Task: Compose an email with the signature Charles Evans with the subject Project completion and the message Please let me know if there are any changes to the schedule. from softage.1@softage.net to softage.3@softage.net and softage.4@softage.net with CC to softage.5@softage.net, select the message and change font size to huge, align the email to right Send the email
Action: Mouse moved to (510, 646)
Screenshot: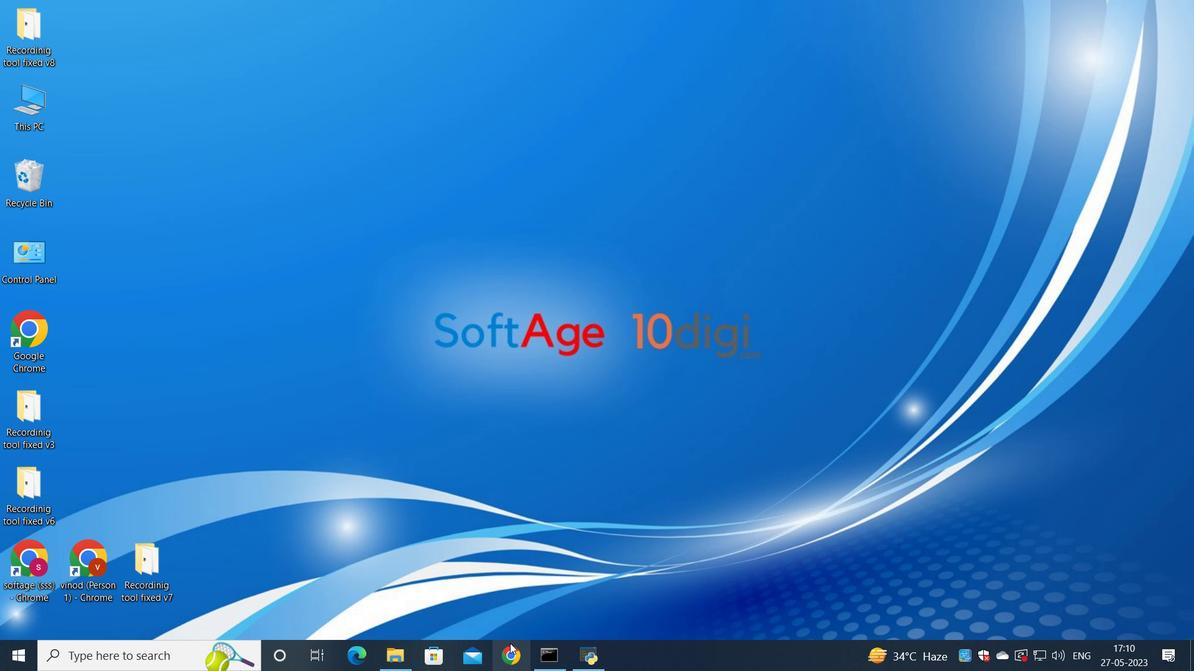 
Action: Mouse pressed left at (510, 646)
Screenshot: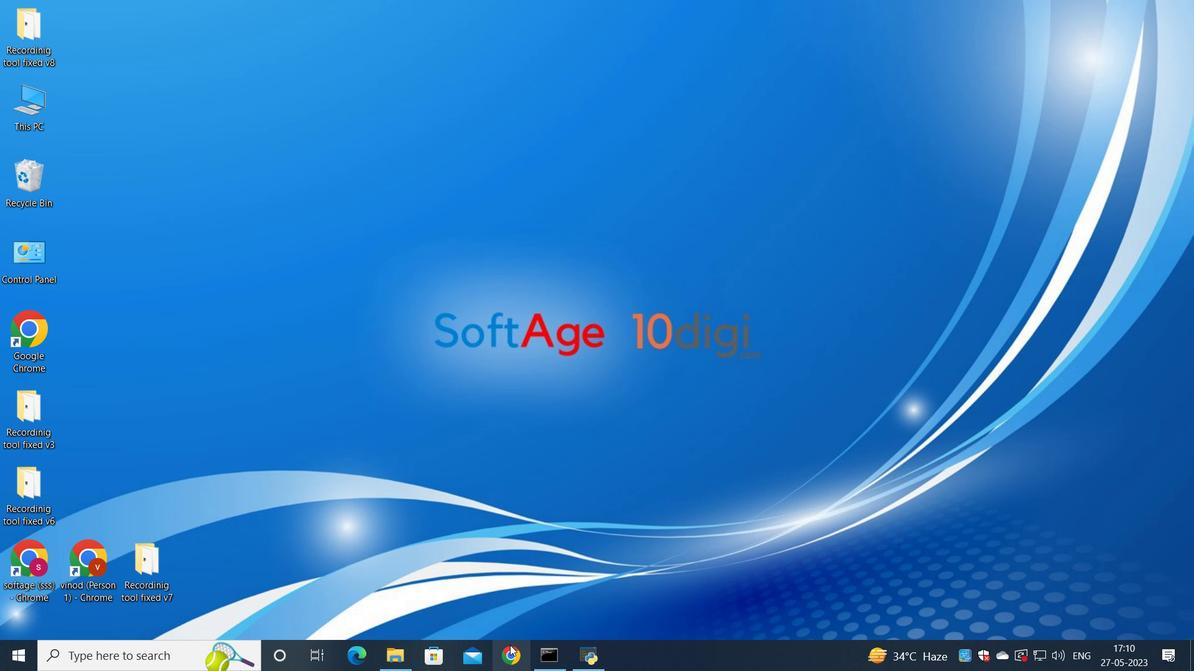 
Action: Mouse moved to (518, 425)
Screenshot: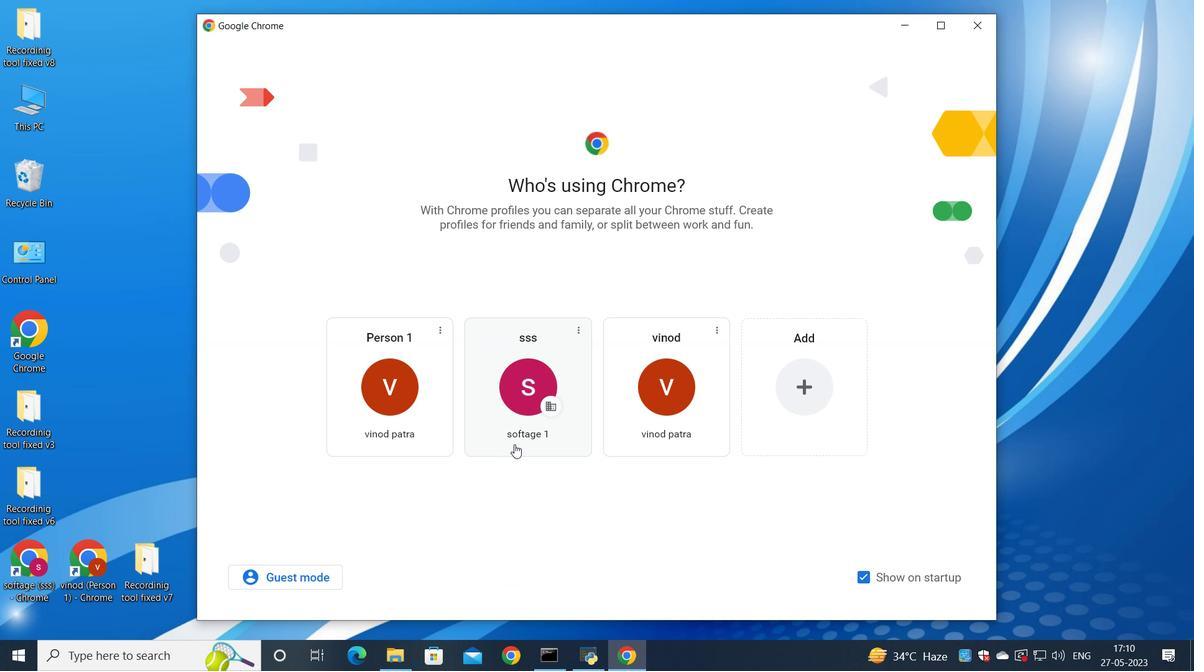 
Action: Mouse pressed left at (518, 425)
Screenshot: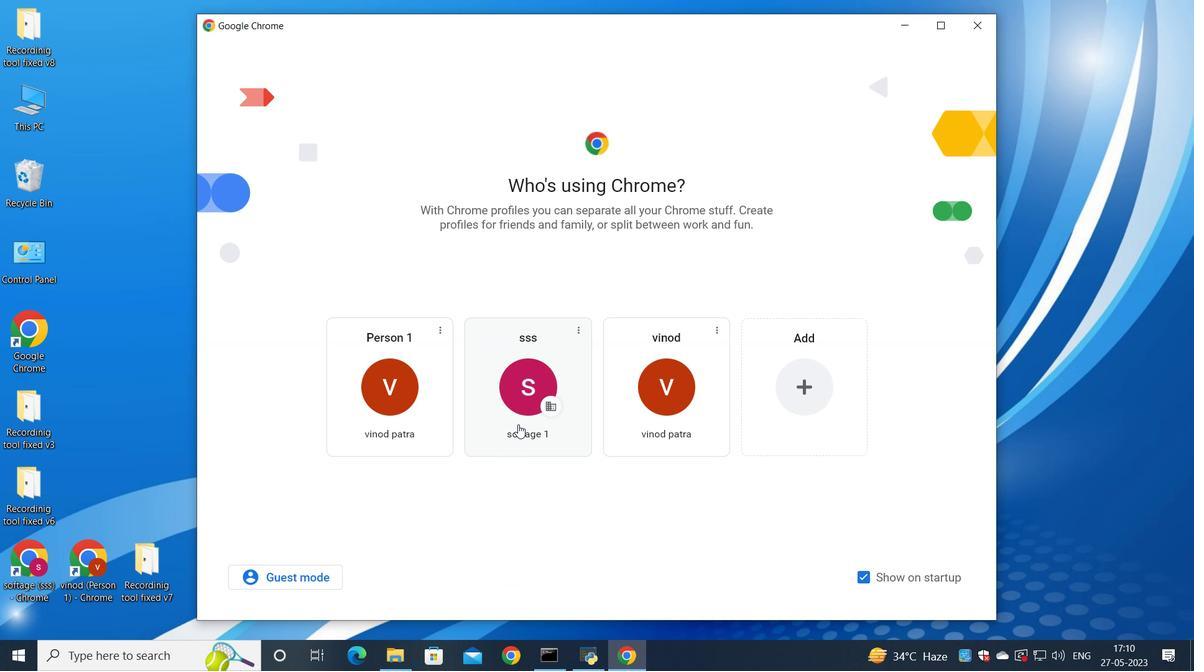 
Action: Mouse moved to (1032, 79)
Screenshot: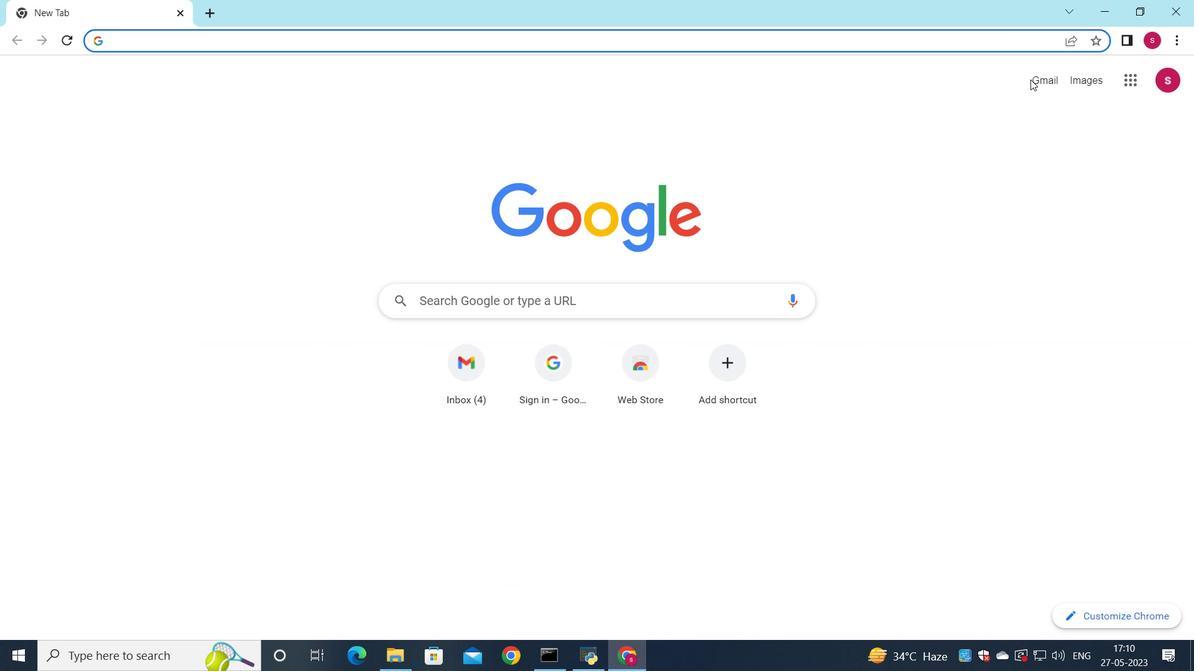 
Action: Mouse pressed left at (1032, 79)
Screenshot: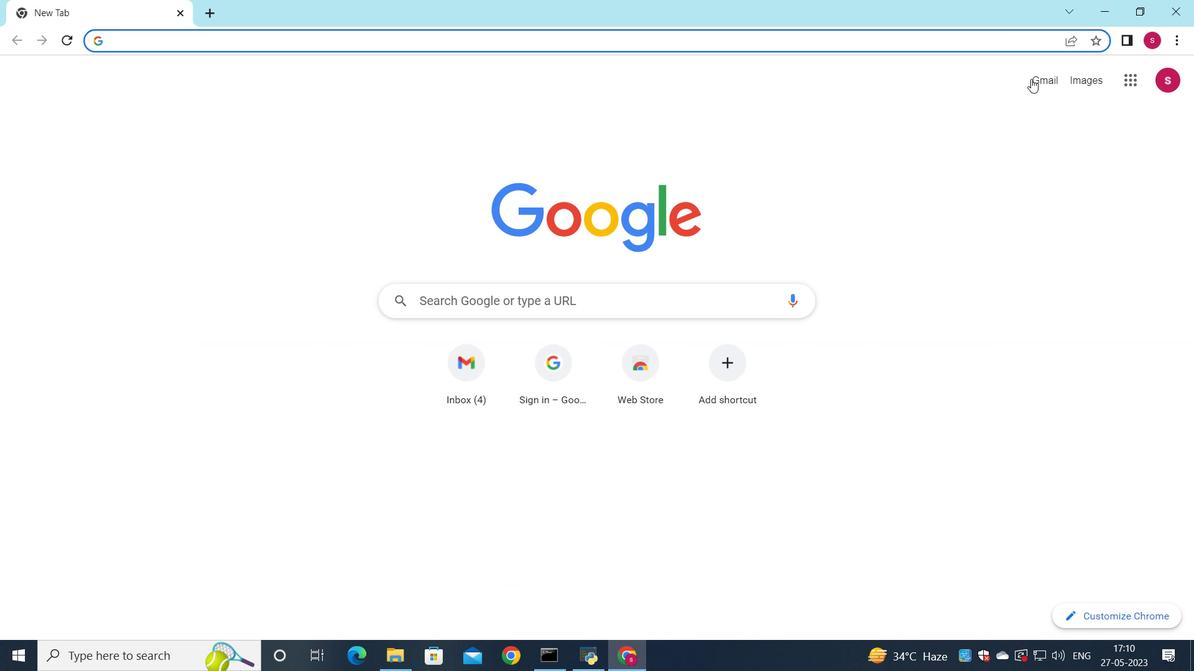 
Action: Mouse moved to (1012, 105)
Screenshot: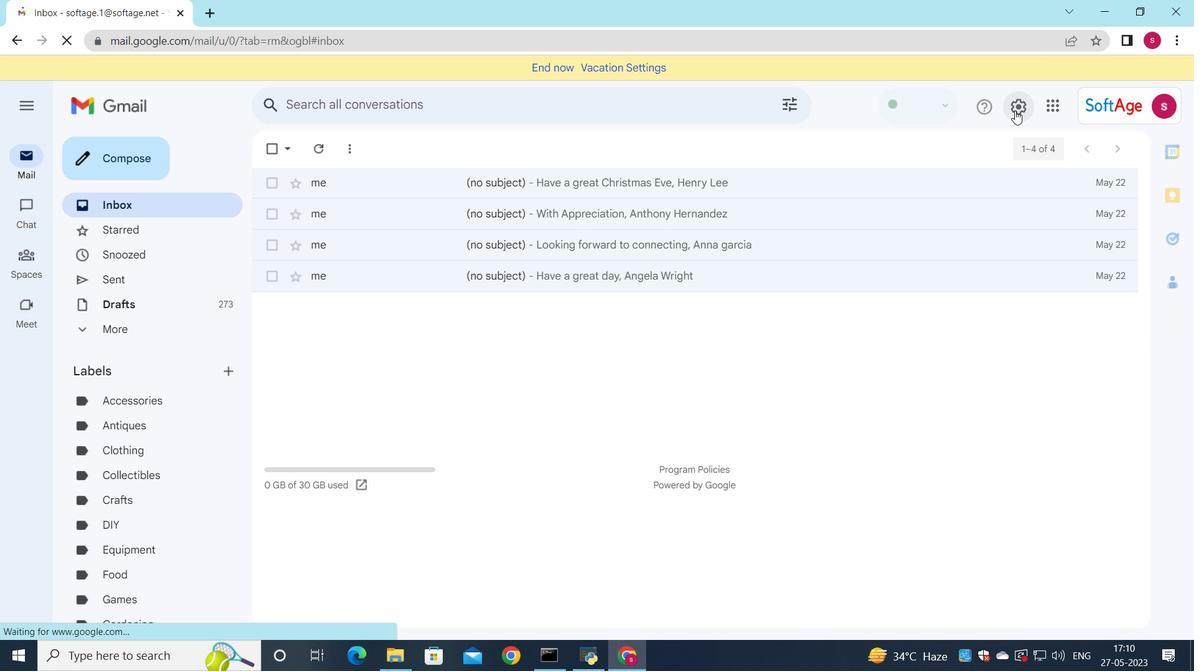 
Action: Mouse pressed left at (1012, 105)
Screenshot: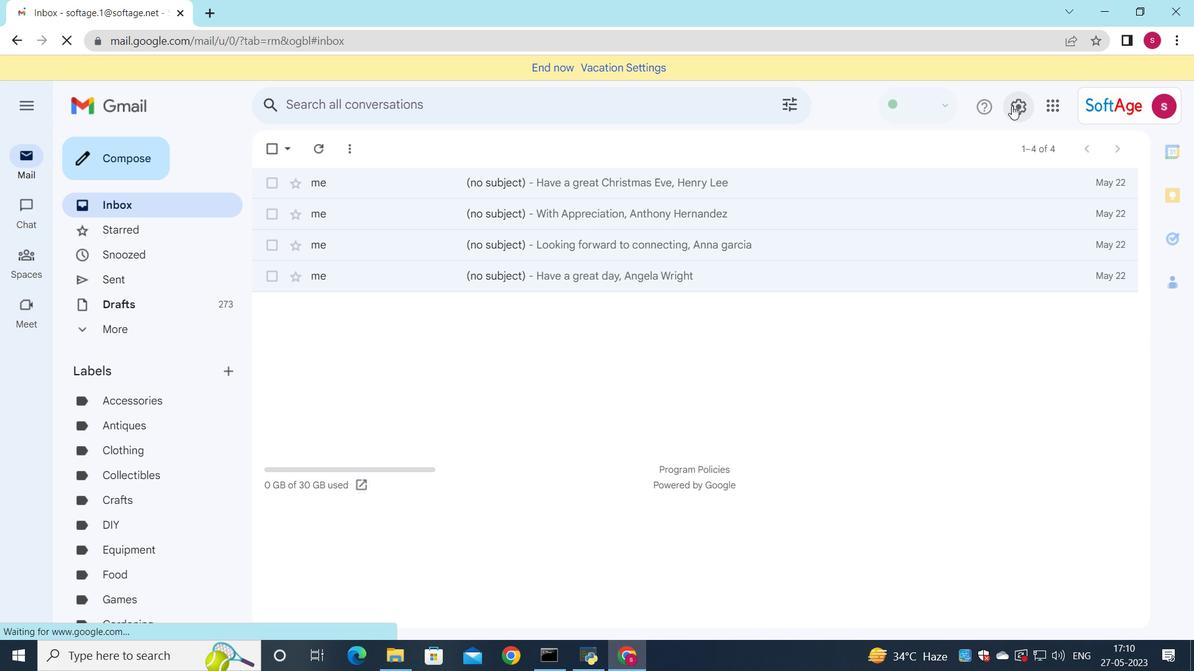 
Action: Mouse moved to (1033, 181)
Screenshot: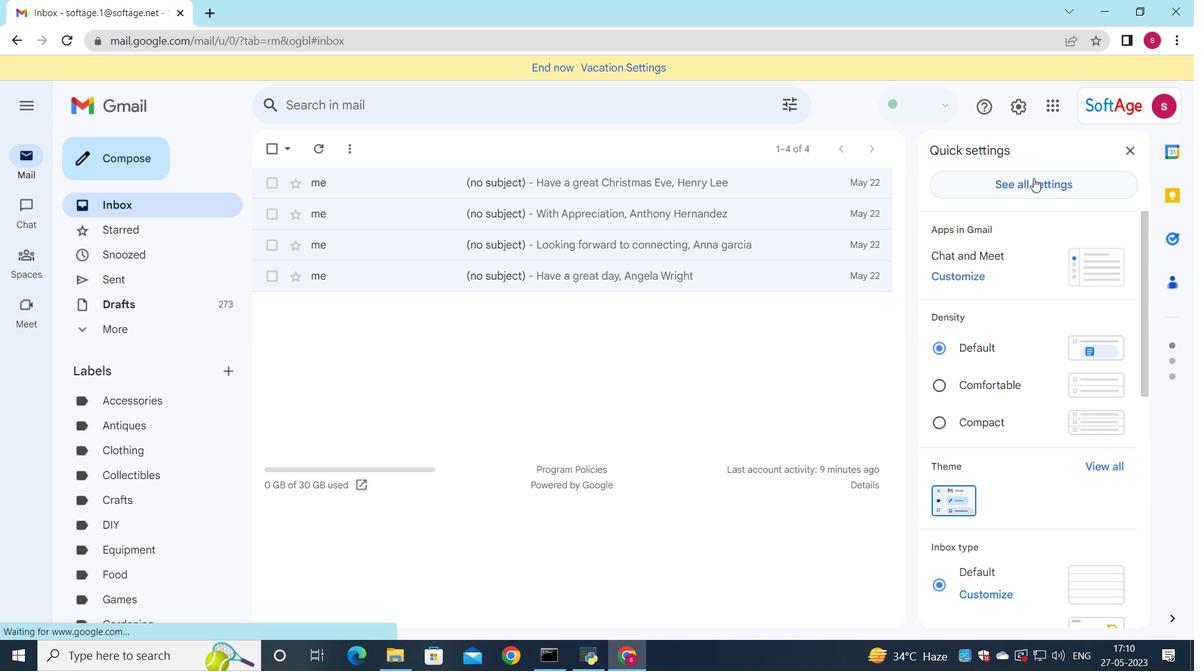 
Action: Mouse pressed left at (1033, 181)
Screenshot: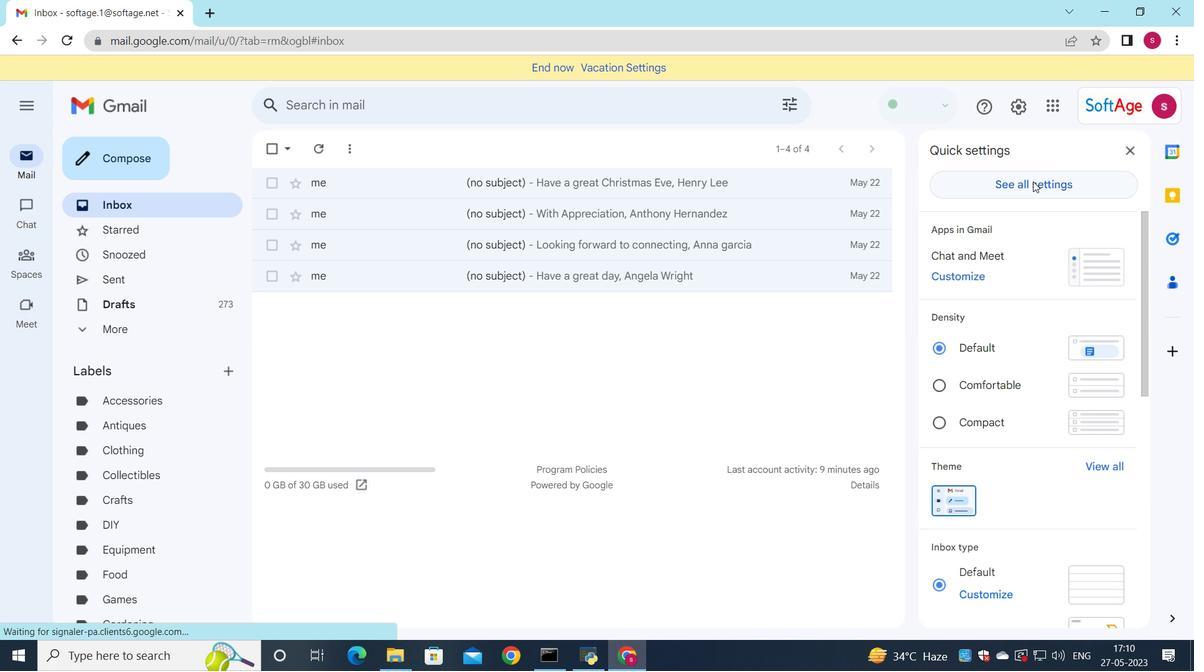 
Action: Mouse moved to (755, 242)
Screenshot: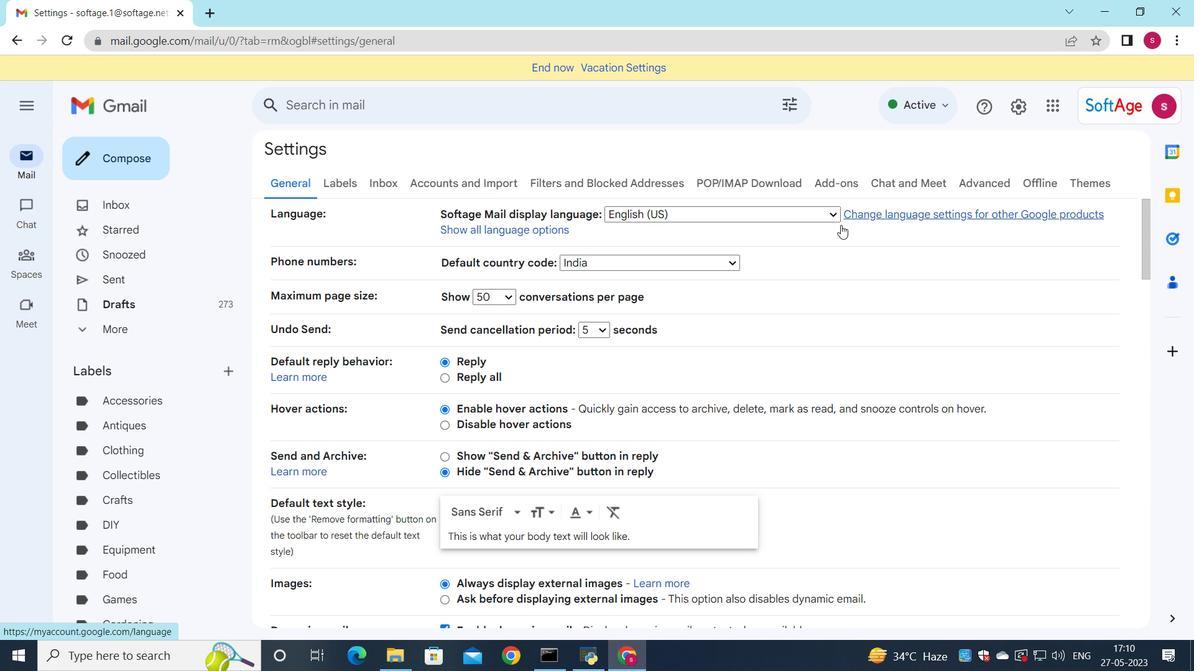 
Action: Mouse scrolled (755, 242) with delta (0, 0)
Screenshot: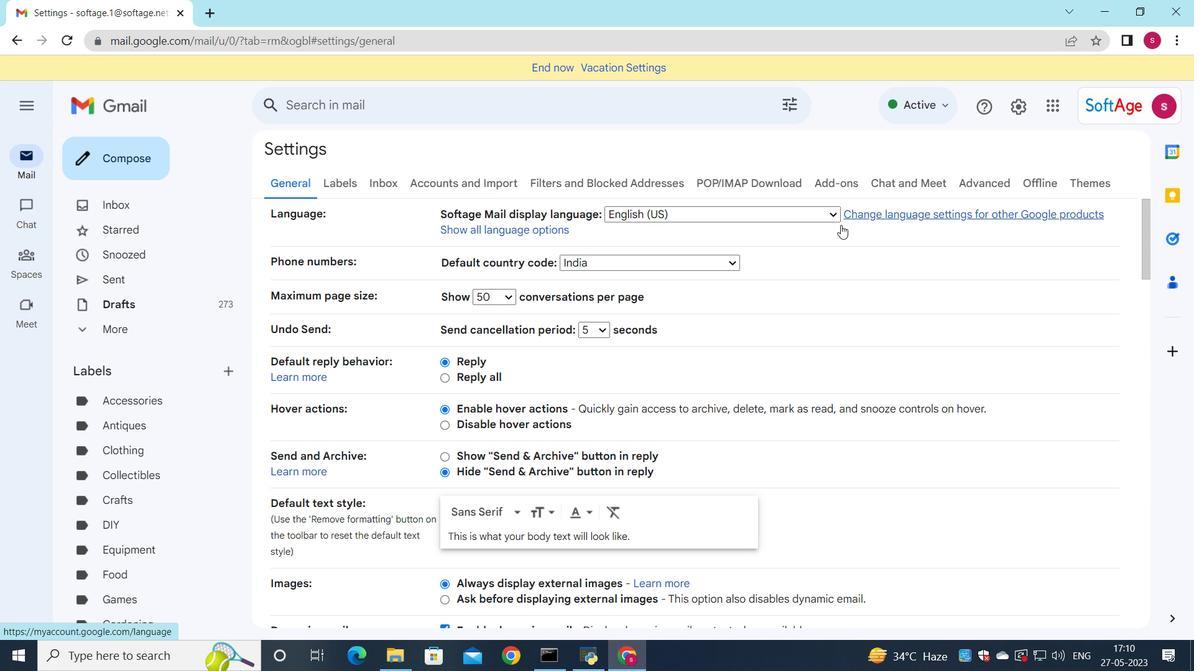 
Action: Mouse moved to (754, 245)
Screenshot: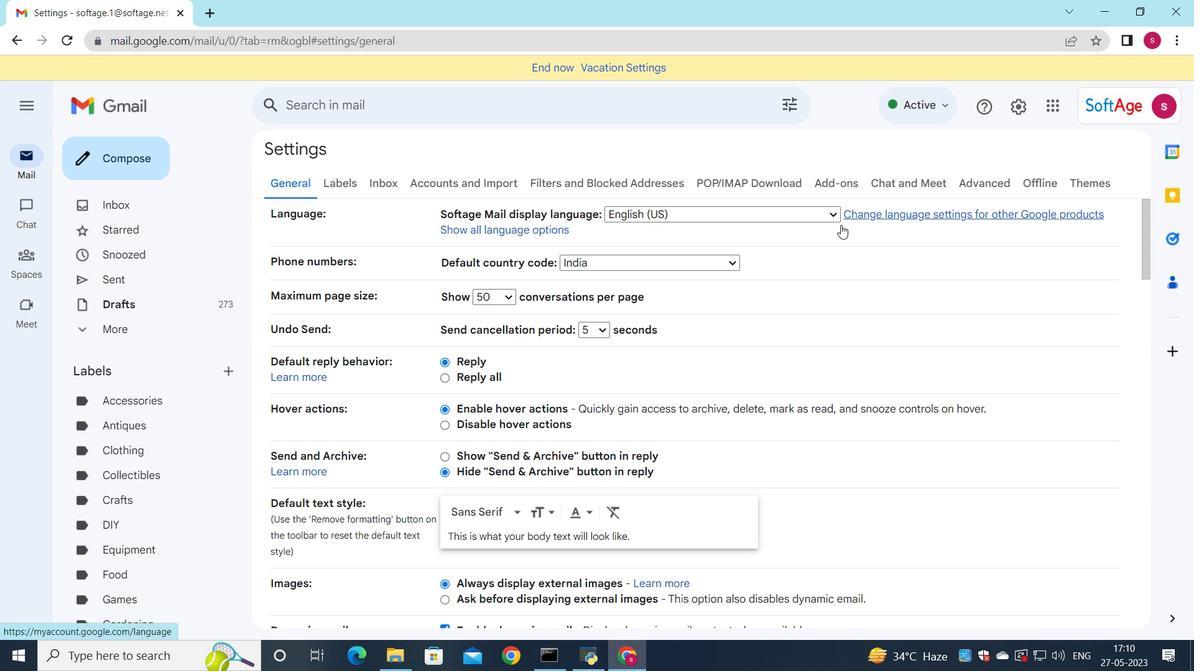 
Action: Mouse scrolled (754, 244) with delta (0, 0)
Screenshot: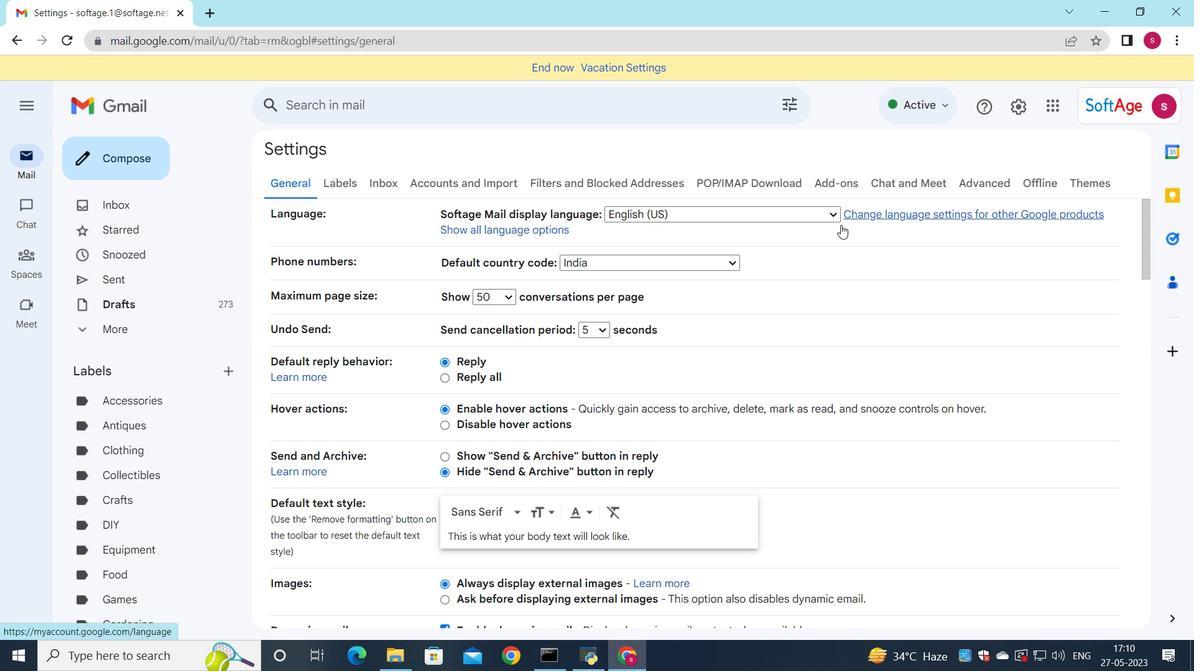 
Action: Mouse moved to (751, 252)
Screenshot: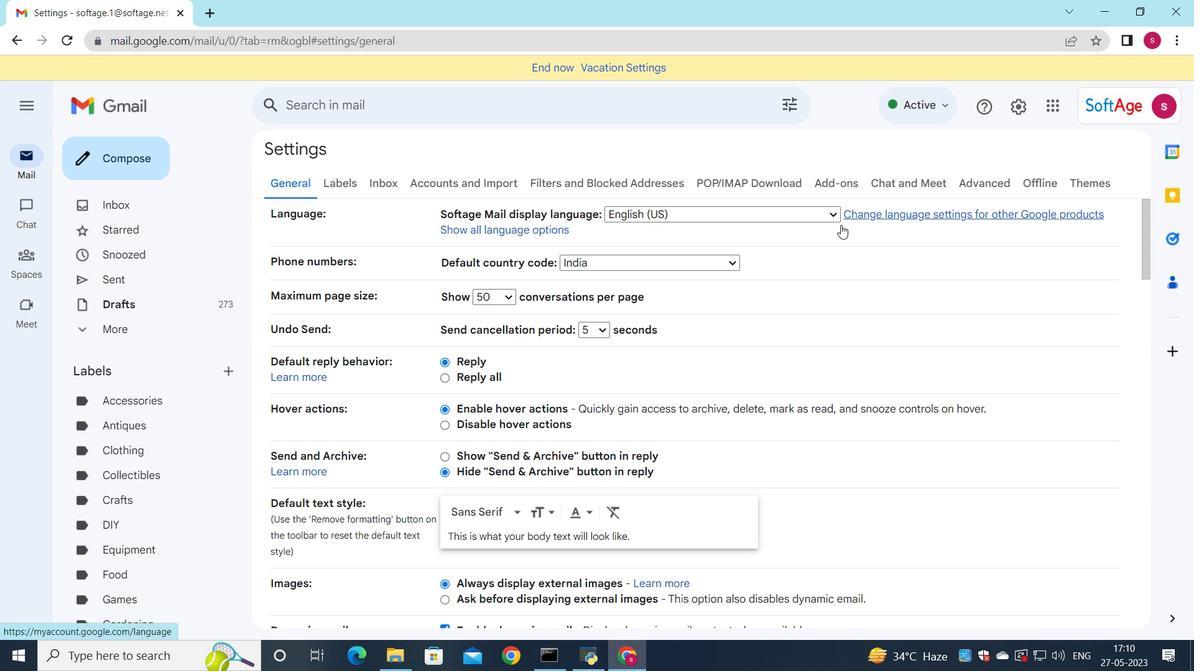 
Action: Mouse scrolled (751, 251) with delta (0, 0)
Screenshot: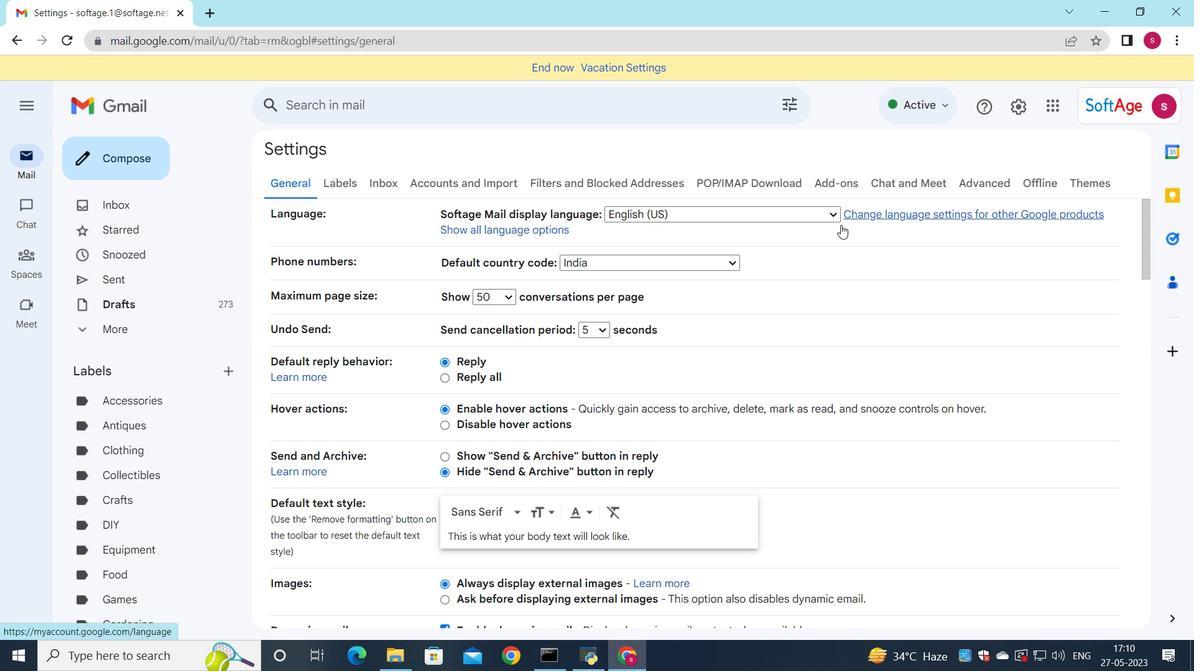 
Action: Mouse moved to (719, 321)
Screenshot: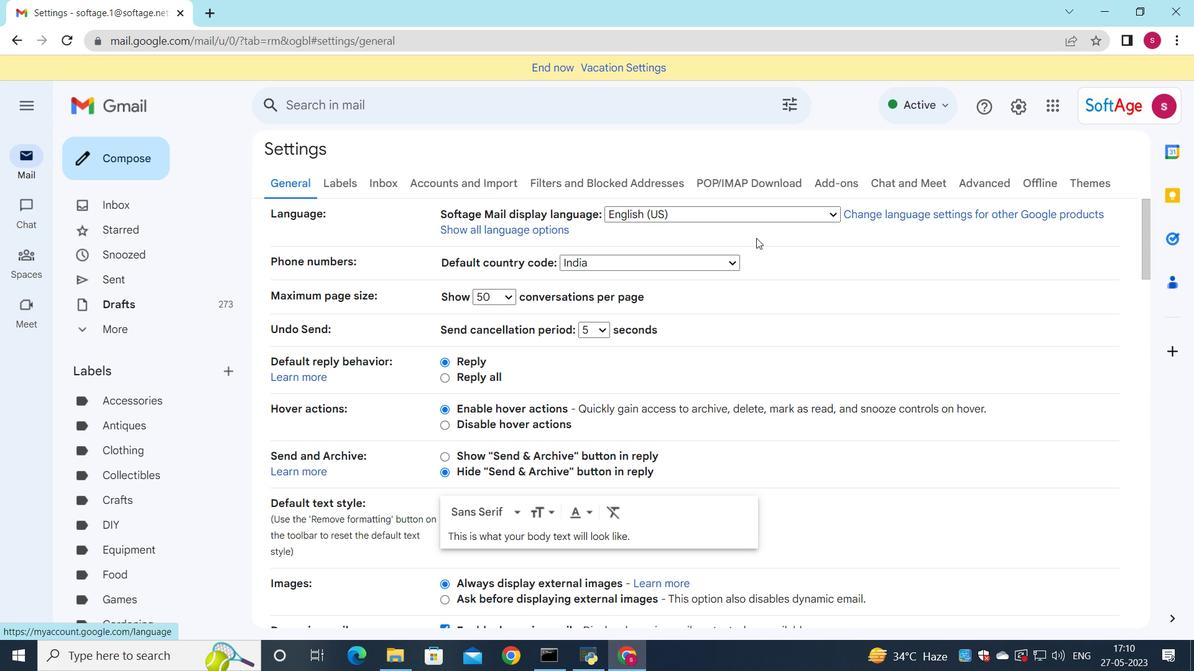 
Action: Mouse scrolled (719, 320) with delta (0, 0)
Screenshot: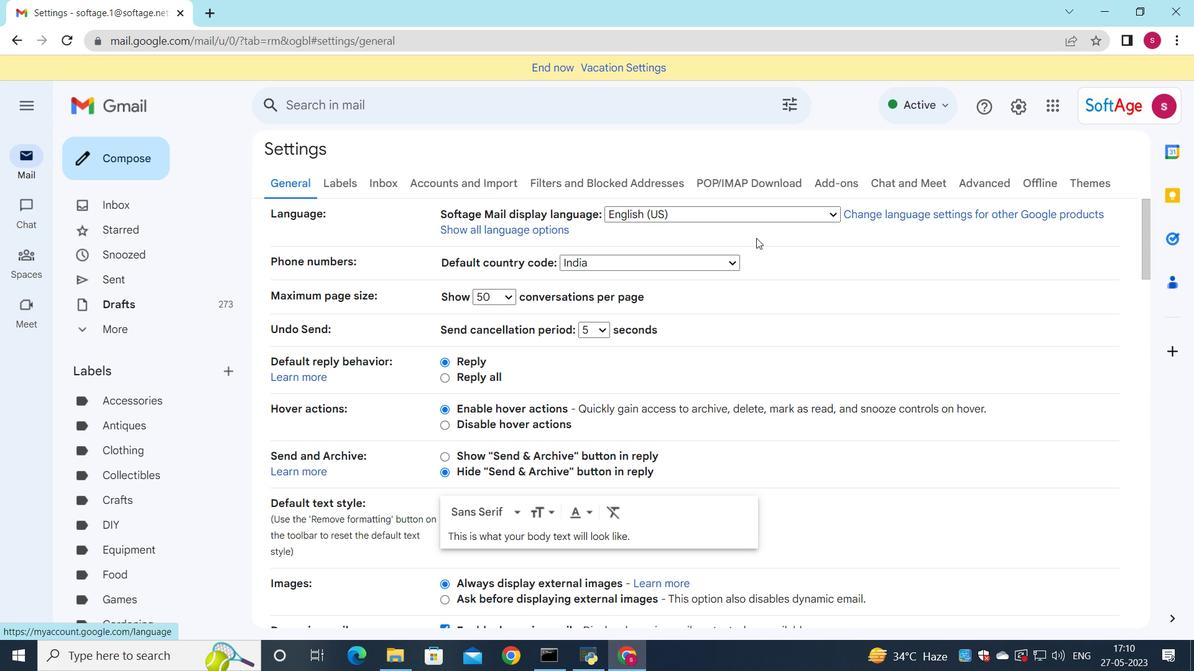 
Action: Mouse moved to (676, 378)
Screenshot: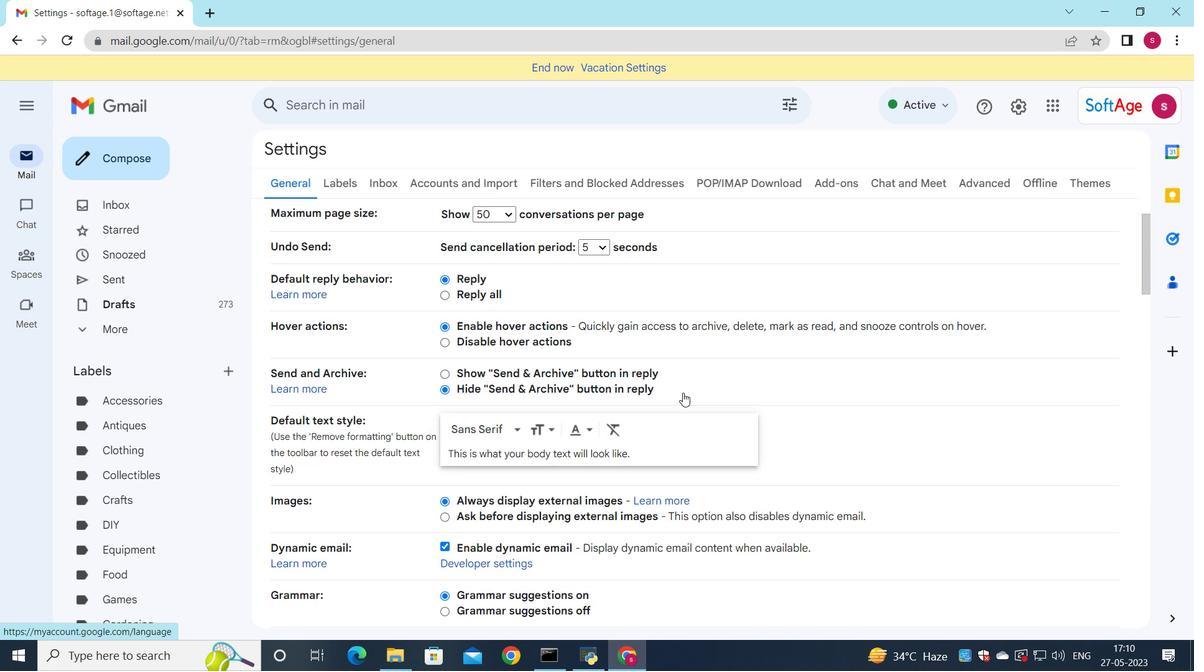 
Action: Mouse scrolled (676, 377) with delta (0, 0)
Screenshot: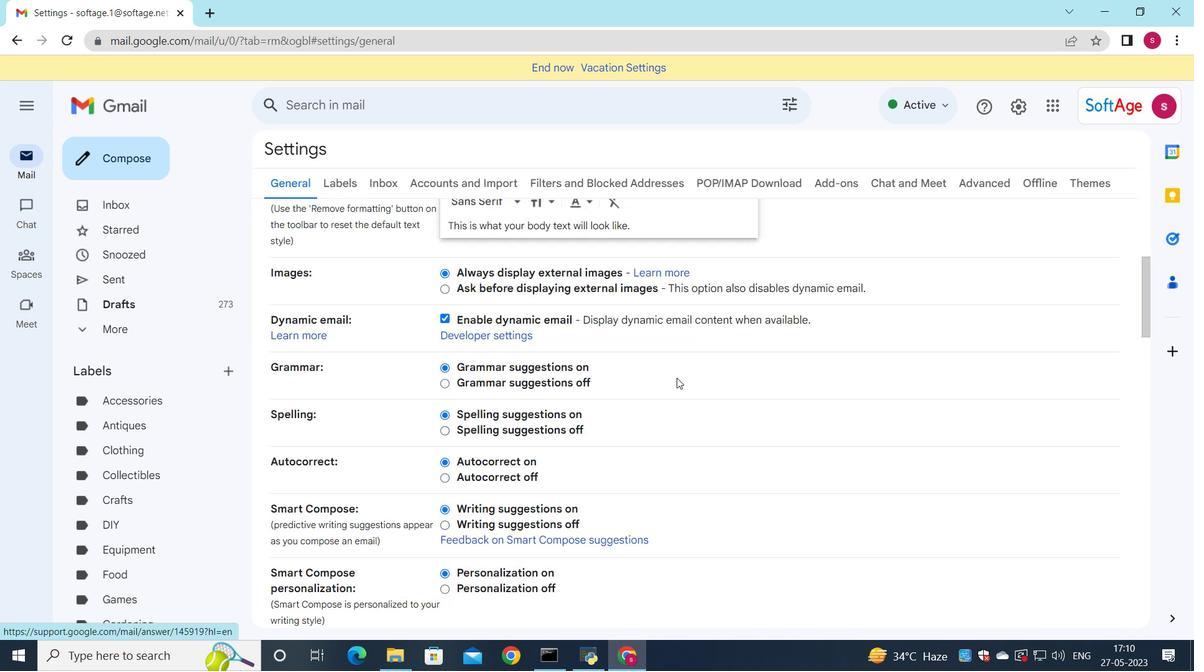 
Action: Mouse scrolled (676, 377) with delta (0, 0)
Screenshot: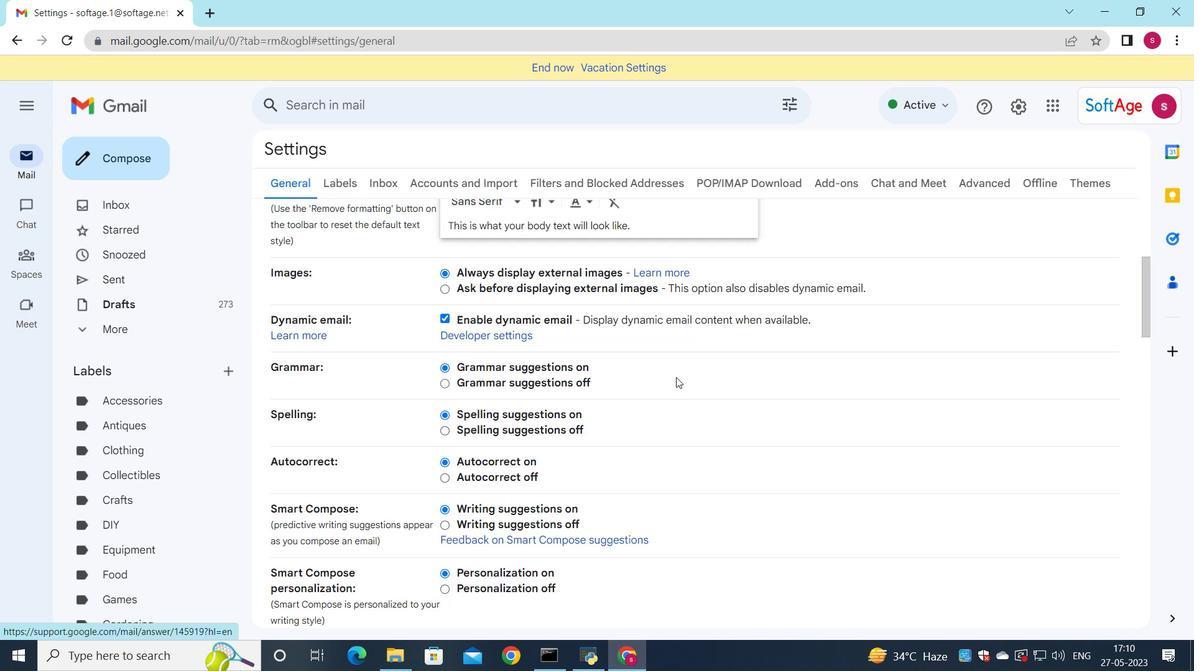 
Action: Mouse scrolled (676, 377) with delta (0, 0)
Screenshot: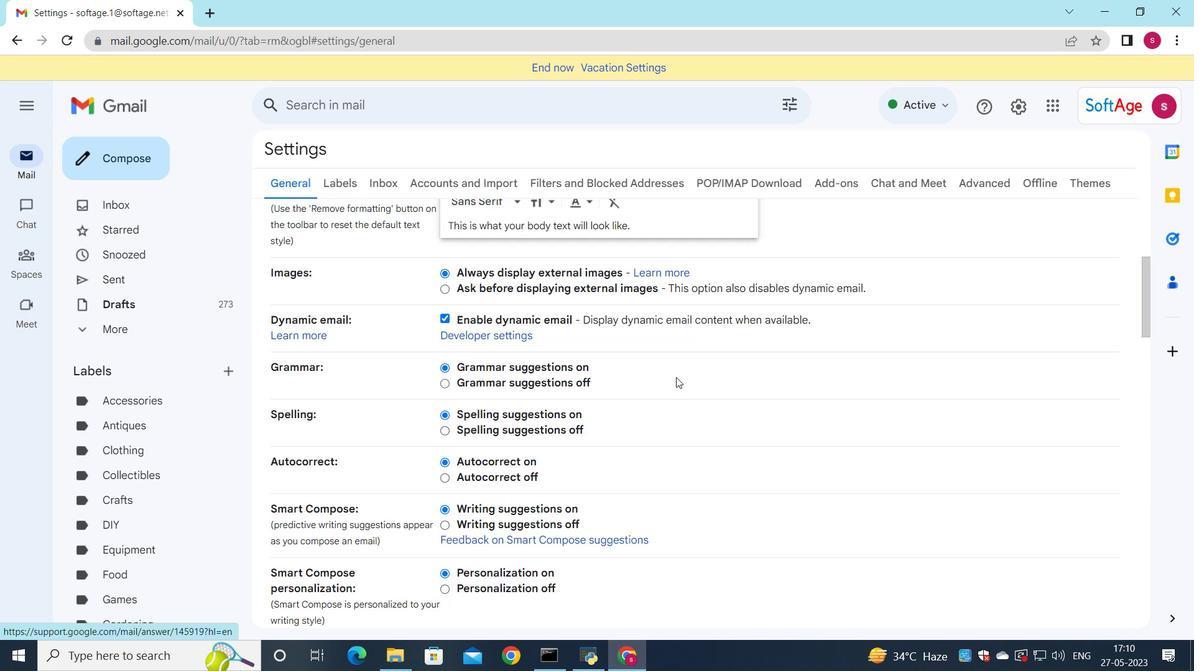 
Action: Mouse scrolled (676, 377) with delta (0, 0)
Screenshot: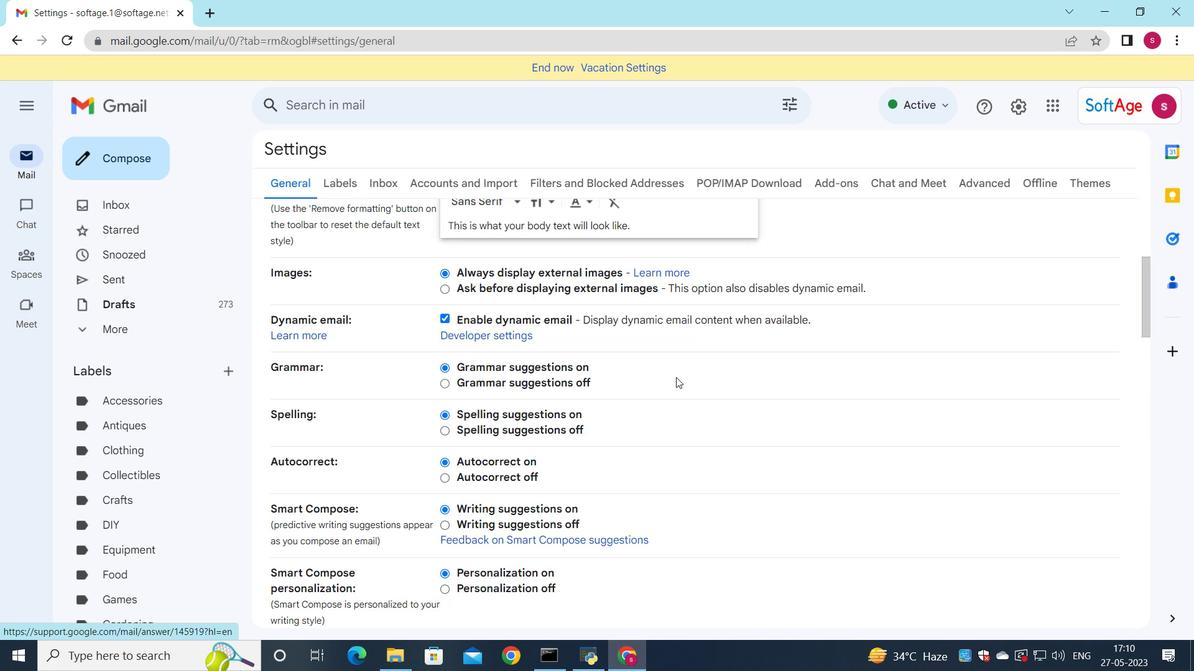 
Action: Mouse moved to (675, 419)
Screenshot: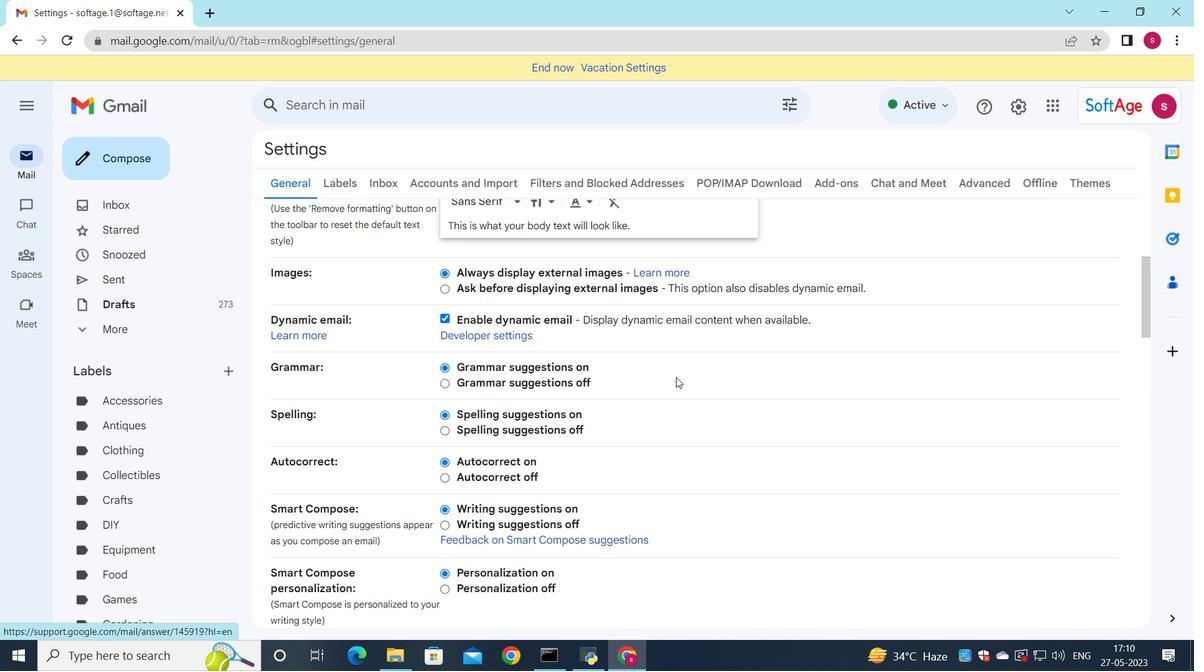 
Action: Mouse scrolled (675, 418) with delta (0, 0)
Screenshot: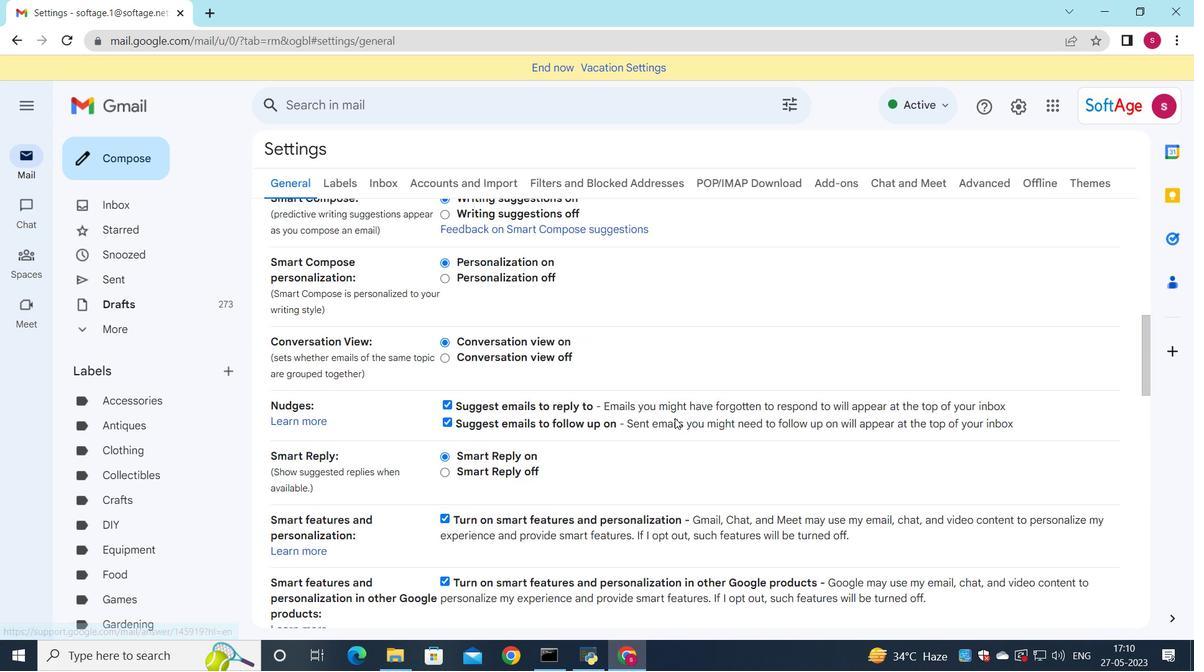 
Action: Mouse scrolled (675, 418) with delta (0, 0)
Screenshot: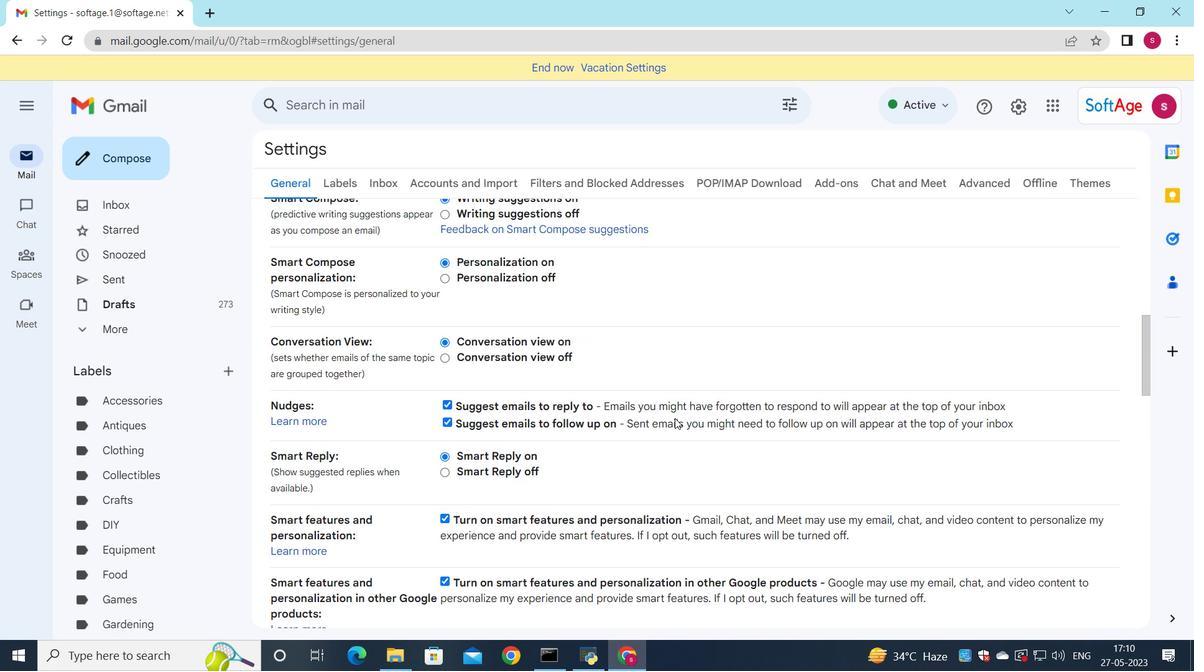 
Action: Mouse scrolled (675, 418) with delta (0, 0)
Screenshot: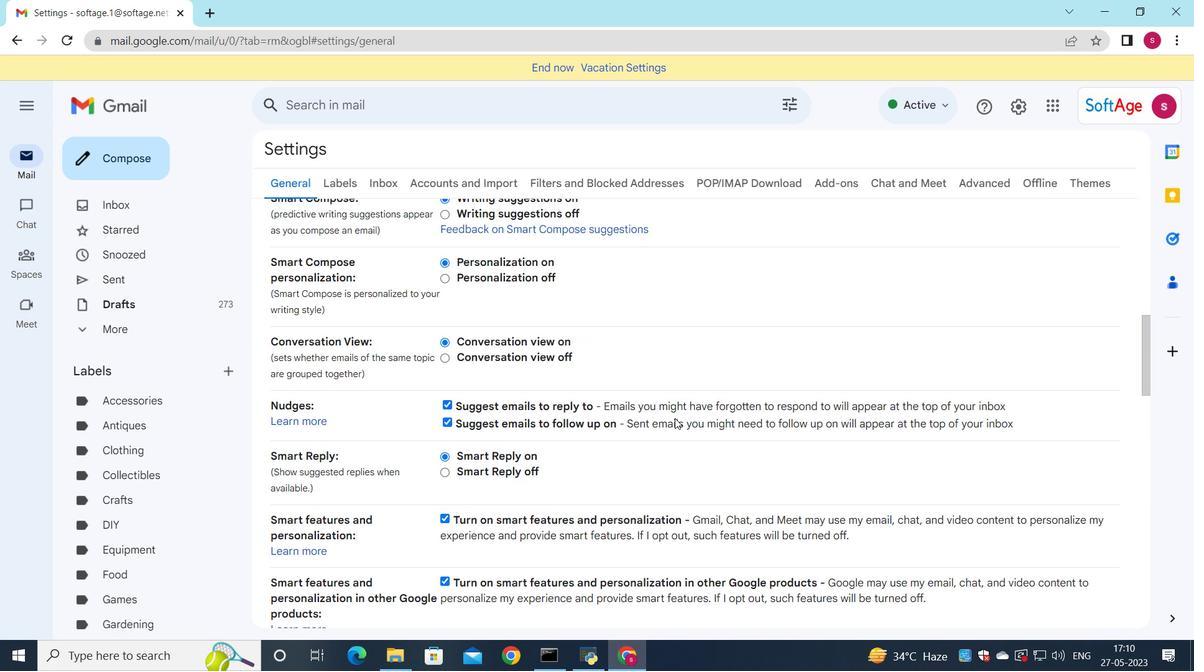
Action: Mouse scrolled (675, 418) with delta (0, 0)
Screenshot: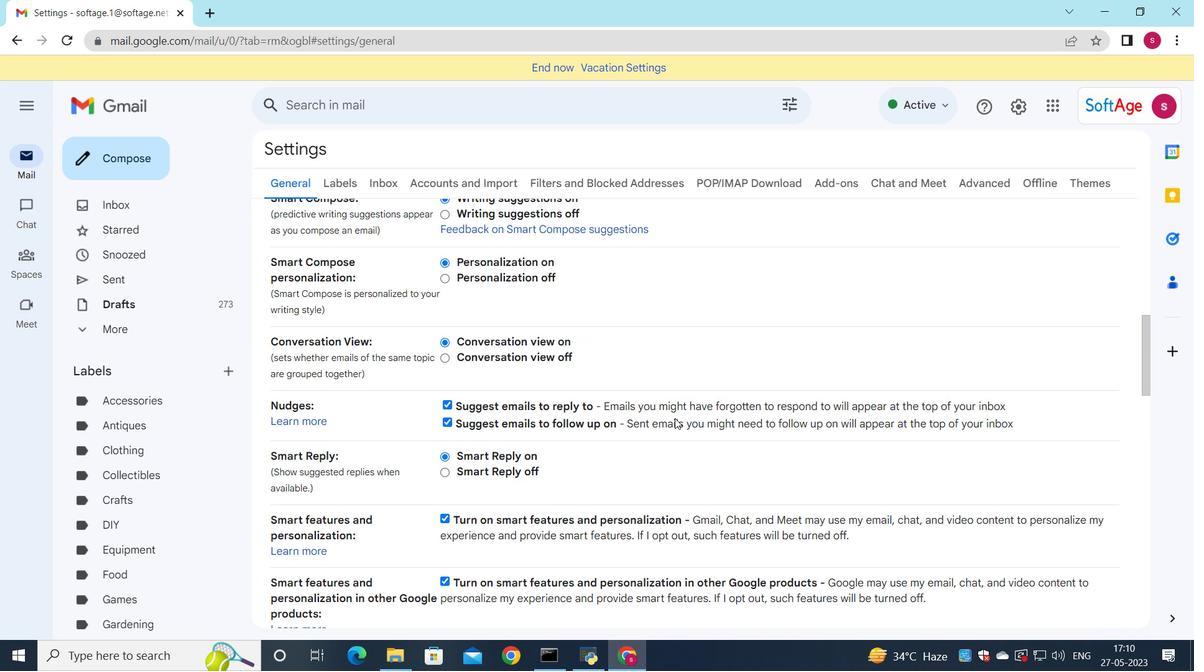 
Action: Mouse scrolled (675, 418) with delta (0, 0)
Screenshot: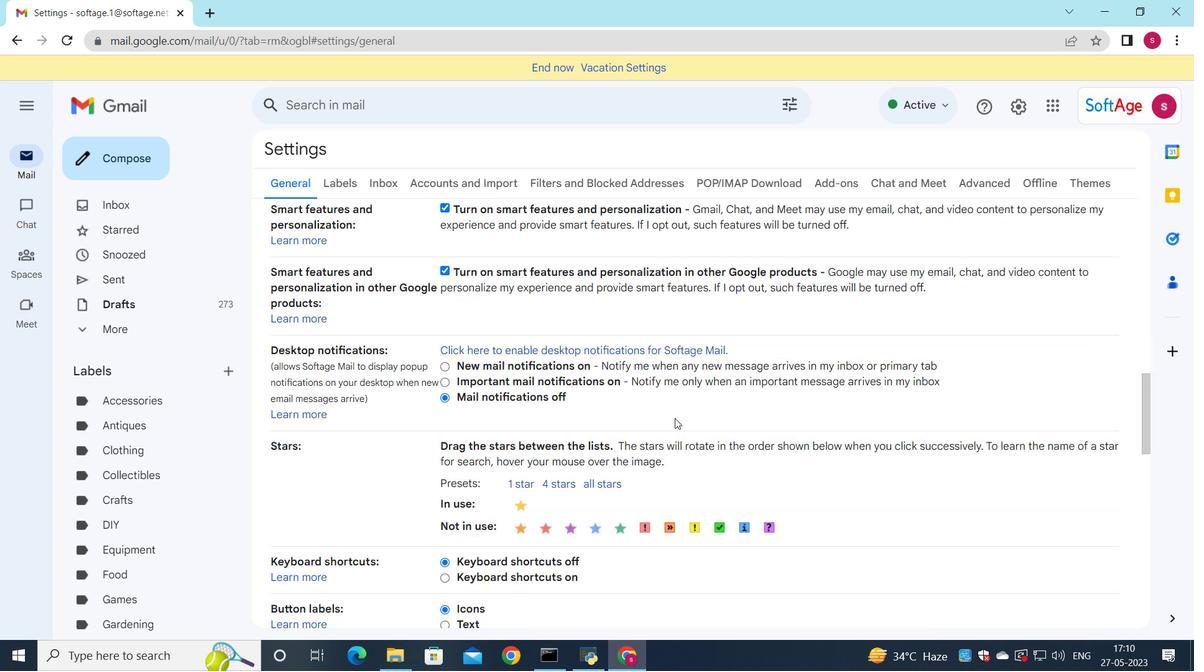 
Action: Mouse scrolled (675, 418) with delta (0, 0)
Screenshot: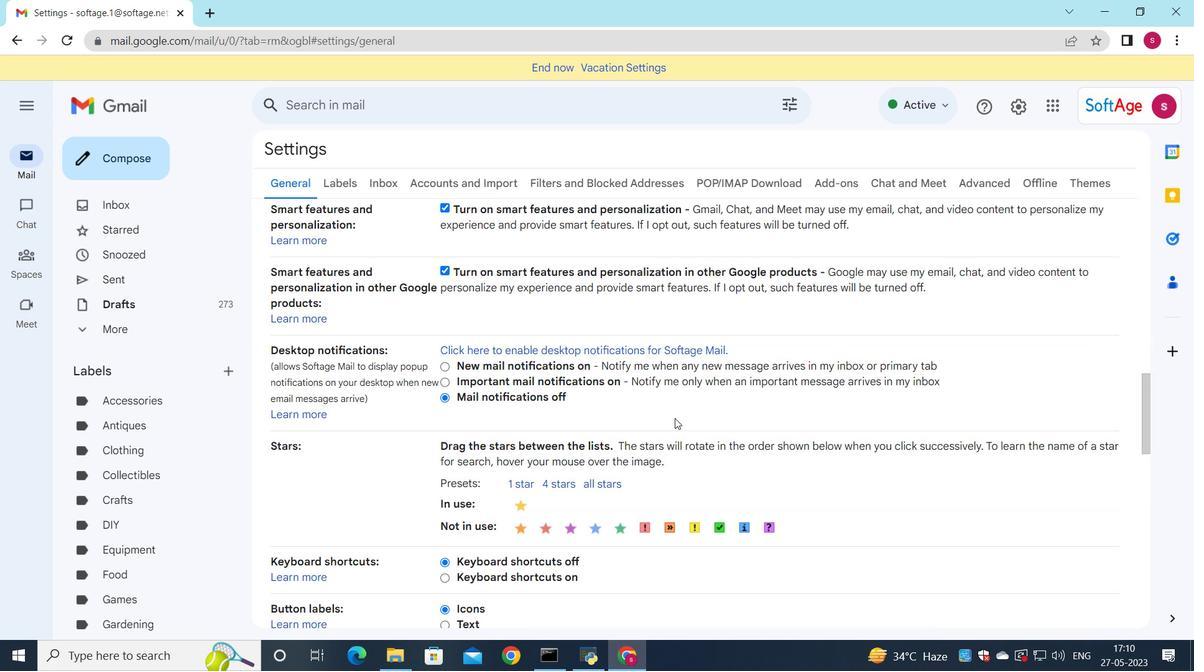 
Action: Mouse scrolled (675, 418) with delta (0, 0)
Screenshot: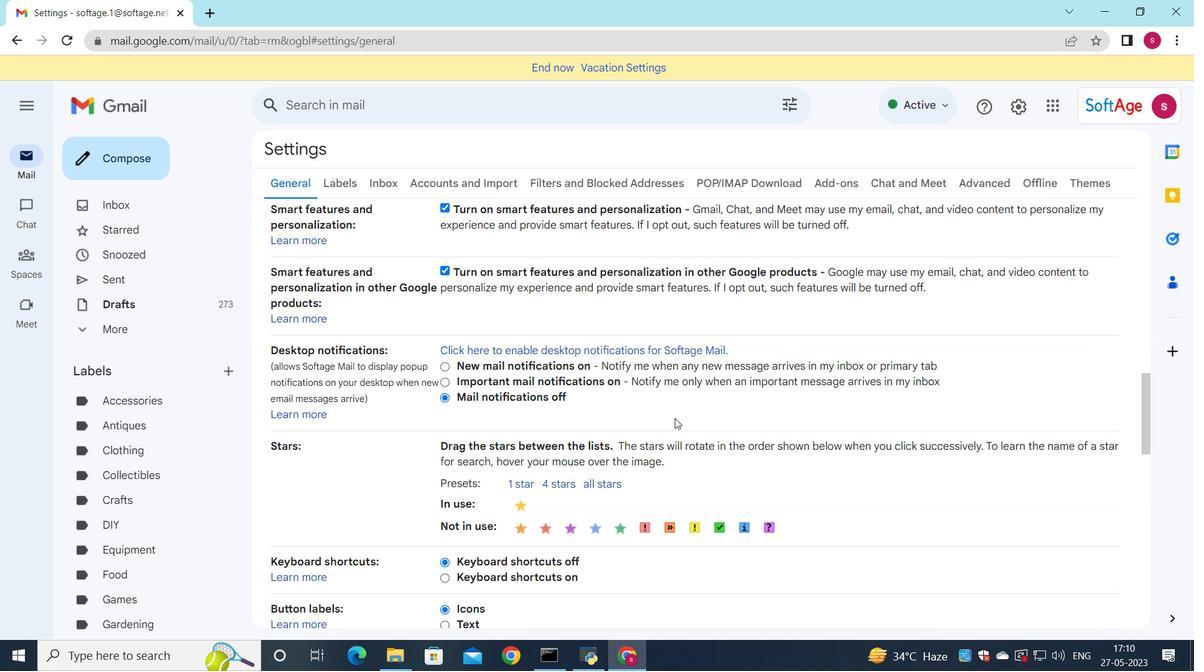 
Action: Mouse scrolled (675, 418) with delta (0, 0)
Screenshot: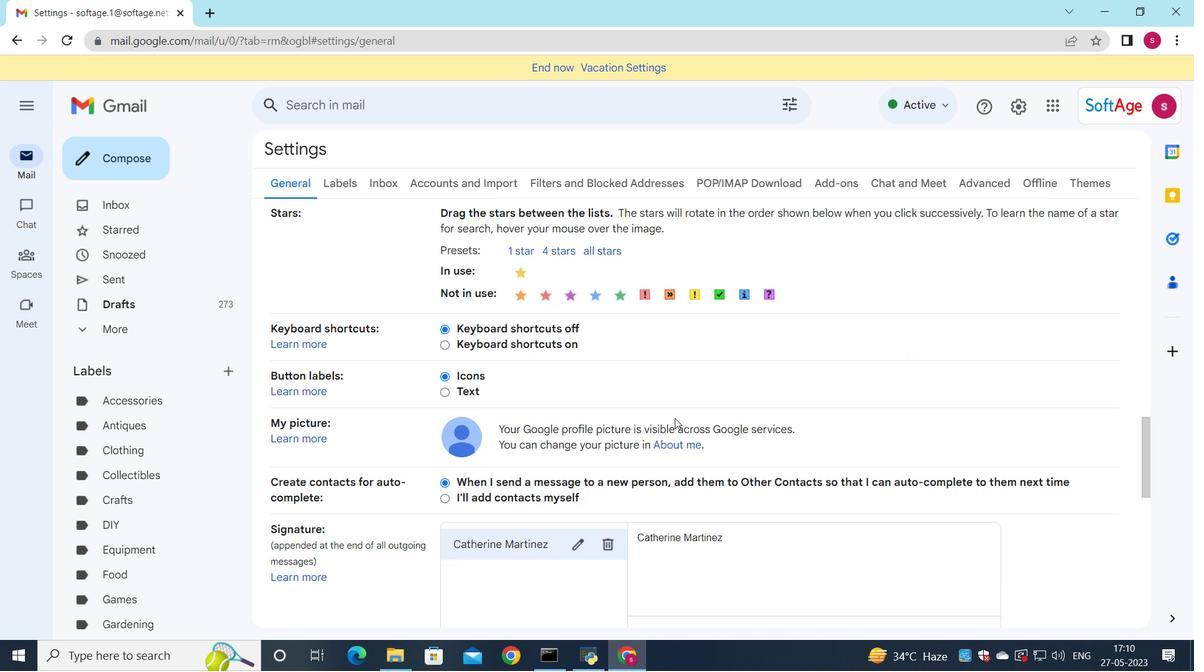 
Action: Mouse scrolled (675, 418) with delta (0, 0)
Screenshot: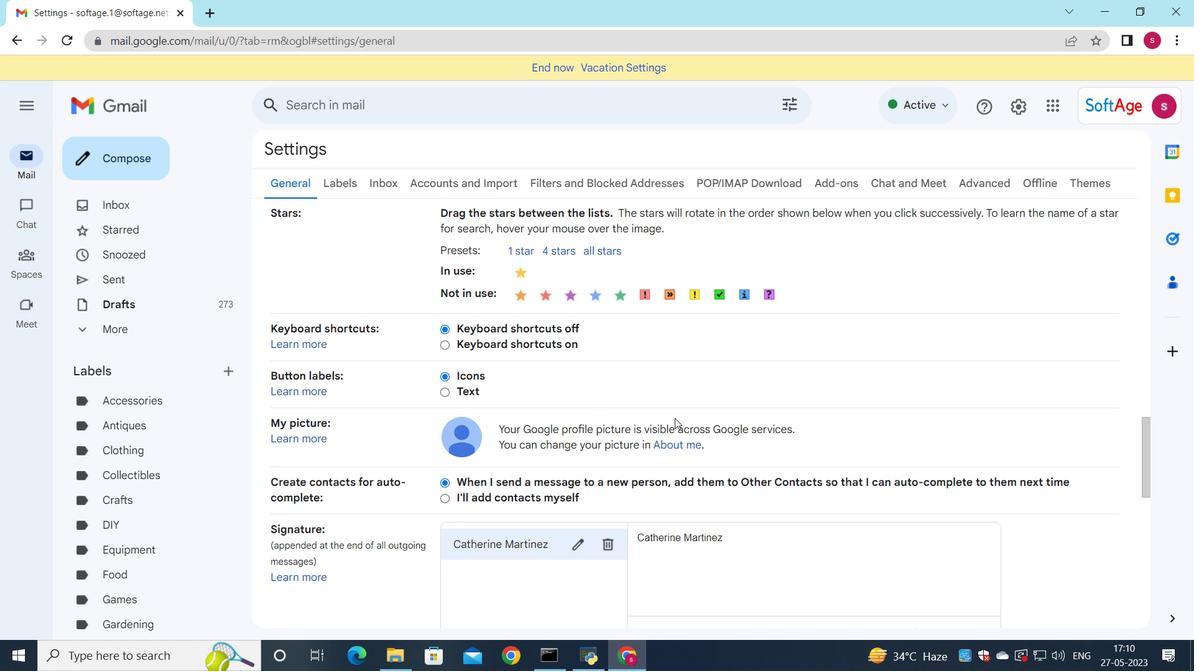 
Action: Mouse moved to (671, 419)
Screenshot: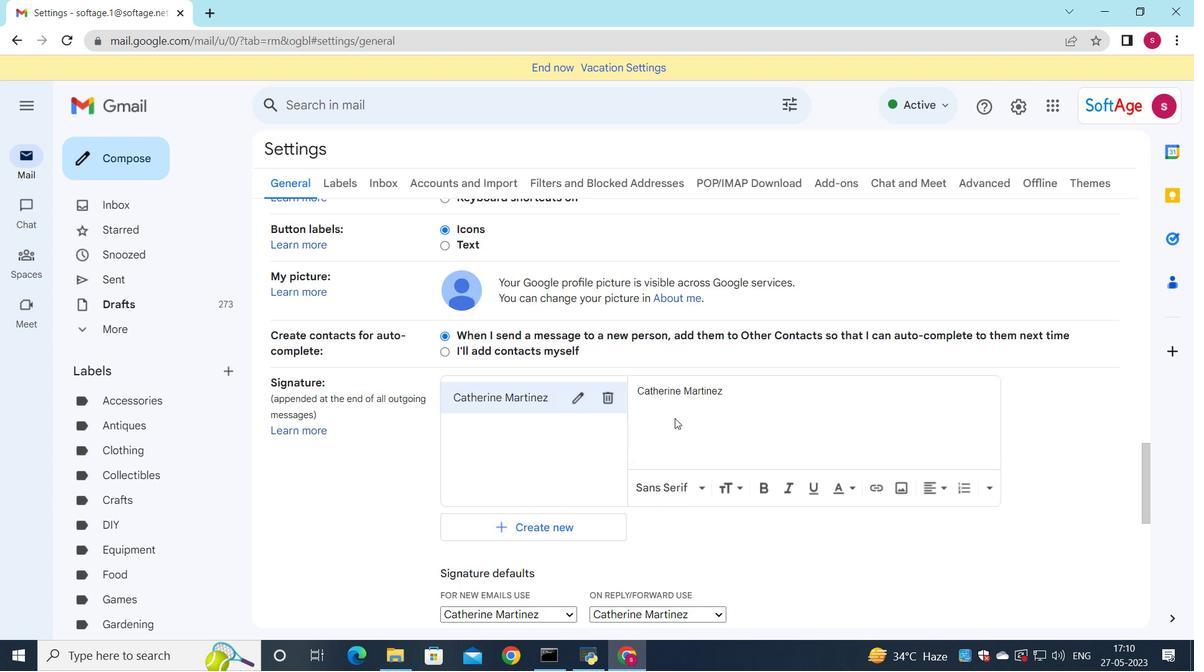 
Action: Mouse scrolled (671, 418) with delta (0, 0)
Screenshot: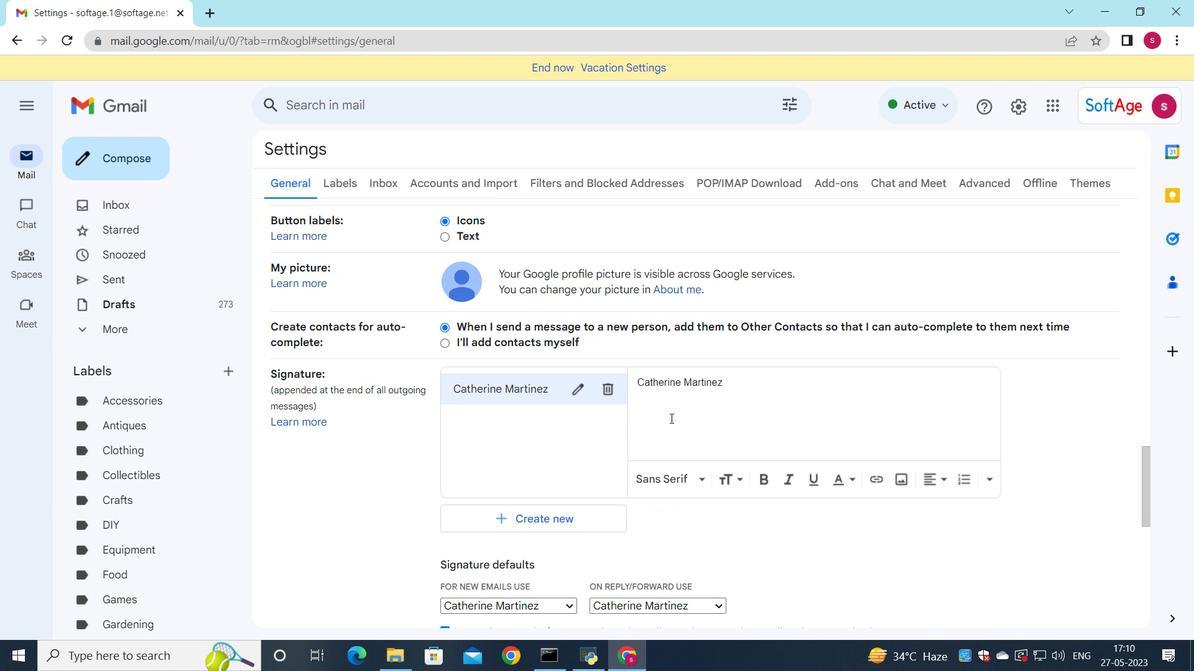 
Action: Mouse scrolled (671, 418) with delta (0, 0)
Screenshot: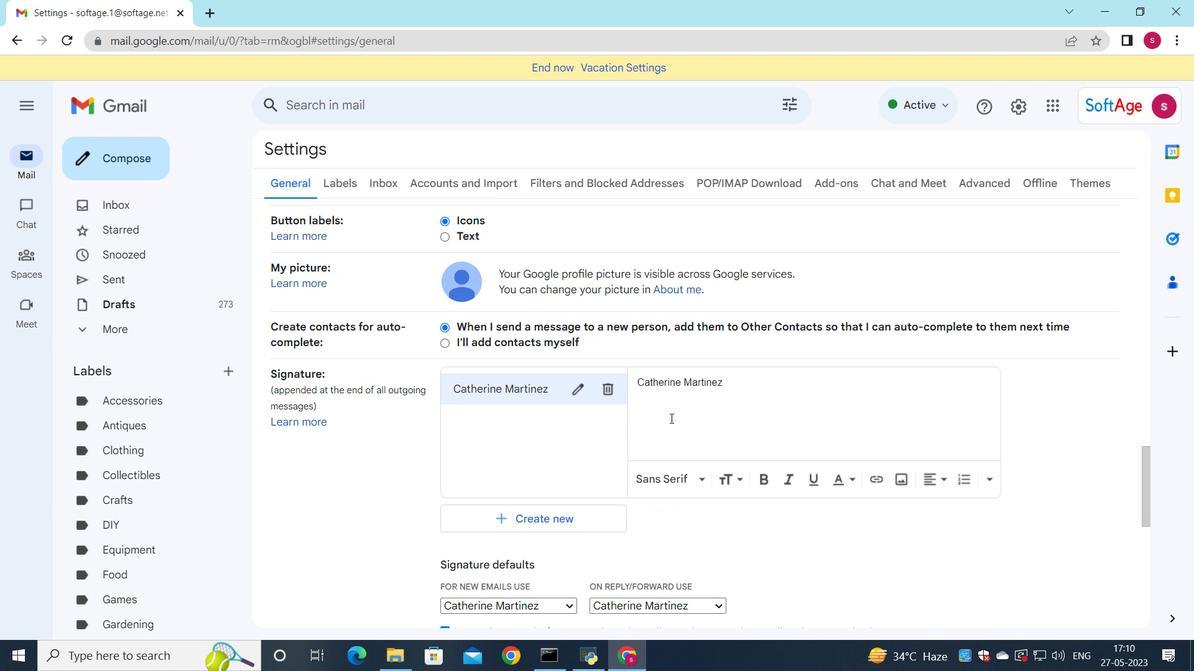 
Action: Mouse scrolled (671, 418) with delta (0, 0)
Screenshot: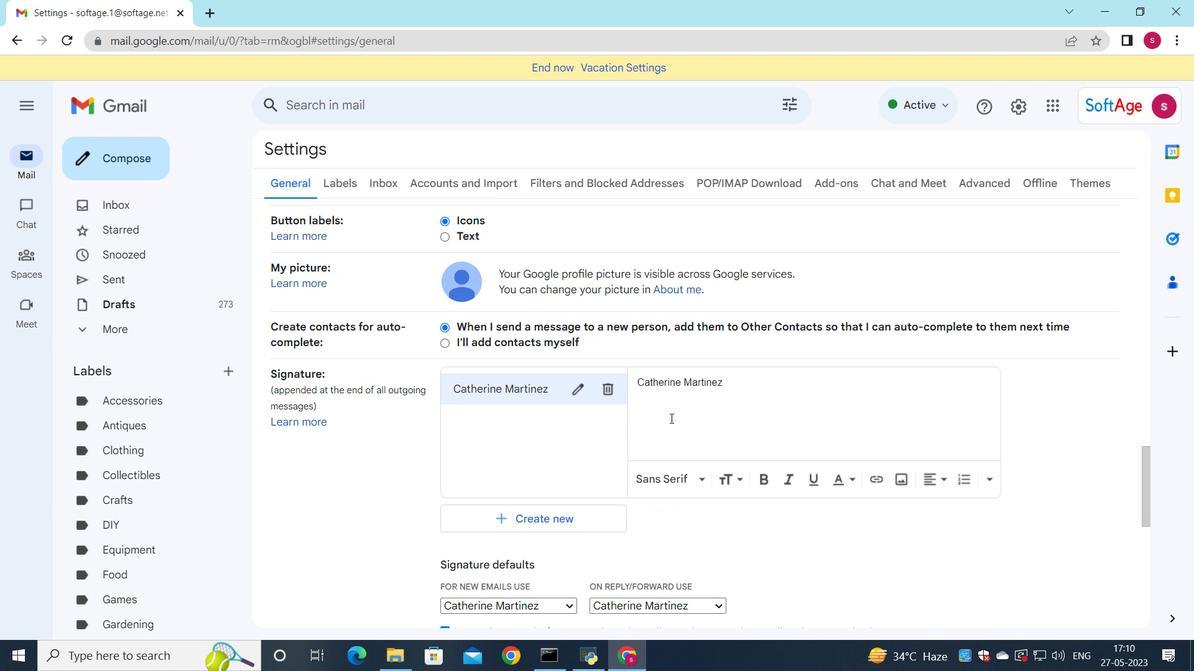 
Action: Mouse moved to (658, 391)
Screenshot: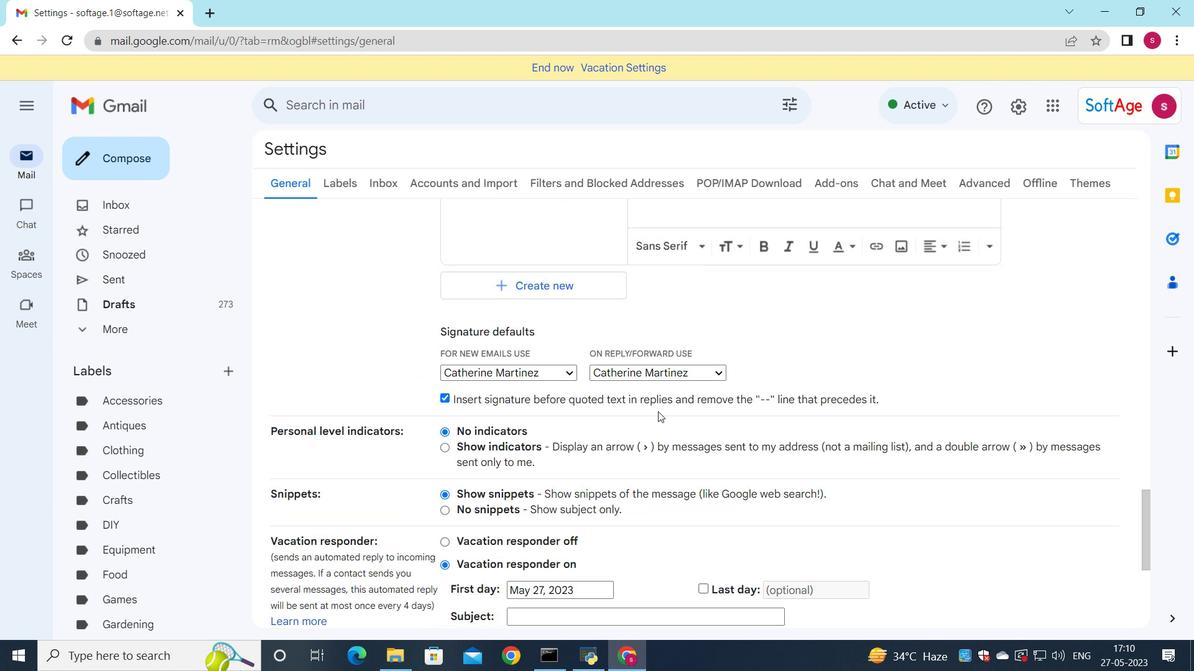
Action: Mouse scrolled (658, 391) with delta (0, 0)
Screenshot: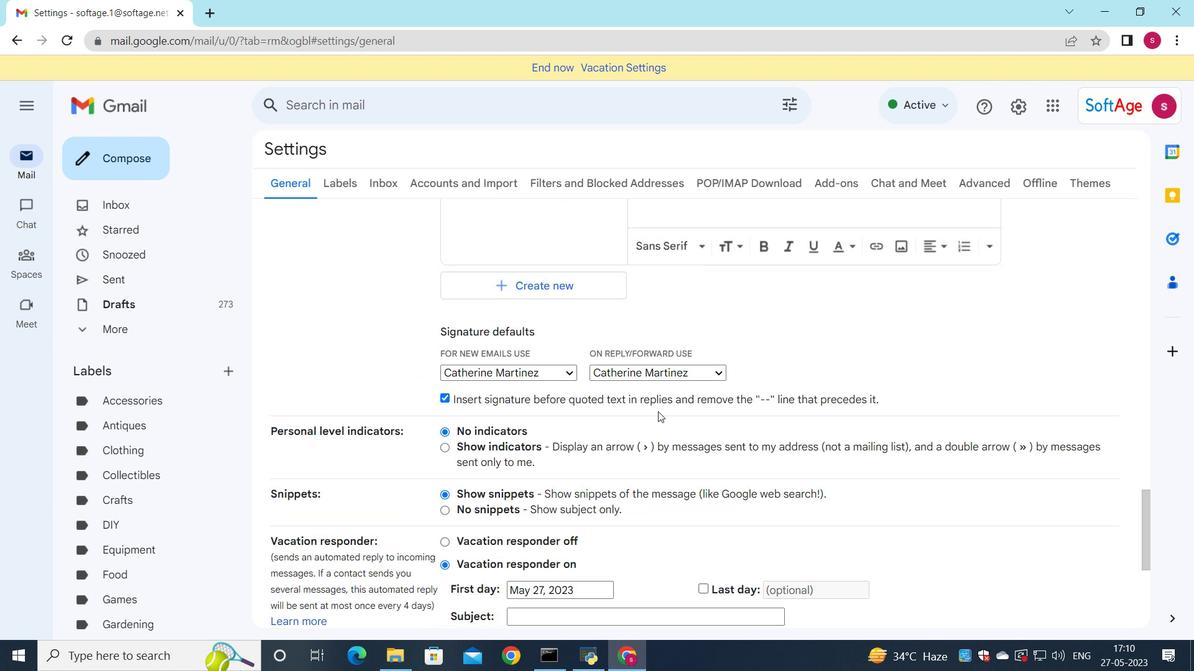 
Action: Mouse moved to (658, 387)
Screenshot: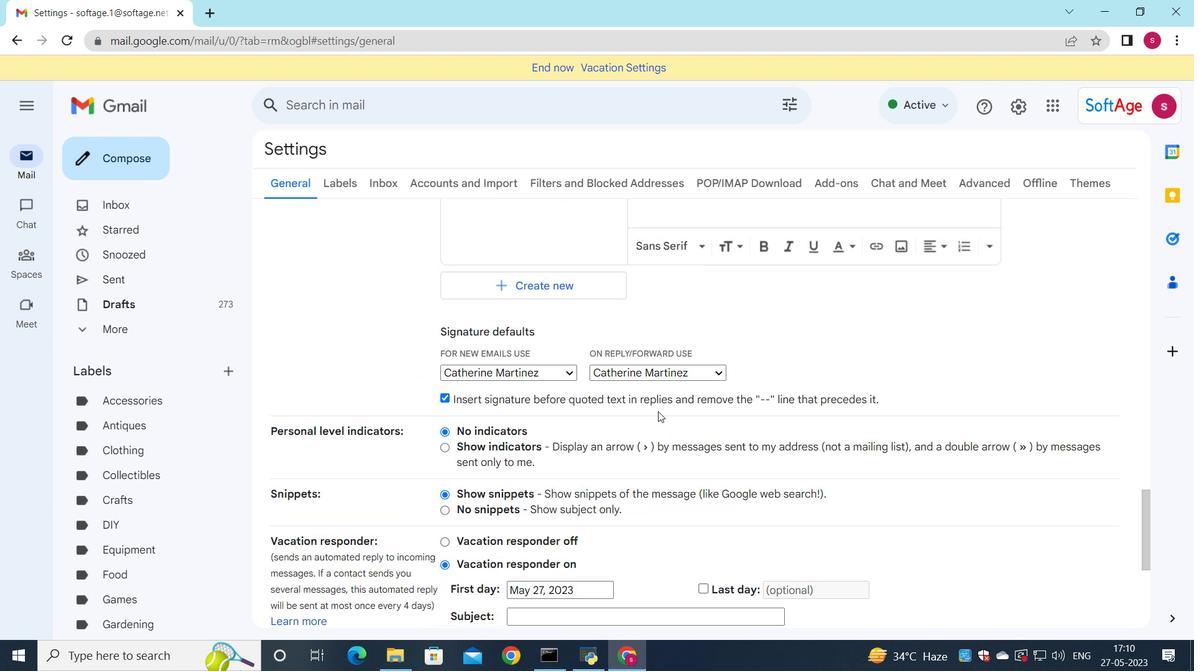 
Action: Mouse scrolled (658, 388) with delta (0, 0)
Screenshot: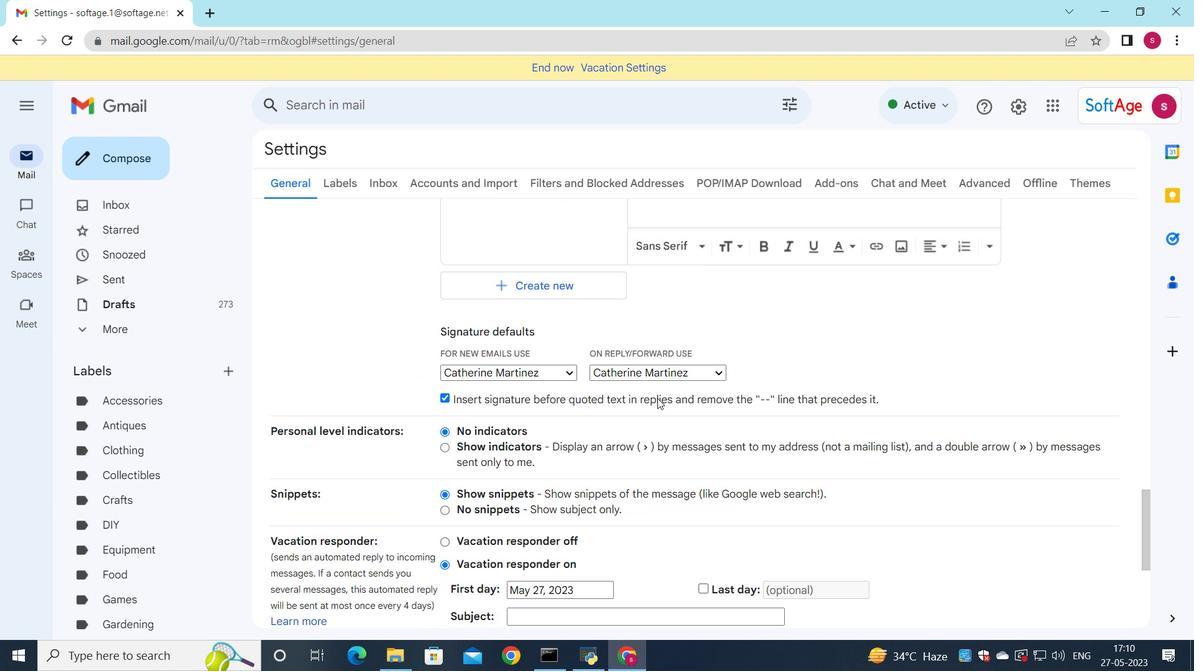 
Action: Mouse moved to (610, 312)
Screenshot: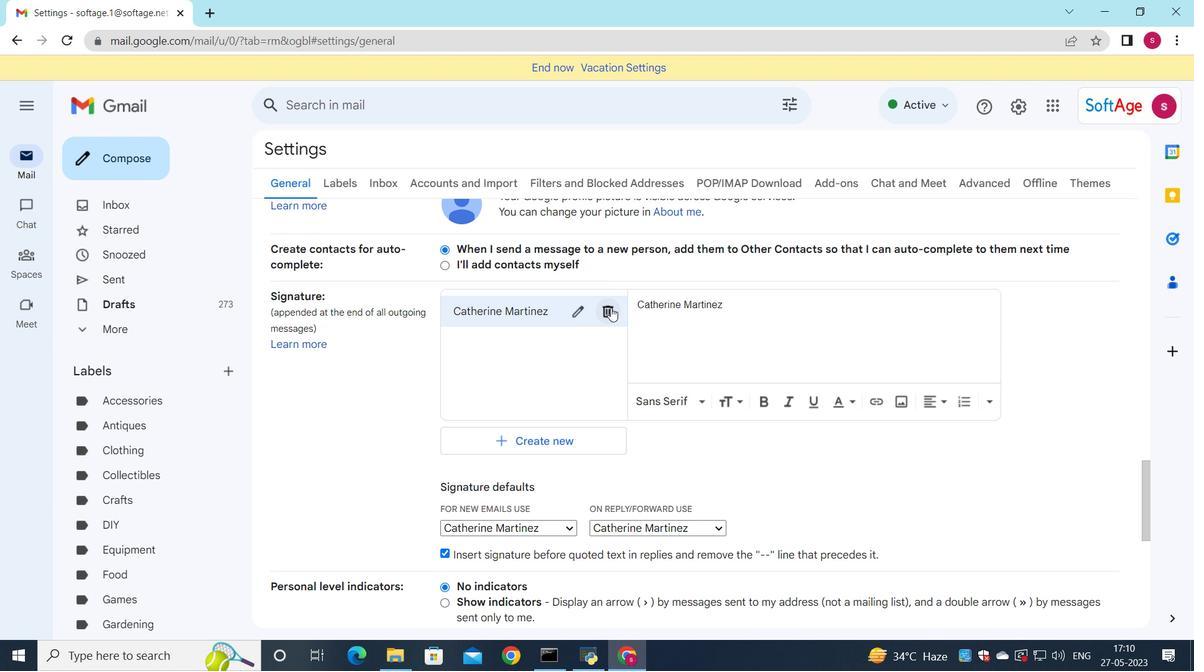 
Action: Mouse pressed left at (610, 312)
Screenshot: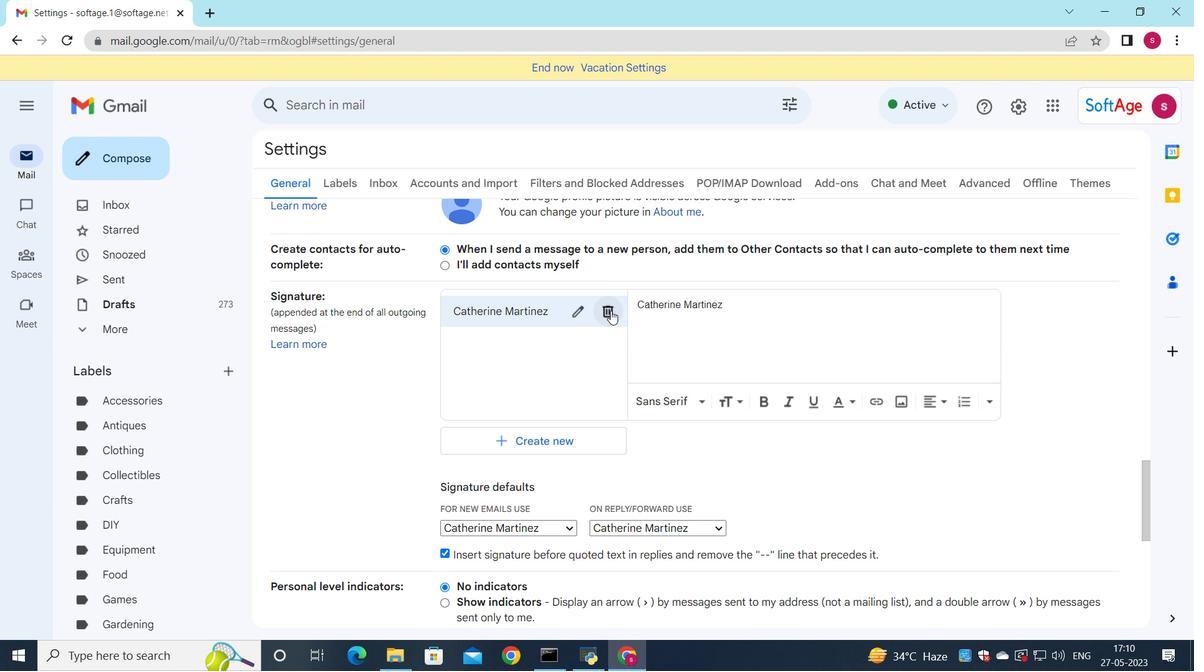 
Action: Mouse moved to (741, 386)
Screenshot: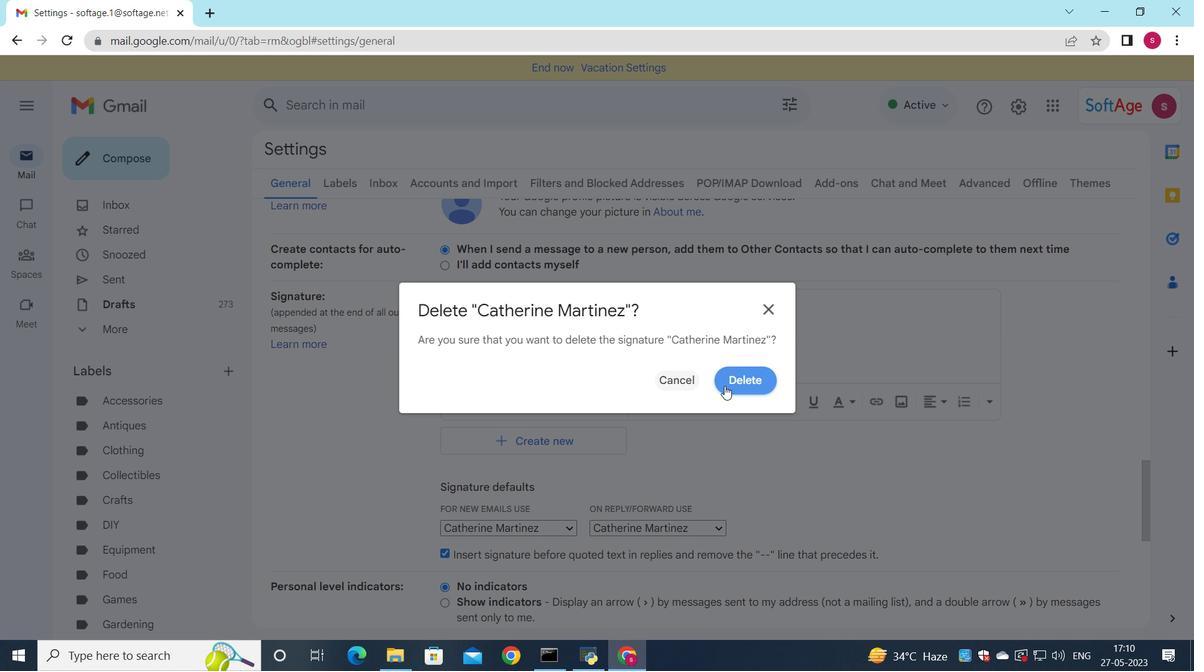 
Action: Mouse pressed left at (741, 386)
Screenshot: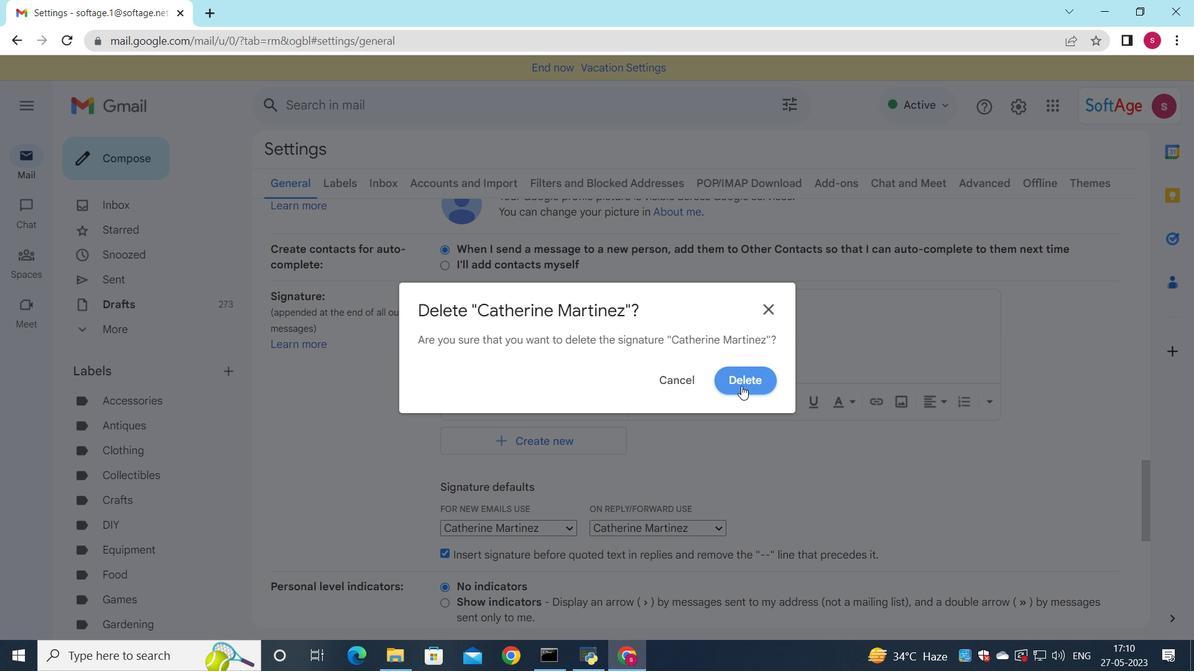
Action: Mouse moved to (532, 329)
Screenshot: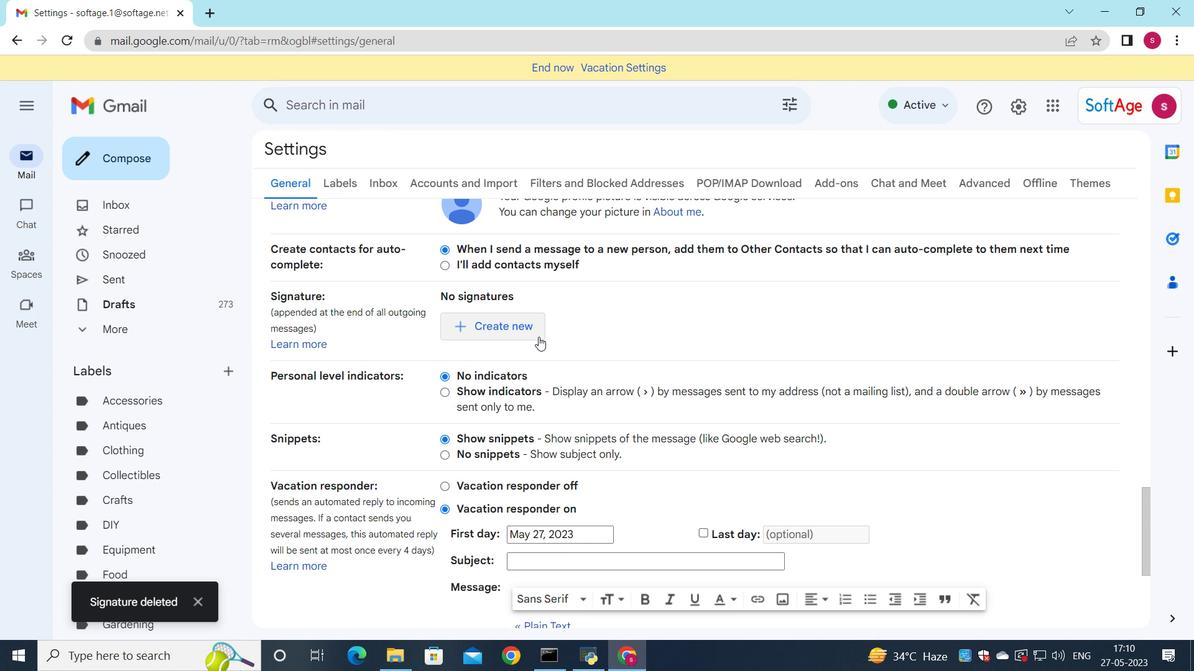 
Action: Mouse pressed left at (532, 329)
Screenshot: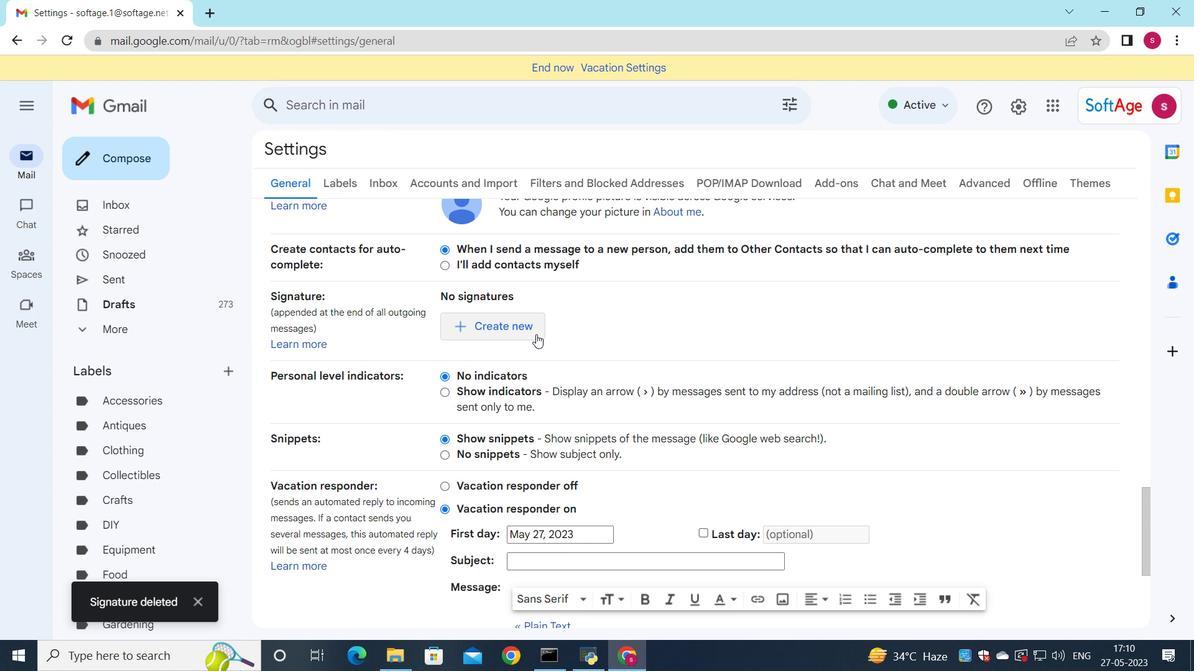 
Action: Mouse moved to (937, 329)
Screenshot: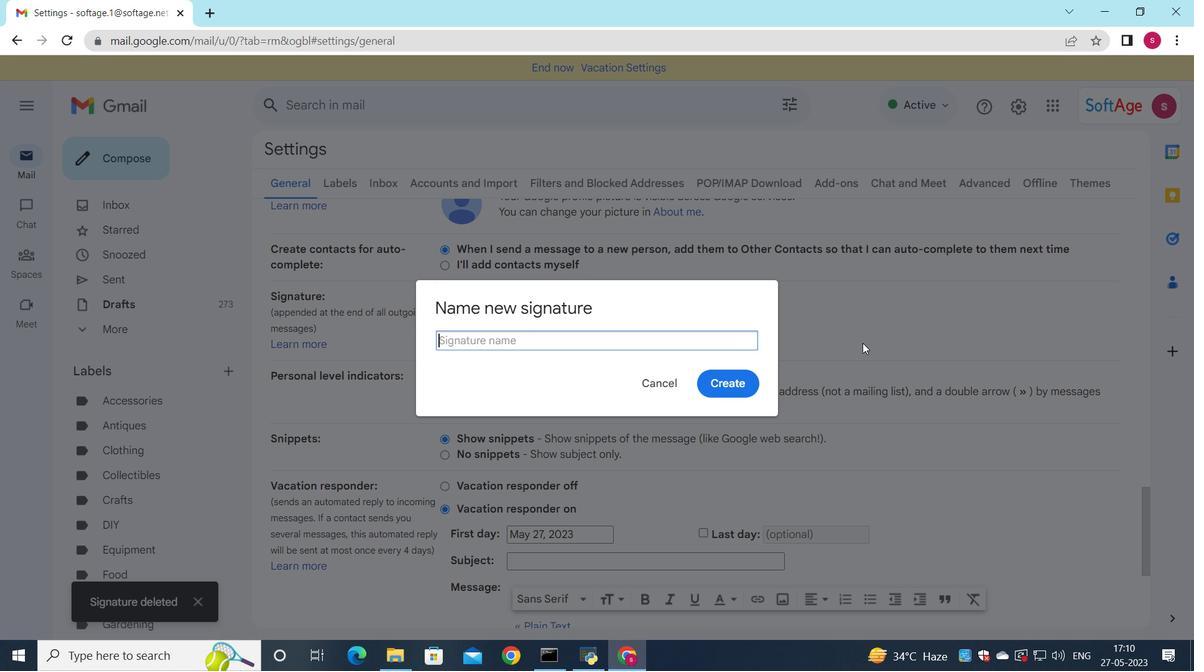 
Action: Key pressed <Key.shift>Charles<Key.space><Key.shift>Evans
Screenshot: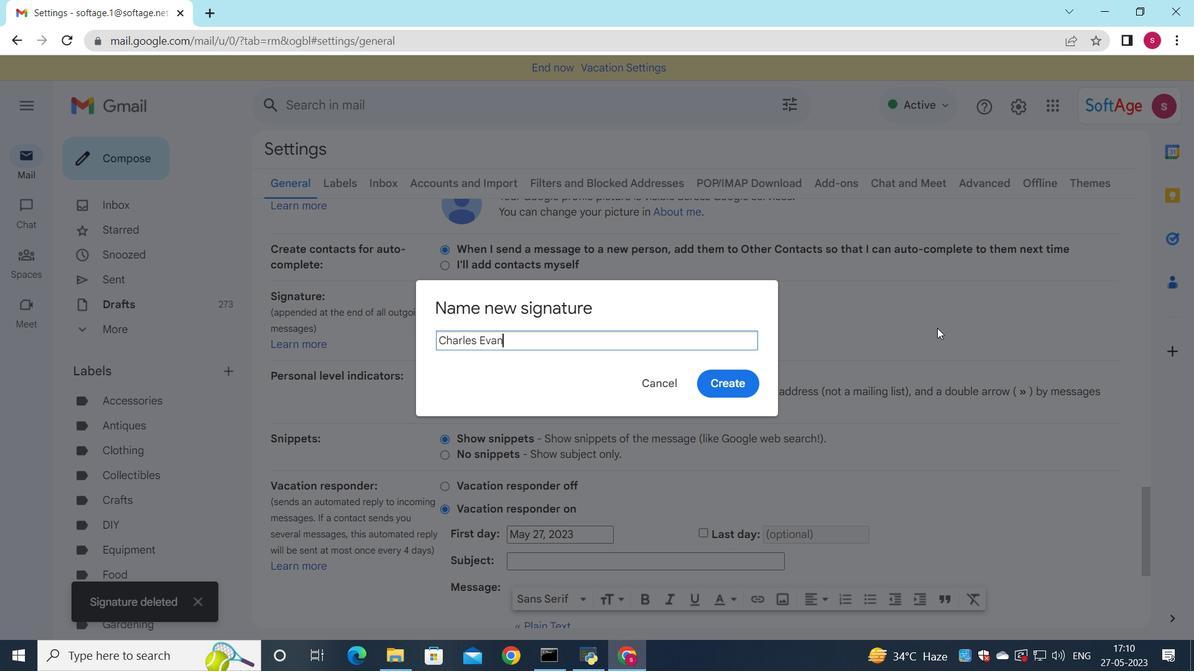 
Action: Mouse moved to (745, 388)
Screenshot: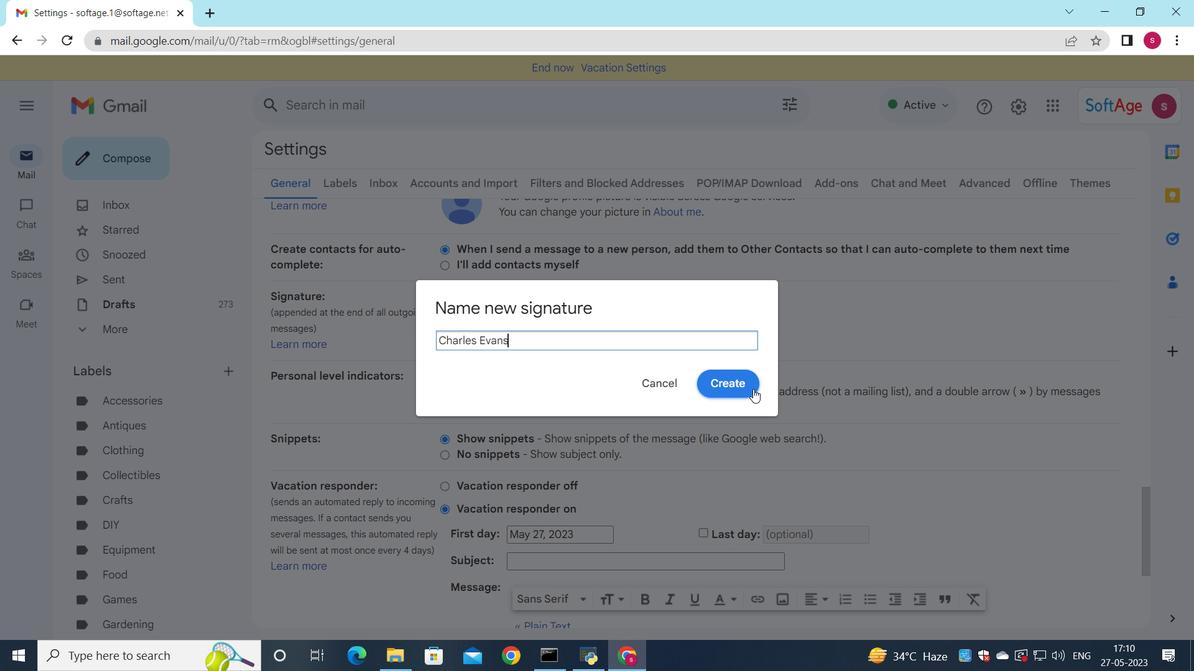
Action: Mouse pressed left at (745, 388)
Screenshot: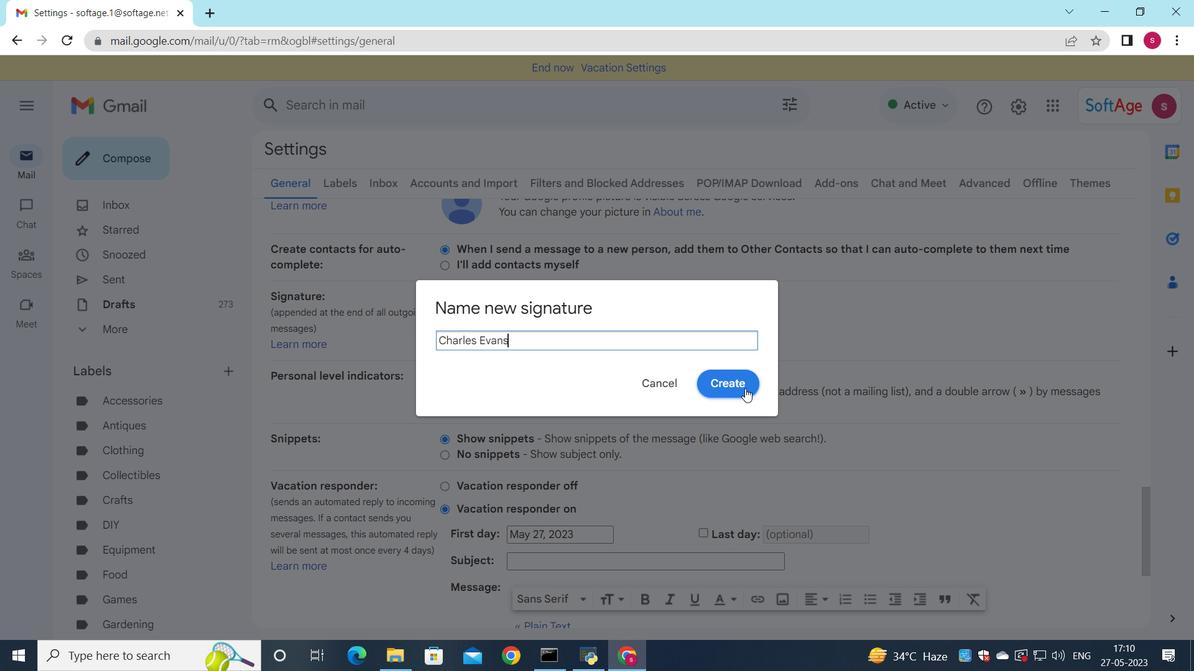 
Action: Mouse moved to (758, 355)
Screenshot: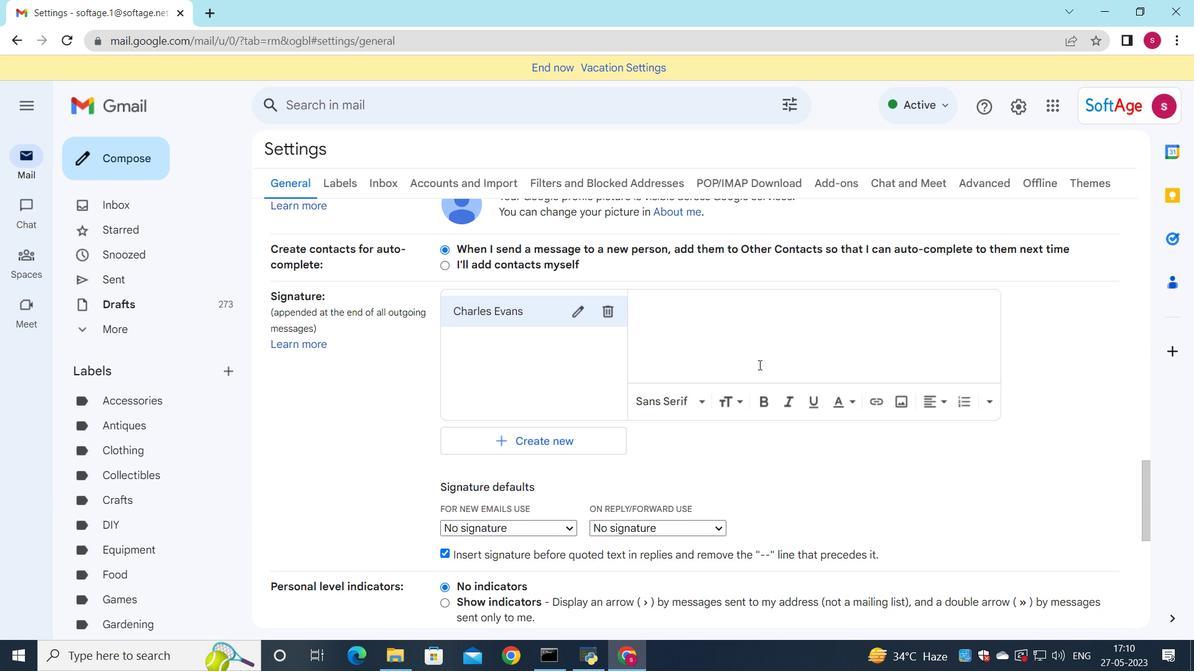 
Action: Mouse pressed left at (758, 355)
Screenshot: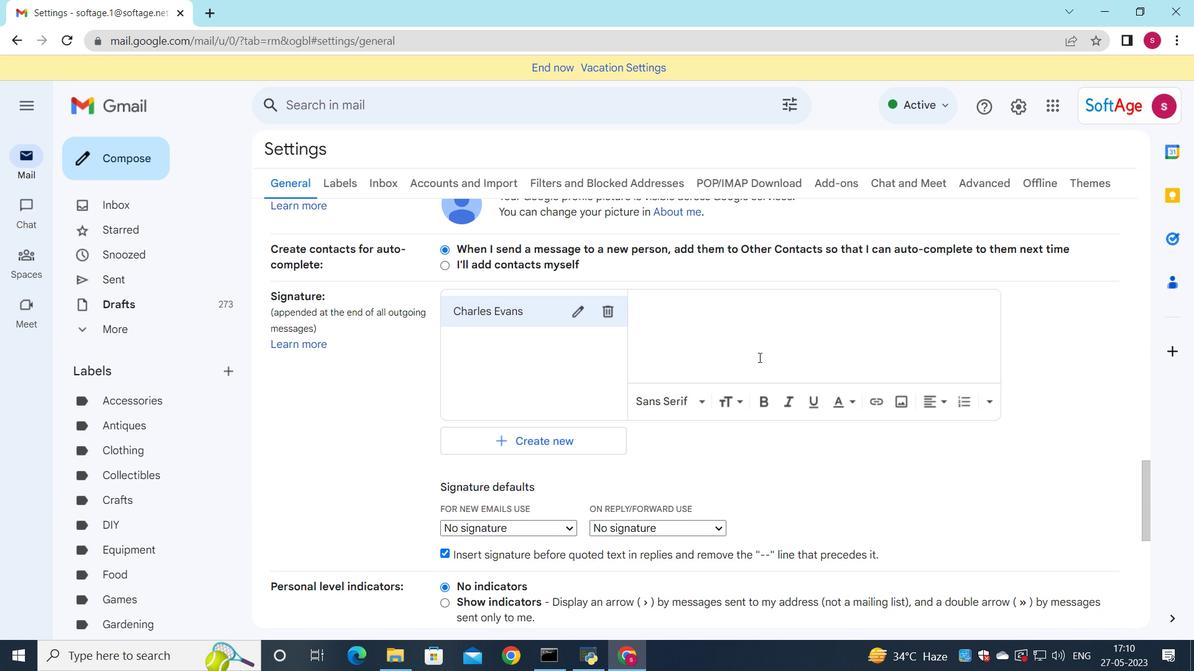 
Action: Key pressed <Key.shift>Charles<Key.space><Key.shift>Evab<Key.backspace>ns
Screenshot: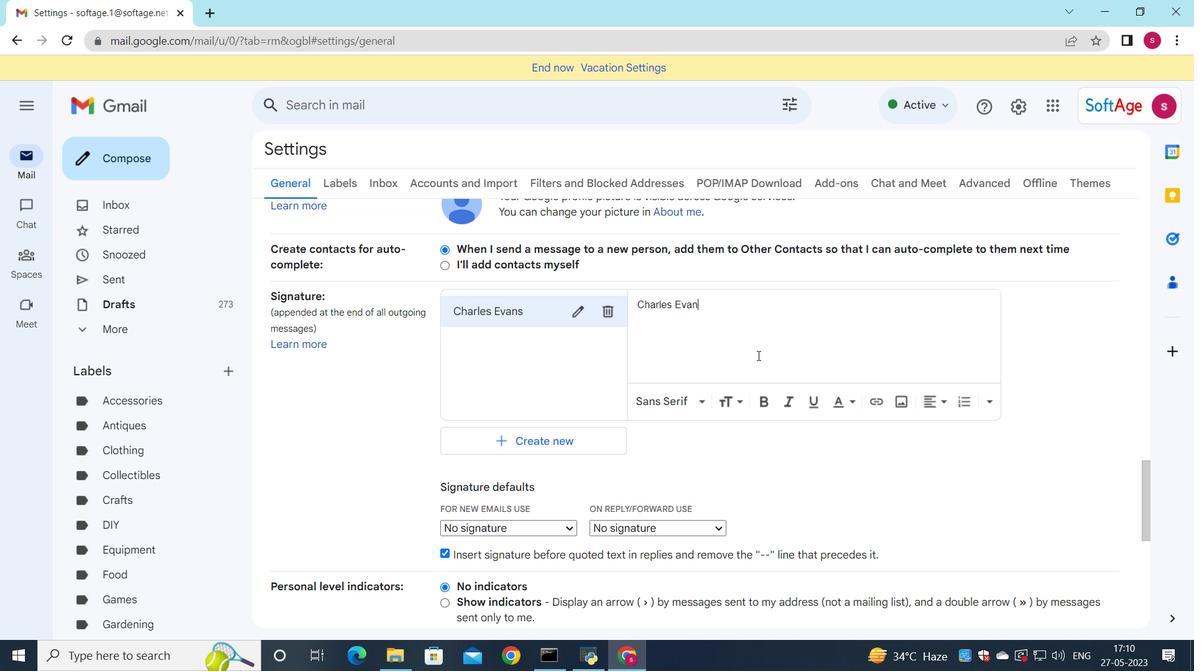 
Action: Mouse moved to (592, 364)
Screenshot: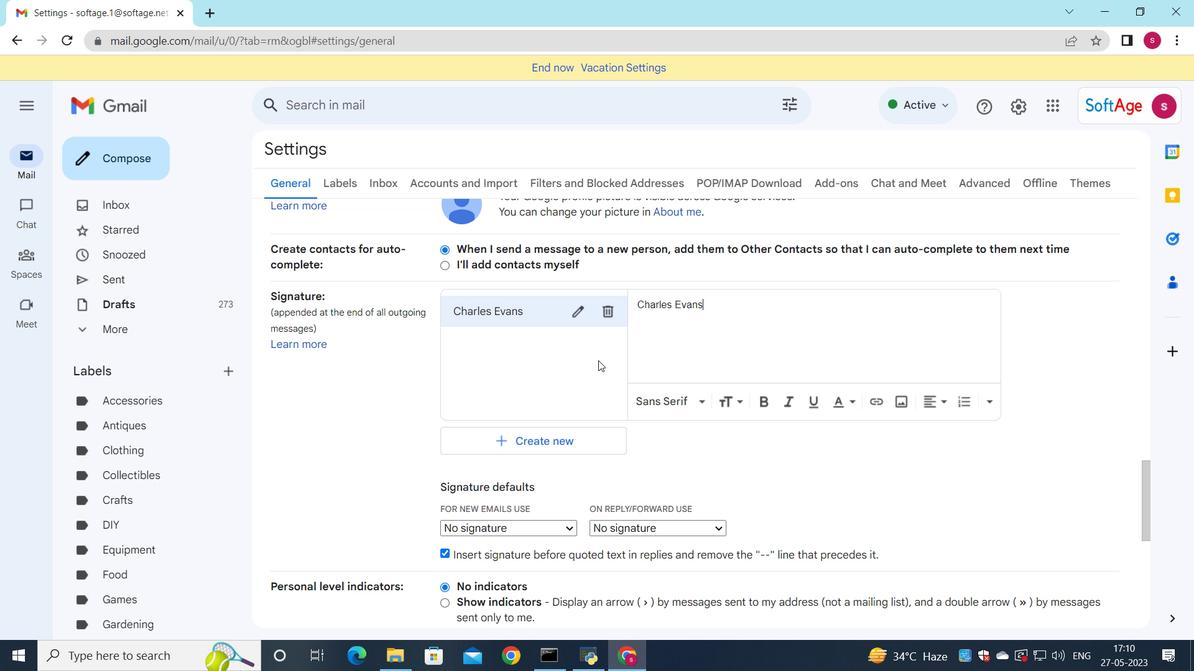 
Action: Mouse scrolled (592, 363) with delta (0, 0)
Screenshot: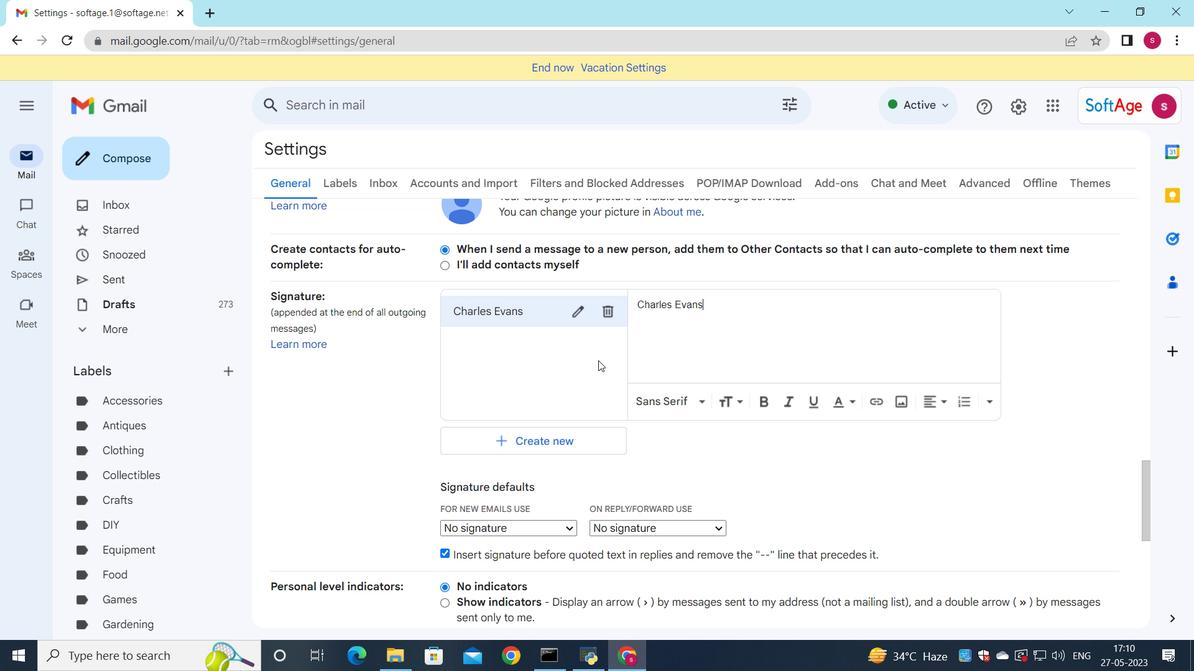 
Action: Mouse moved to (589, 375)
Screenshot: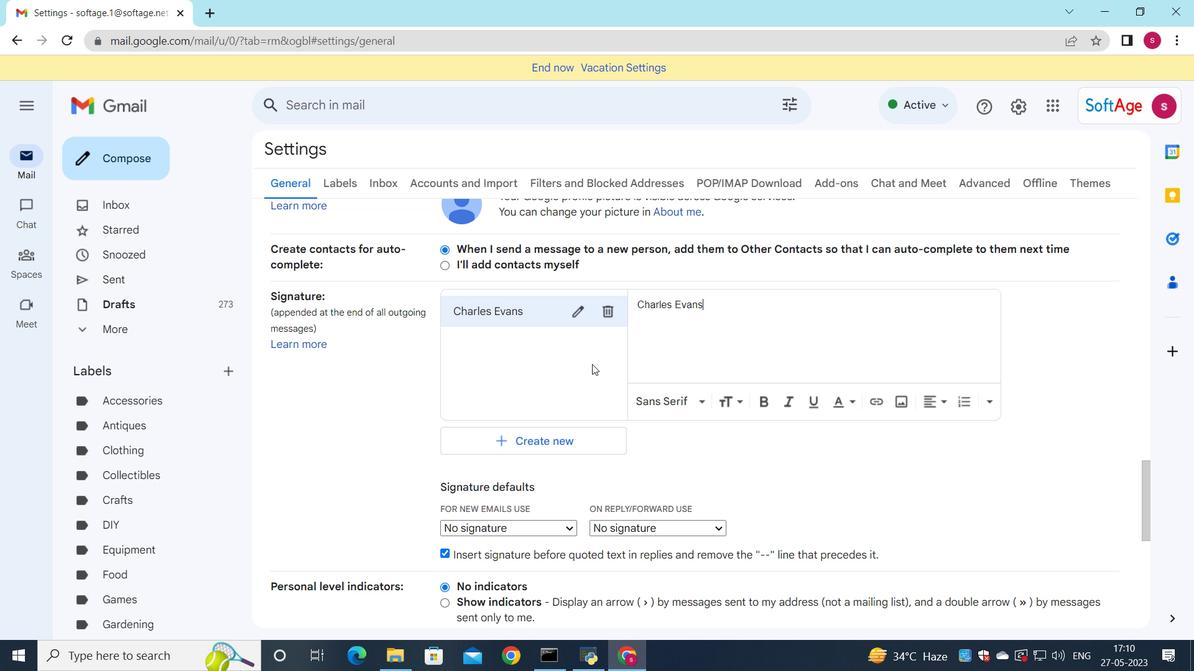 
Action: Mouse scrolled (589, 374) with delta (0, 0)
Screenshot: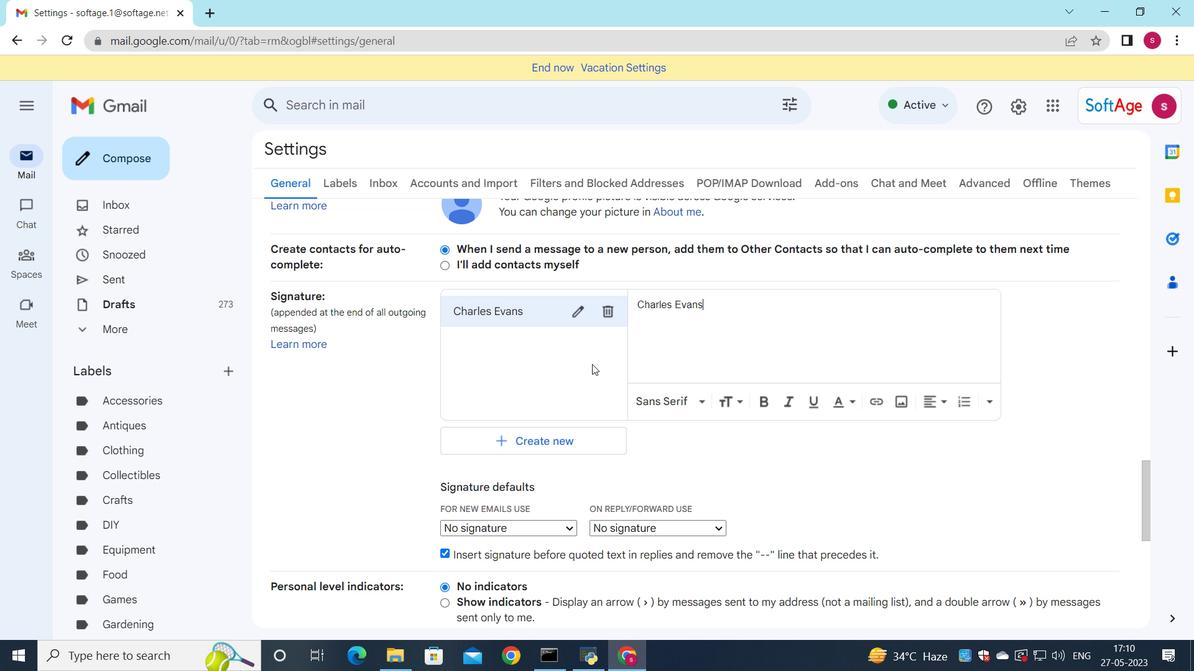 
Action: Mouse moved to (533, 372)
Screenshot: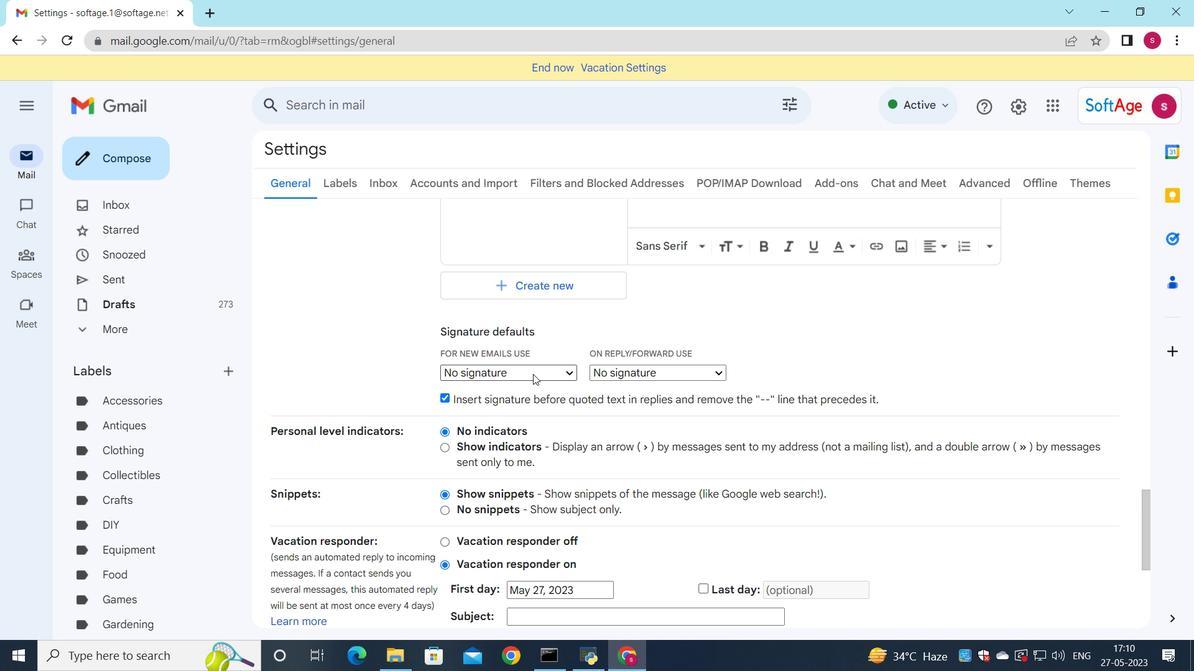 
Action: Mouse pressed left at (533, 372)
Screenshot: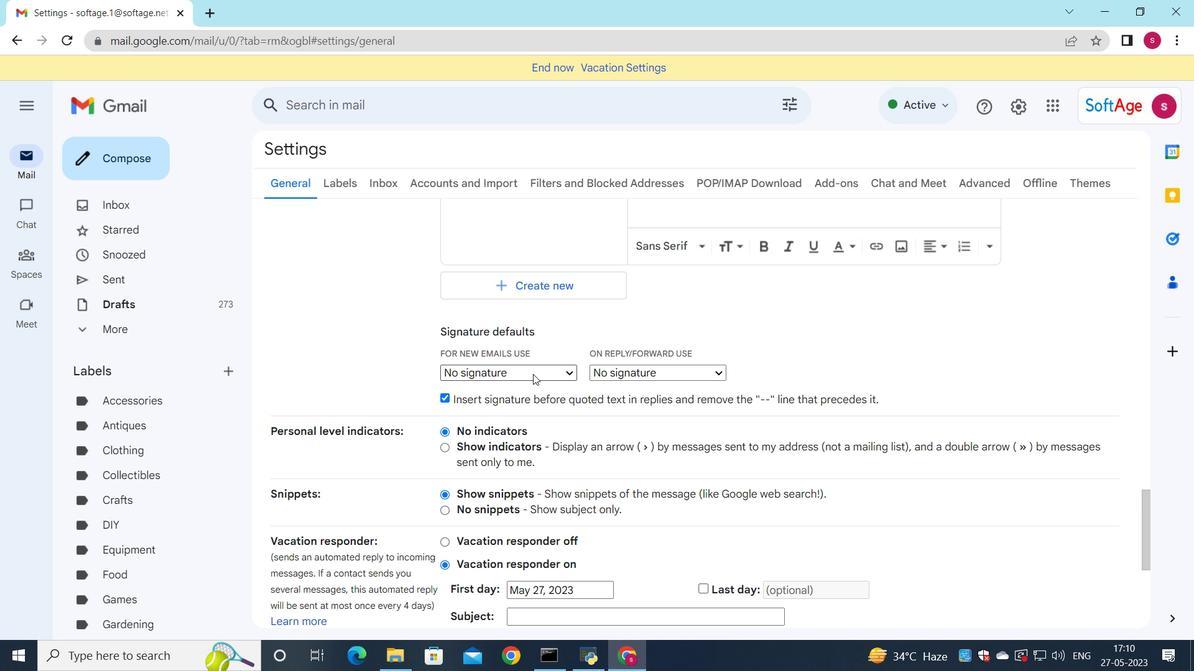 
Action: Mouse moved to (530, 408)
Screenshot: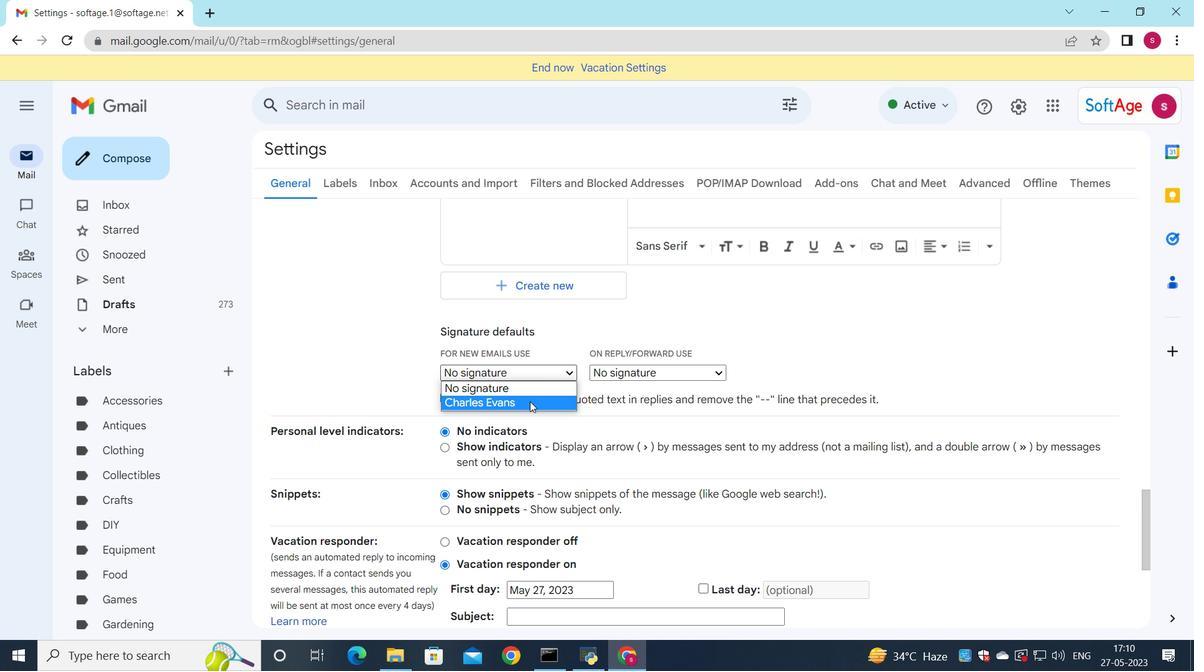 
Action: Mouse pressed left at (530, 408)
Screenshot: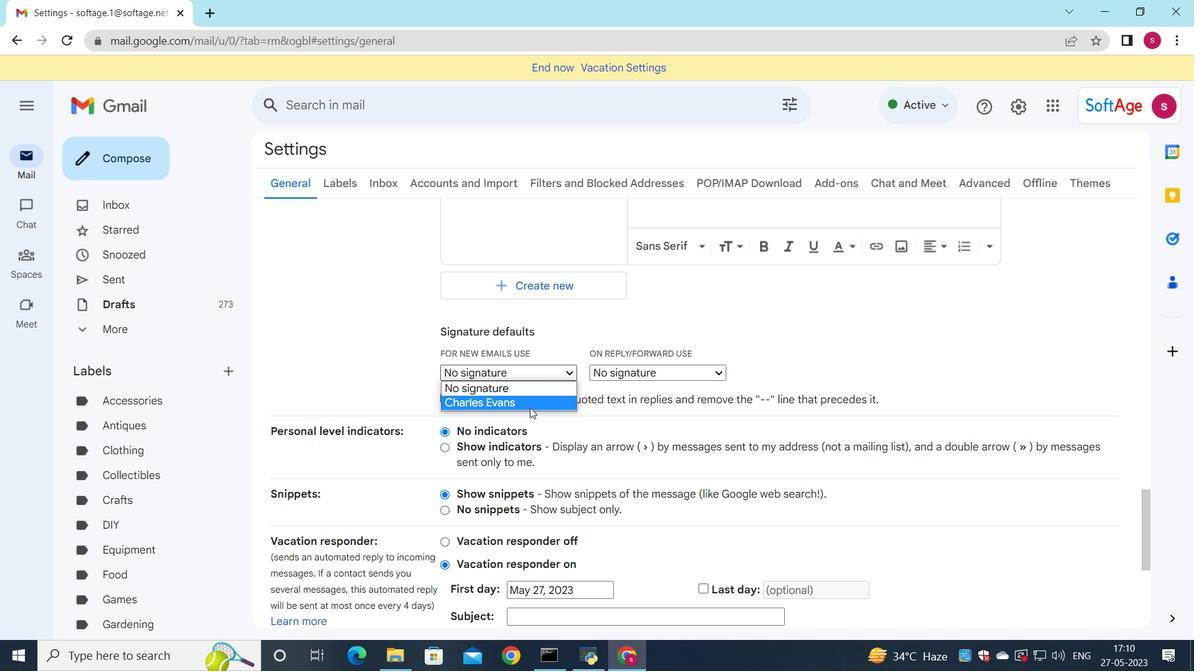 
Action: Mouse moved to (627, 378)
Screenshot: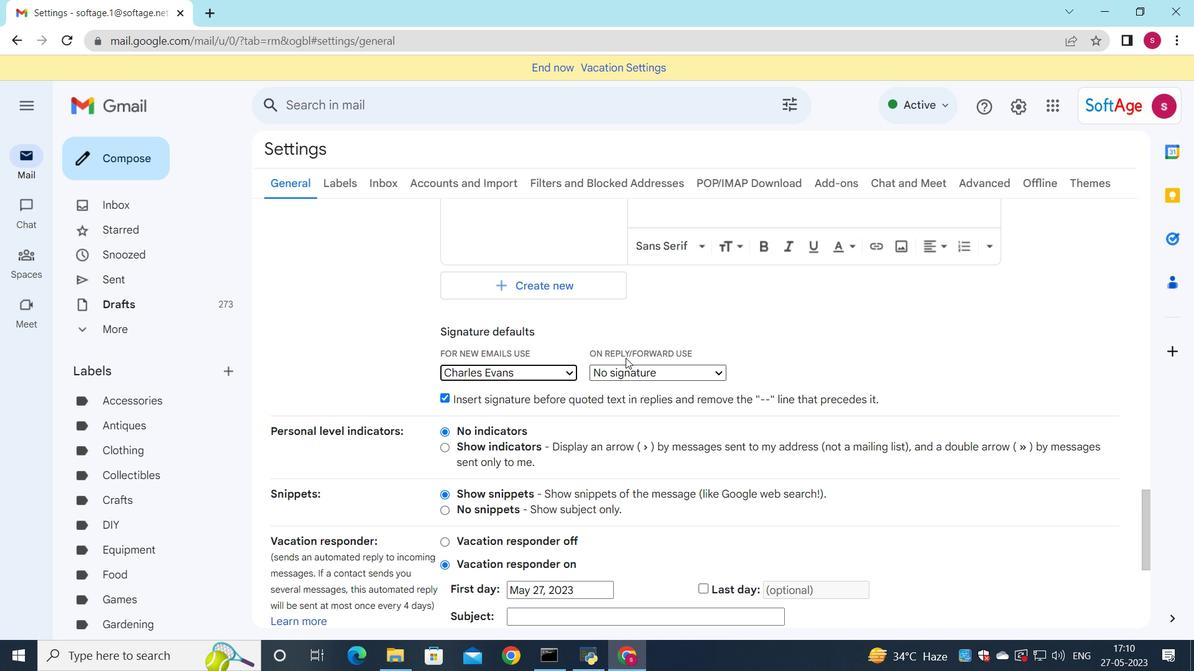 
Action: Mouse pressed left at (627, 378)
Screenshot: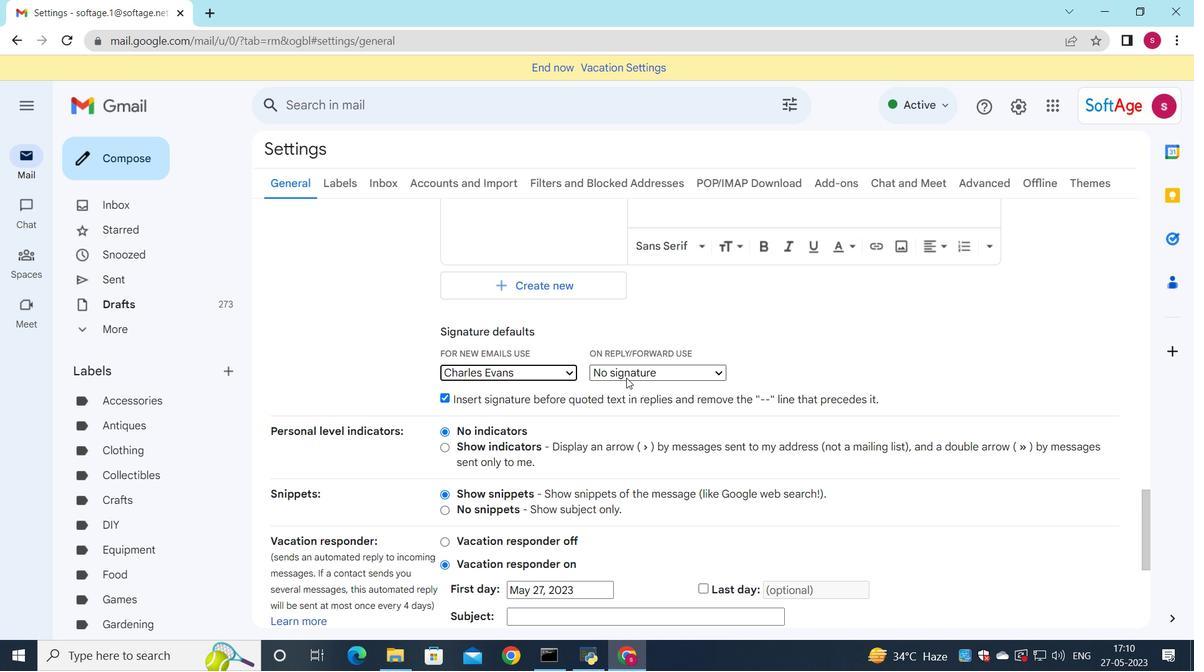
Action: Mouse moved to (630, 402)
Screenshot: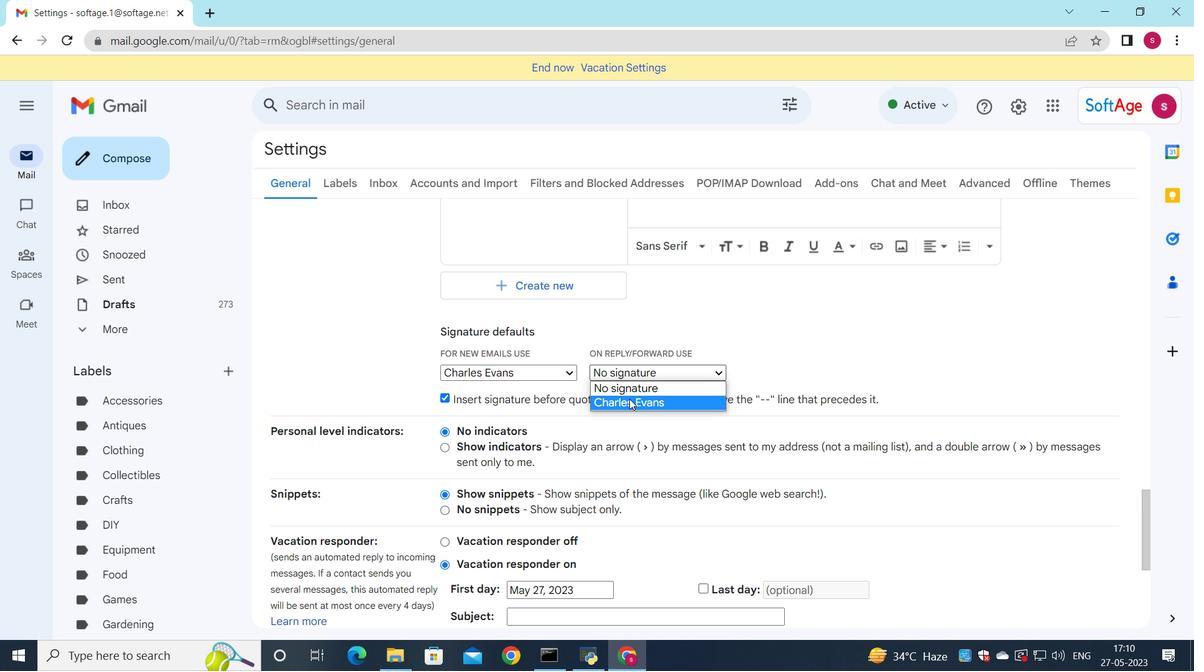 
Action: Mouse pressed left at (630, 402)
Screenshot: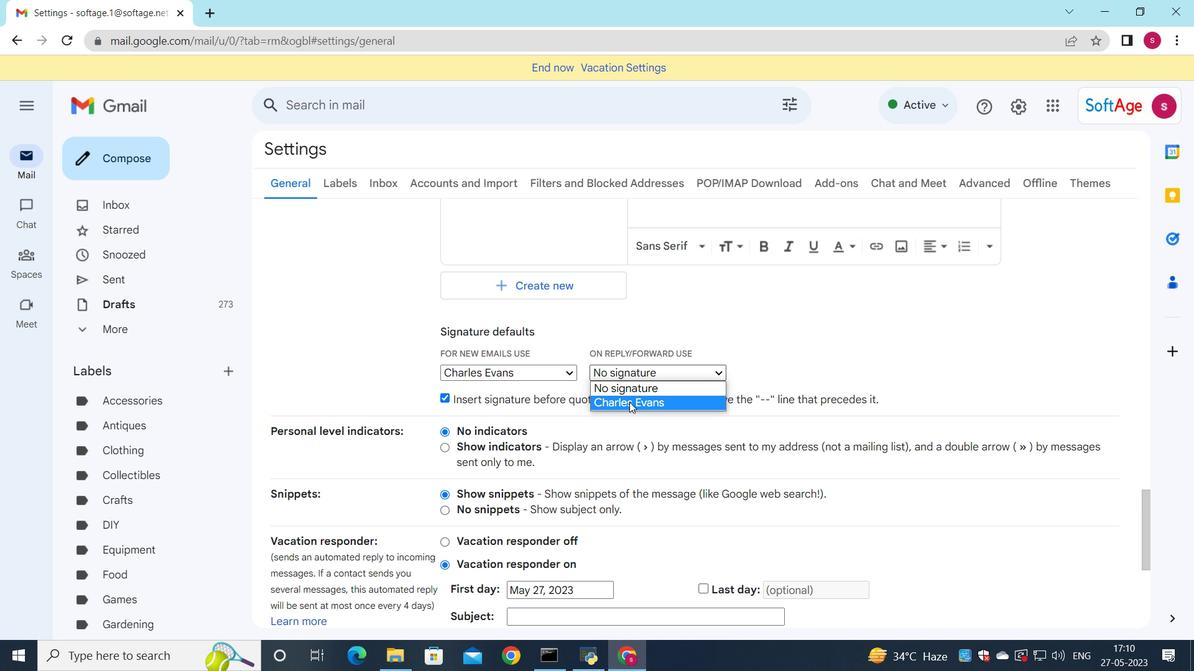 
Action: Mouse moved to (565, 305)
Screenshot: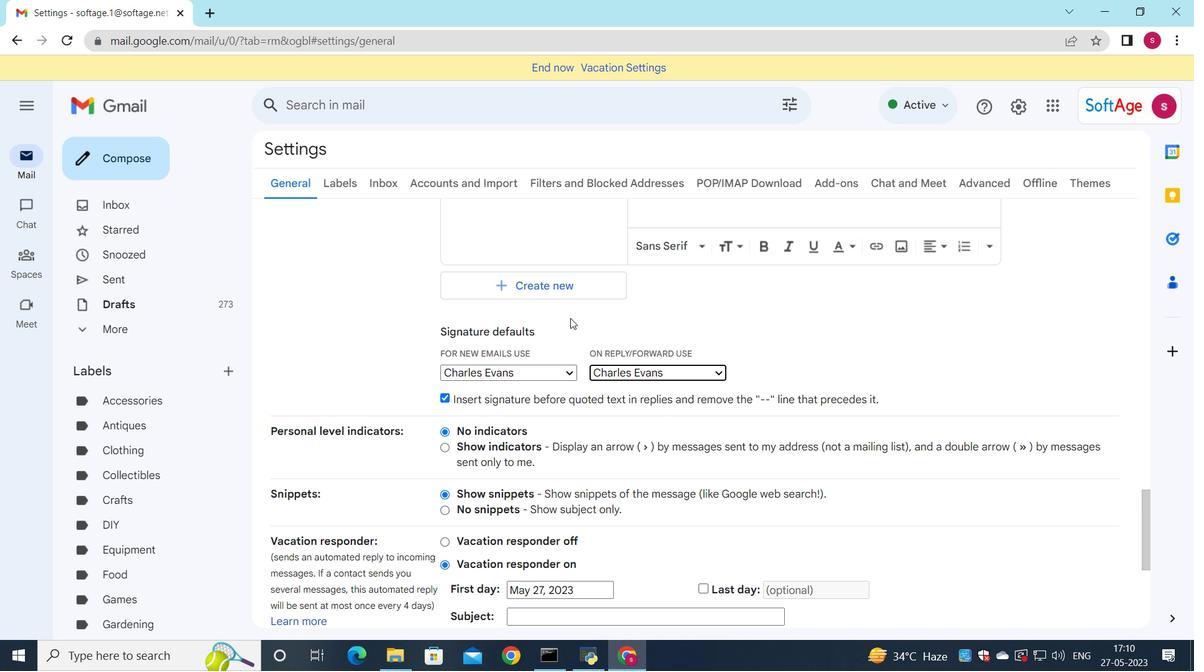 
Action: Mouse scrolled (565, 304) with delta (0, 0)
Screenshot: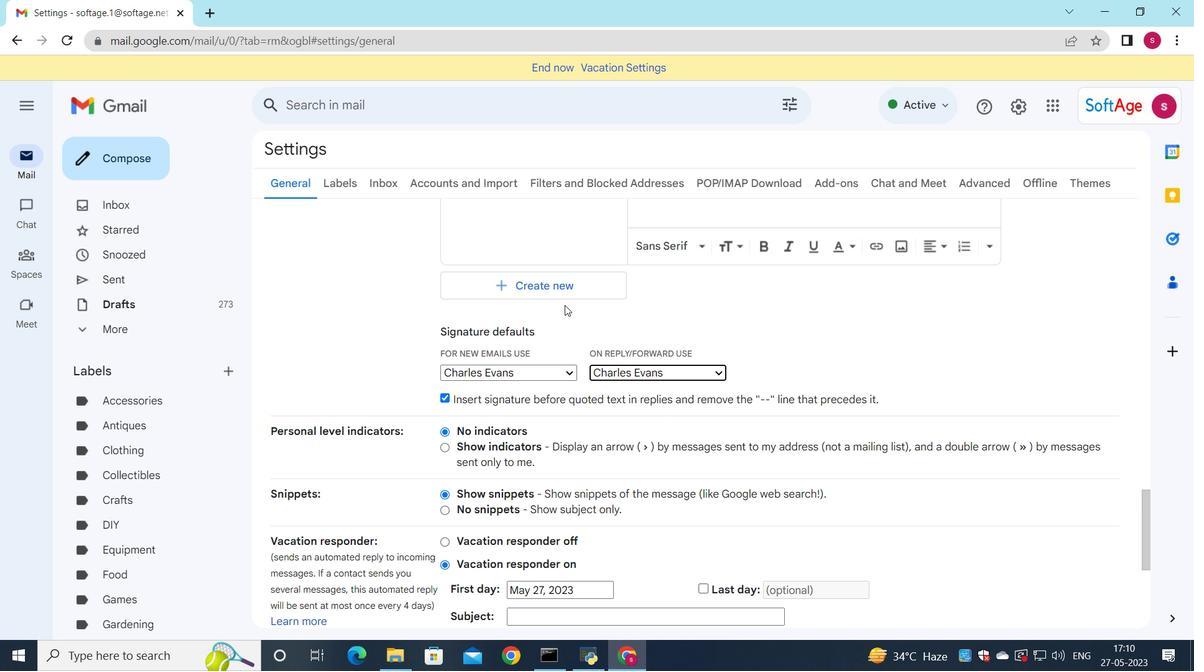 
Action: Mouse moved to (563, 307)
Screenshot: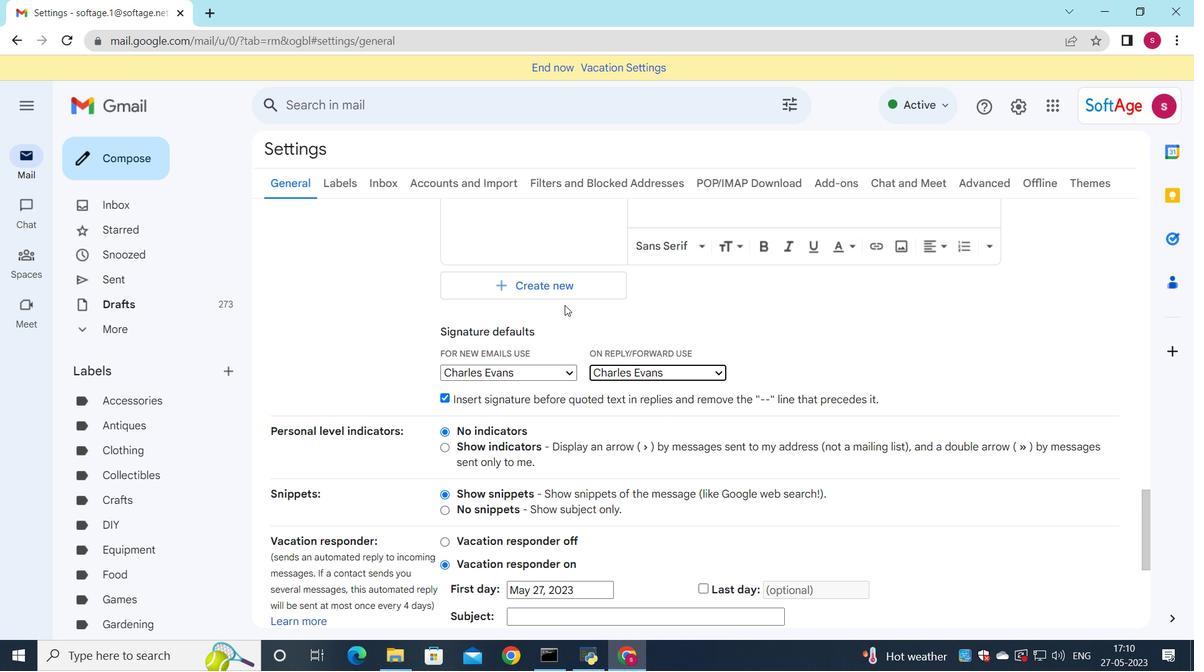 
Action: Mouse scrolled (563, 306) with delta (0, 0)
Screenshot: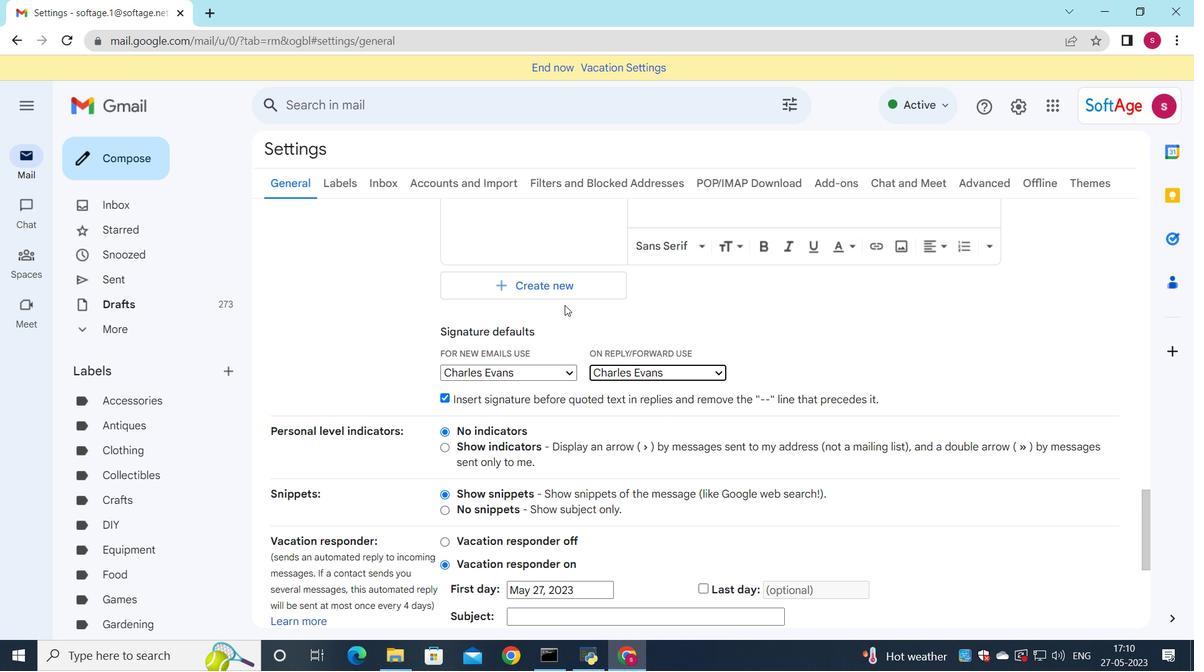
Action: Mouse moved to (562, 309)
Screenshot: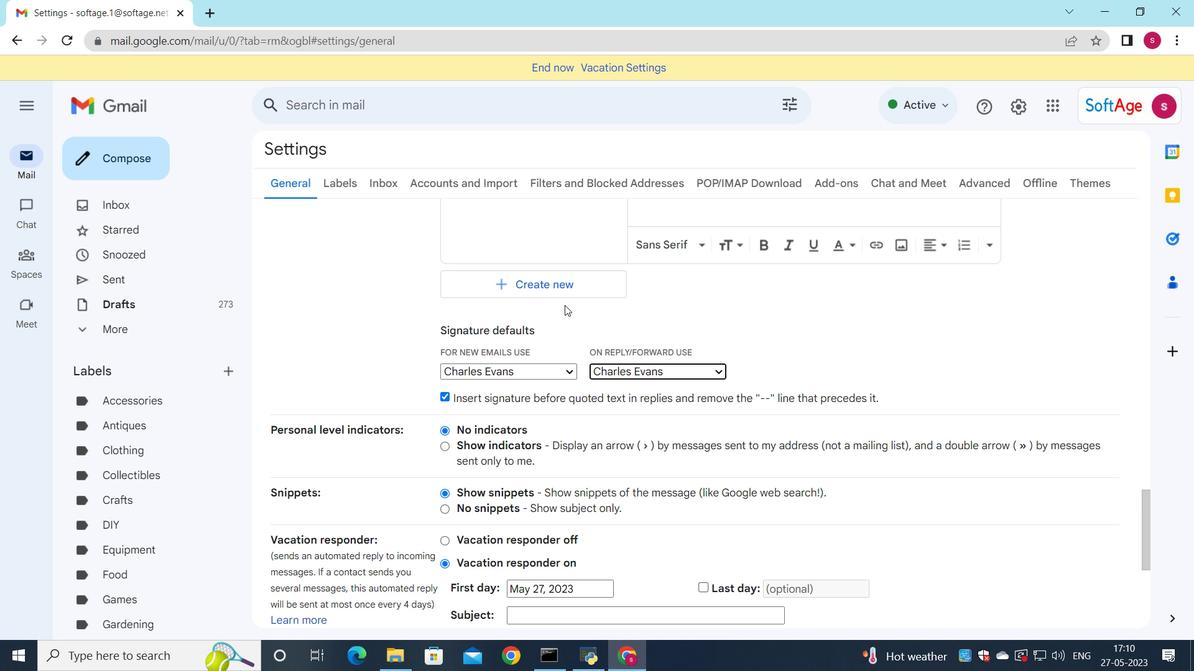 
Action: Mouse scrolled (562, 309) with delta (0, 0)
Screenshot: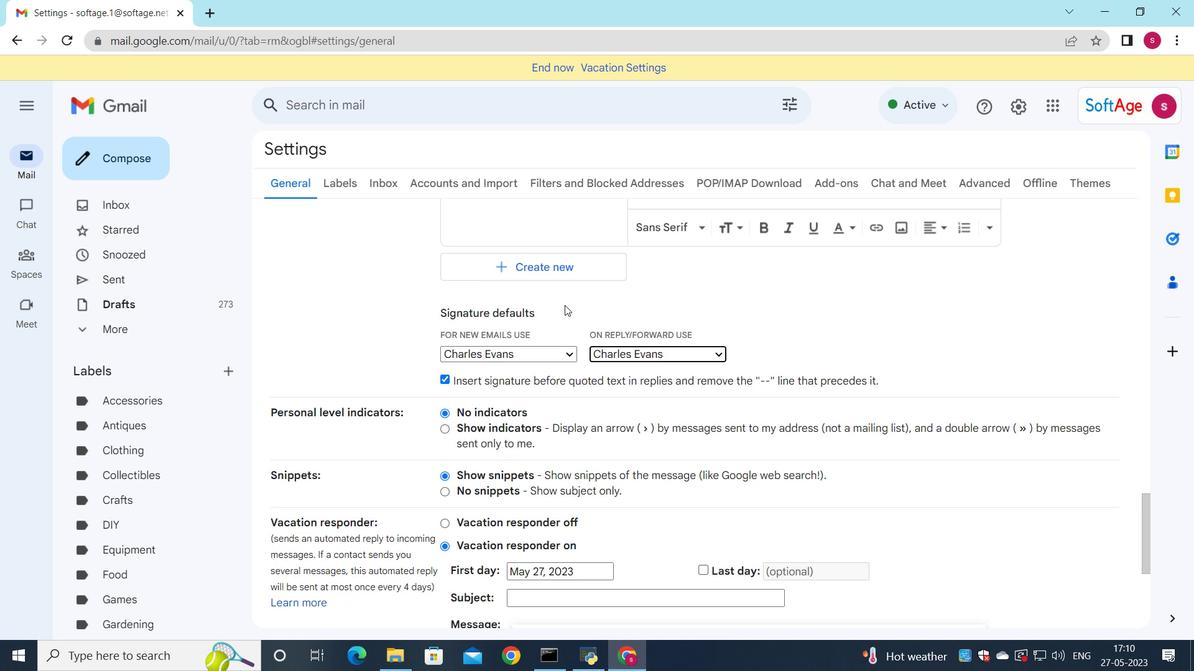 
Action: Mouse moved to (562, 310)
Screenshot: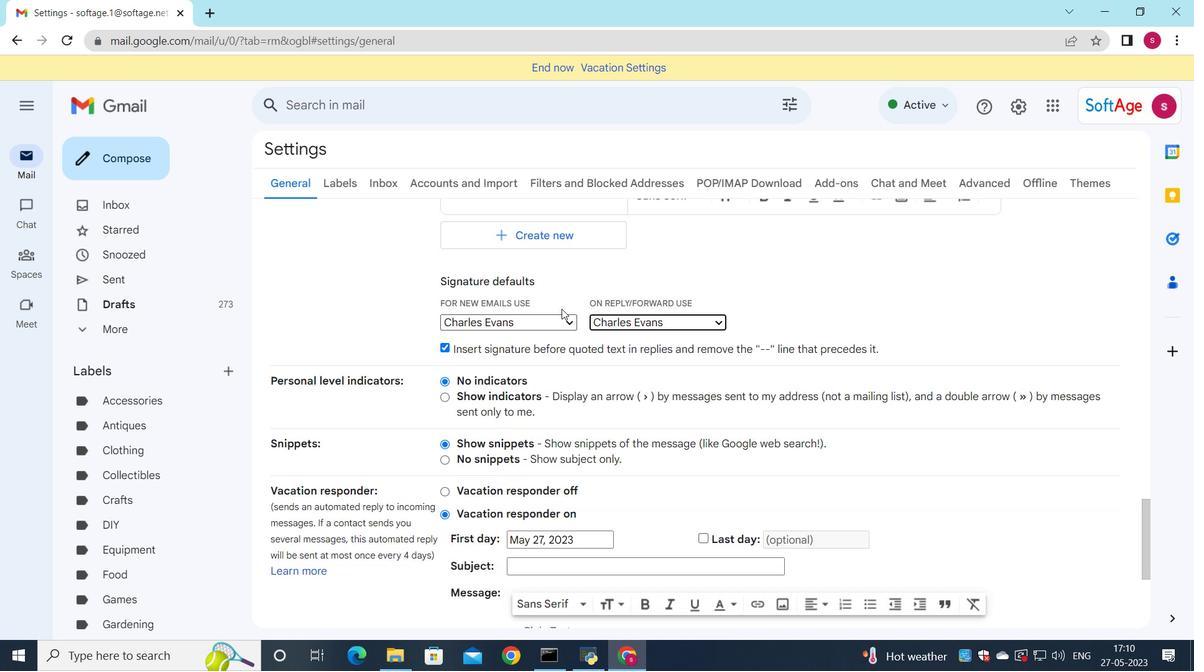 
Action: Mouse scrolled (562, 309) with delta (0, 0)
Screenshot: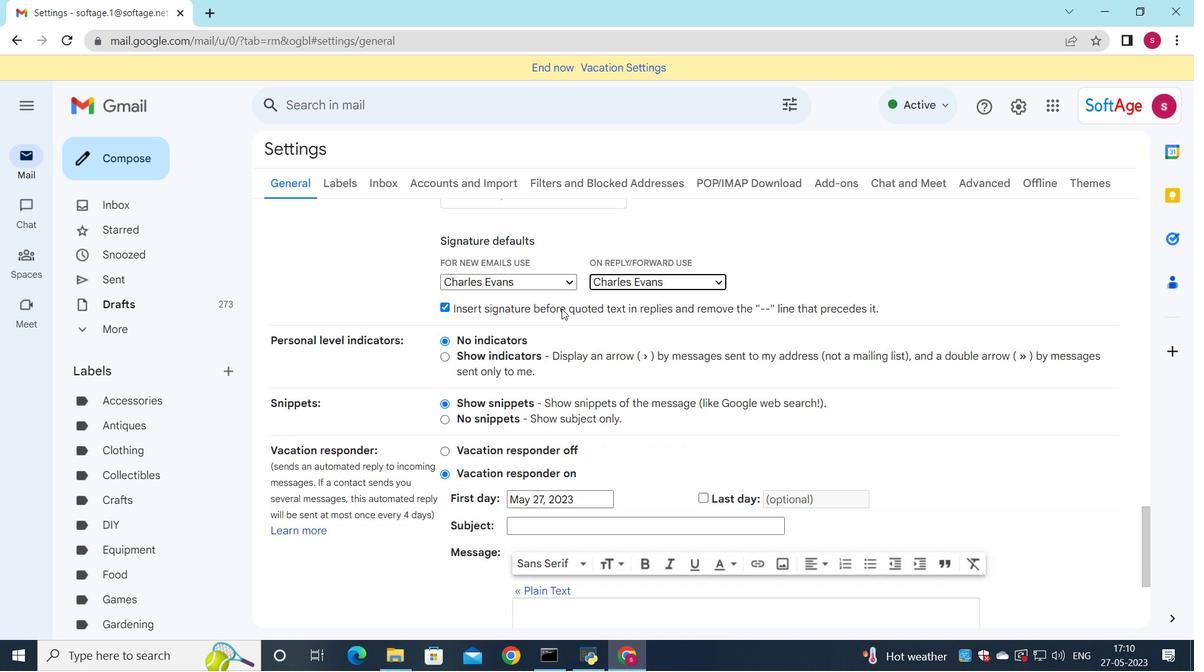 
Action: Mouse moved to (565, 333)
Screenshot: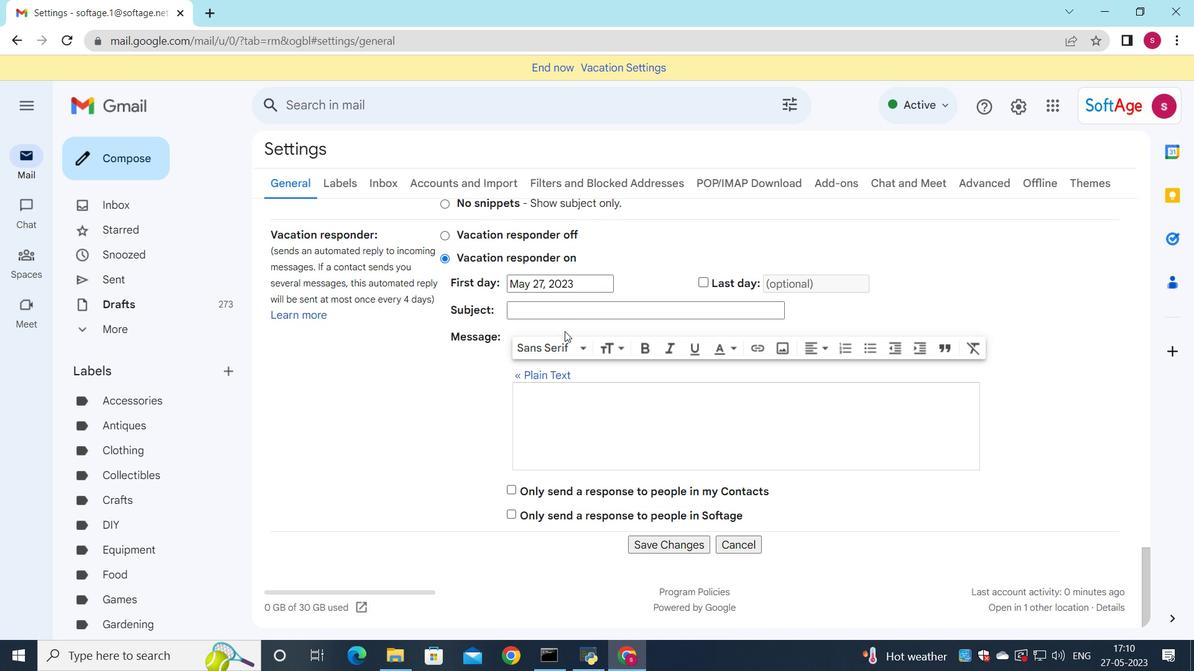 
Action: Mouse scrolled (565, 332) with delta (0, 0)
Screenshot: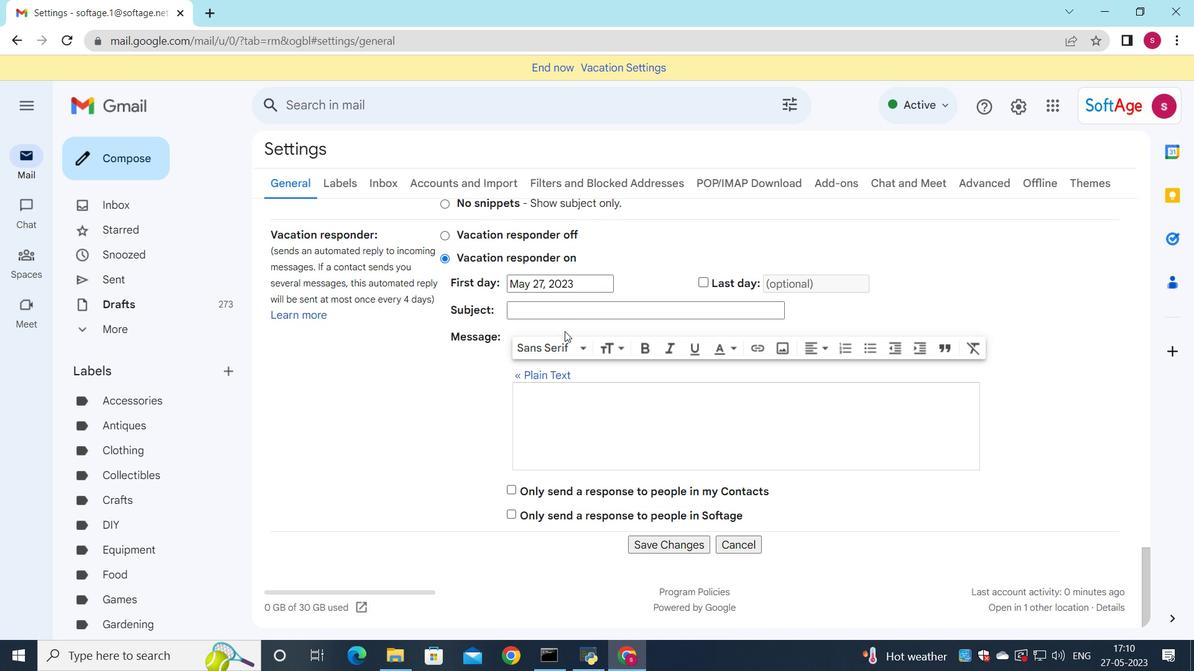 
Action: Mouse moved to (566, 339)
Screenshot: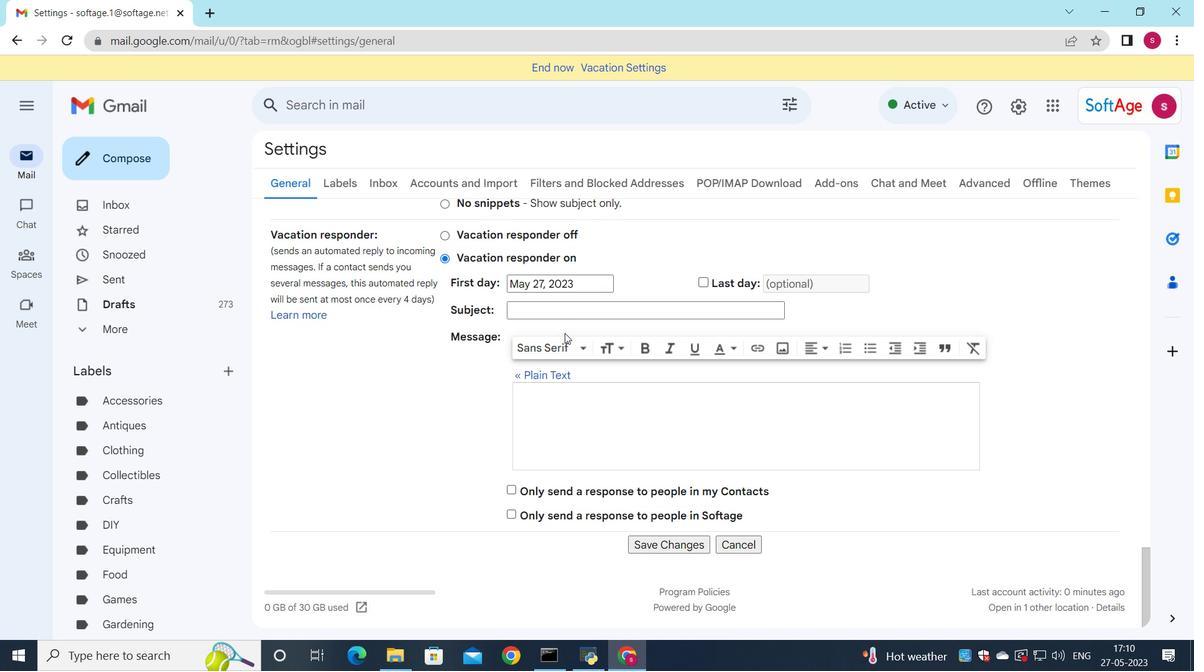 
Action: Mouse scrolled (566, 338) with delta (0, 0)
Screenshot: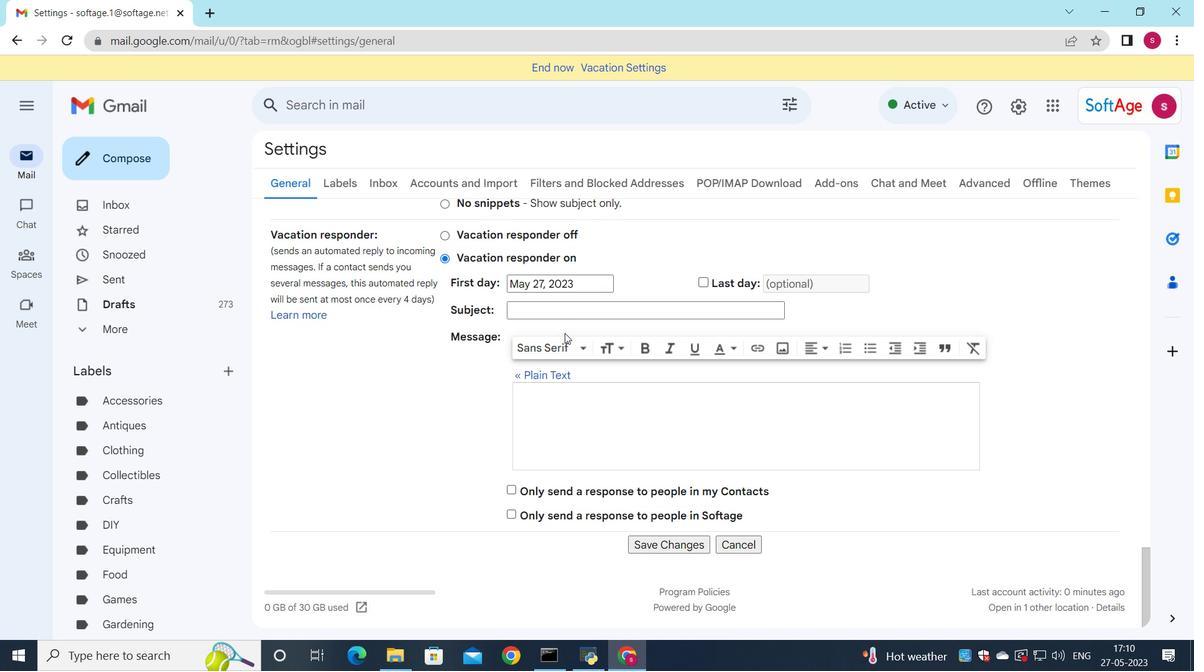 
Action: Mouse moved to (657, 553)
Screenshot: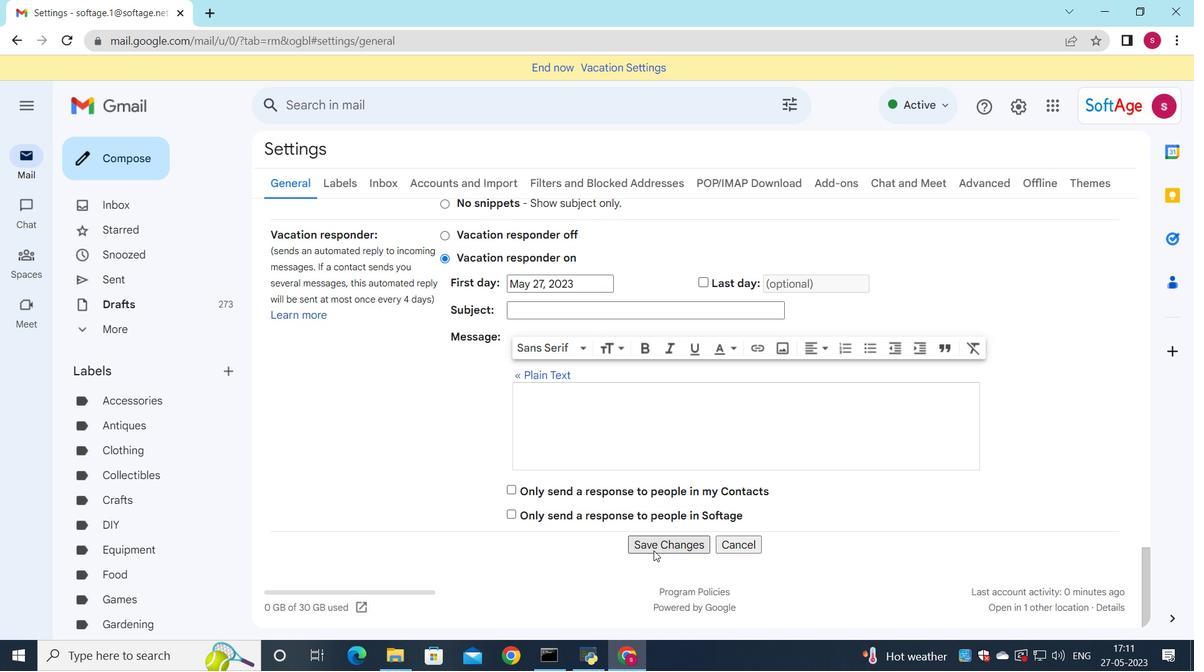 
Action: Mouse pressed left at (657, 553)
Screenshot: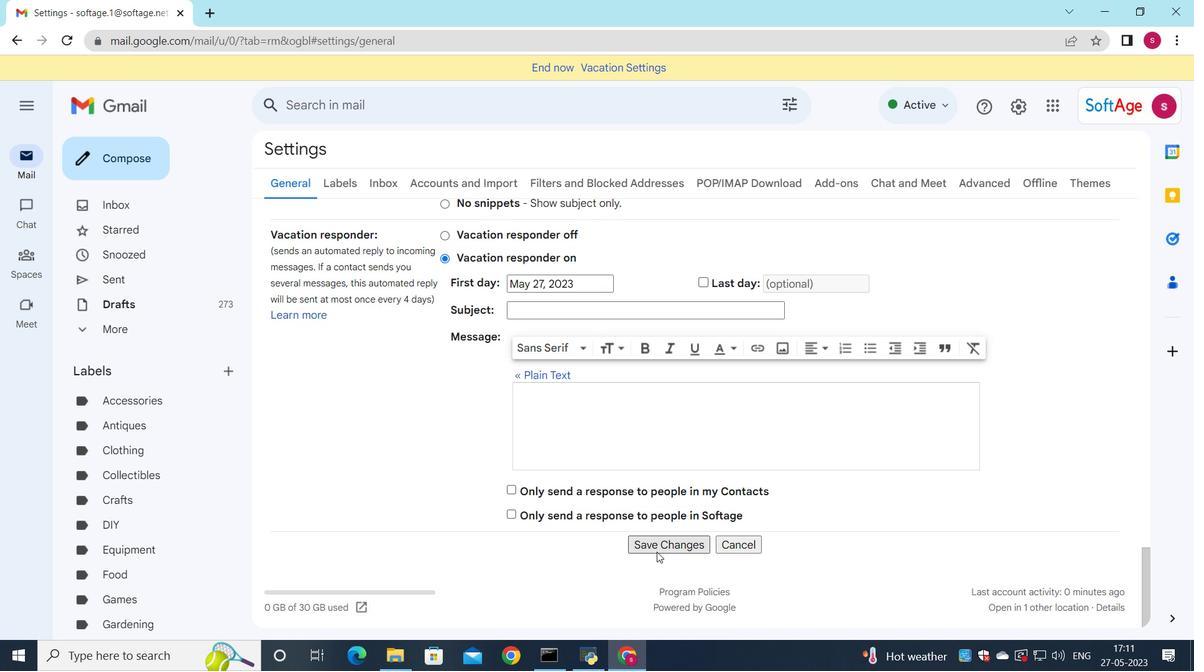 
Action: Mouse moved to (431, 297)
Screenshot: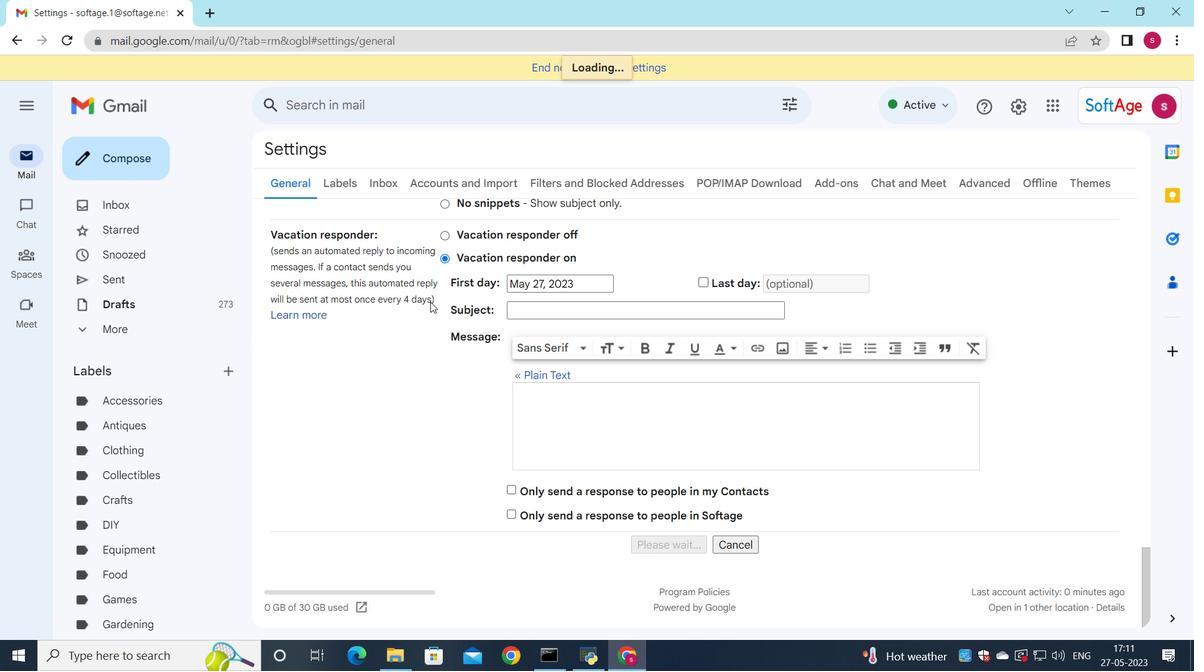 
Action: Mouse scrolled (431, 298) with delta (0, 0)
Screenshot: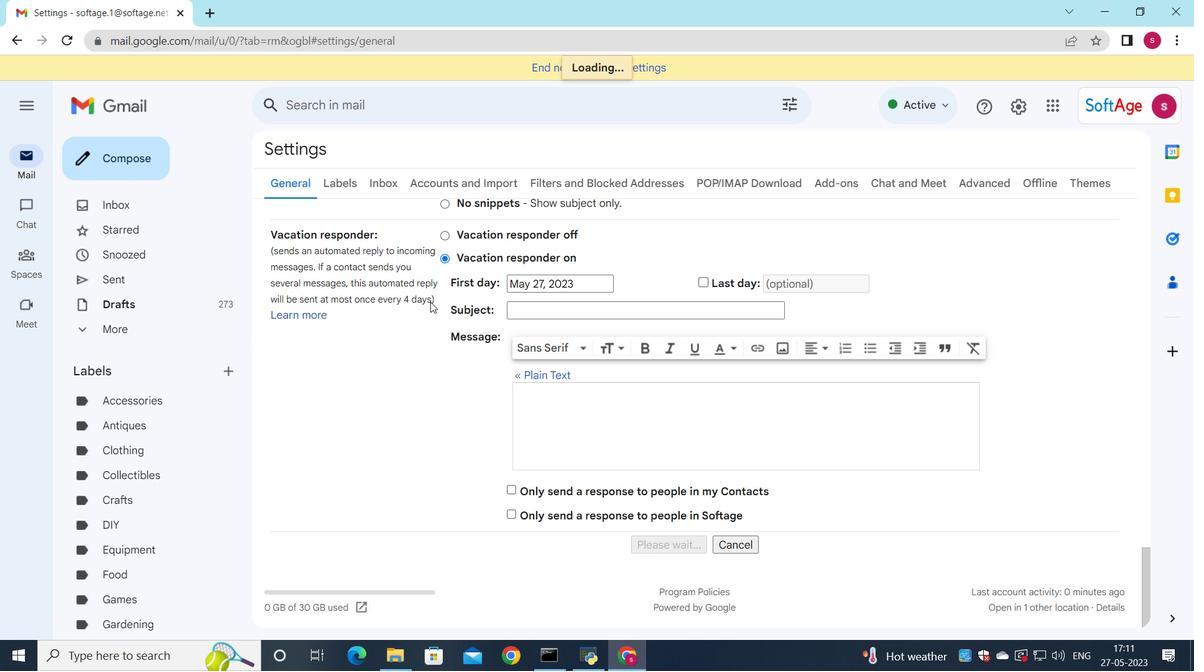 
Action: Mouse moved to (434, 291)
Screenshot: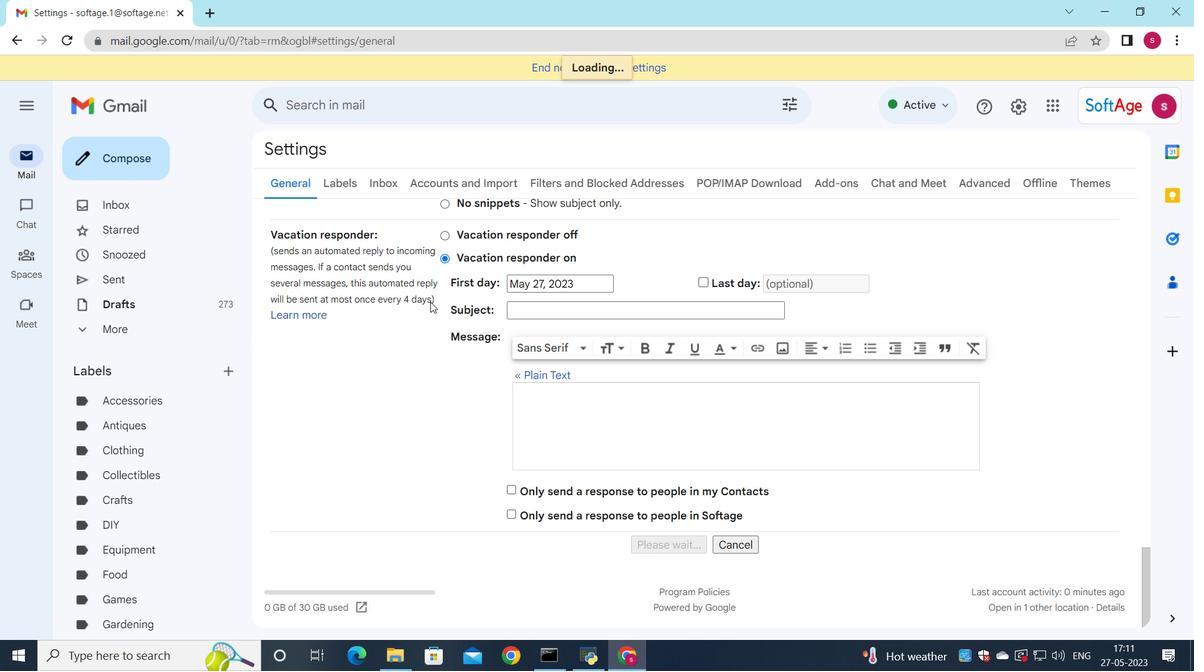 
Action: Mouse scrolled (434, 292) with delta (0, 0)
Screenshot: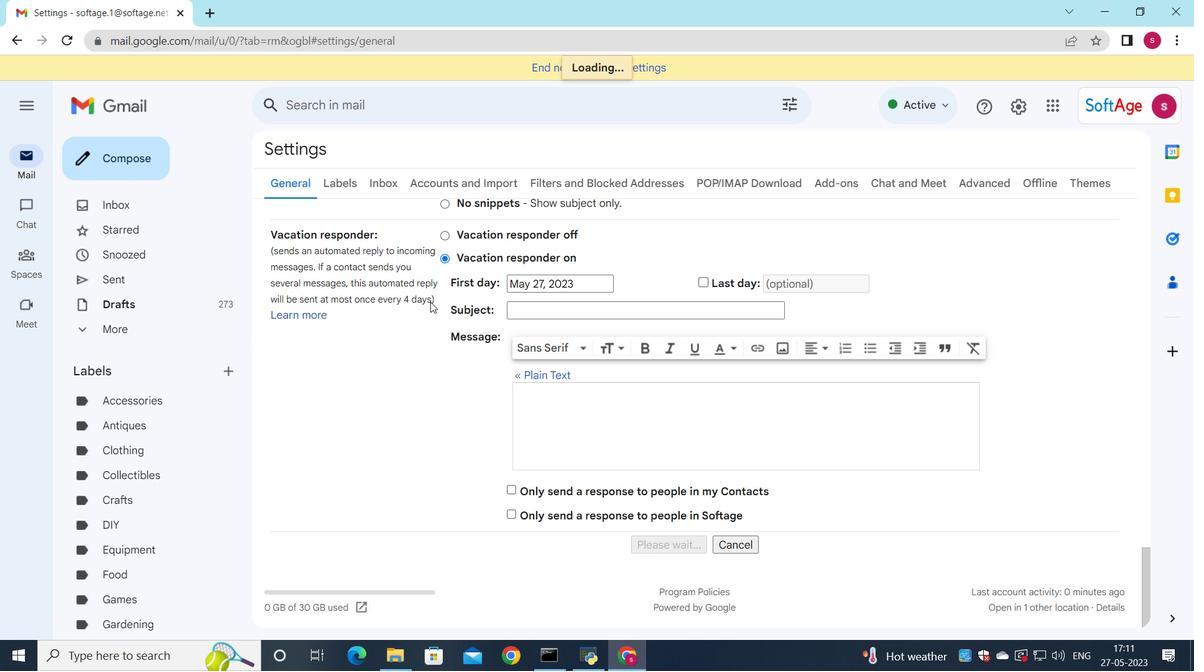 
Action: Mouse moved to (435, 291)
Screenshot: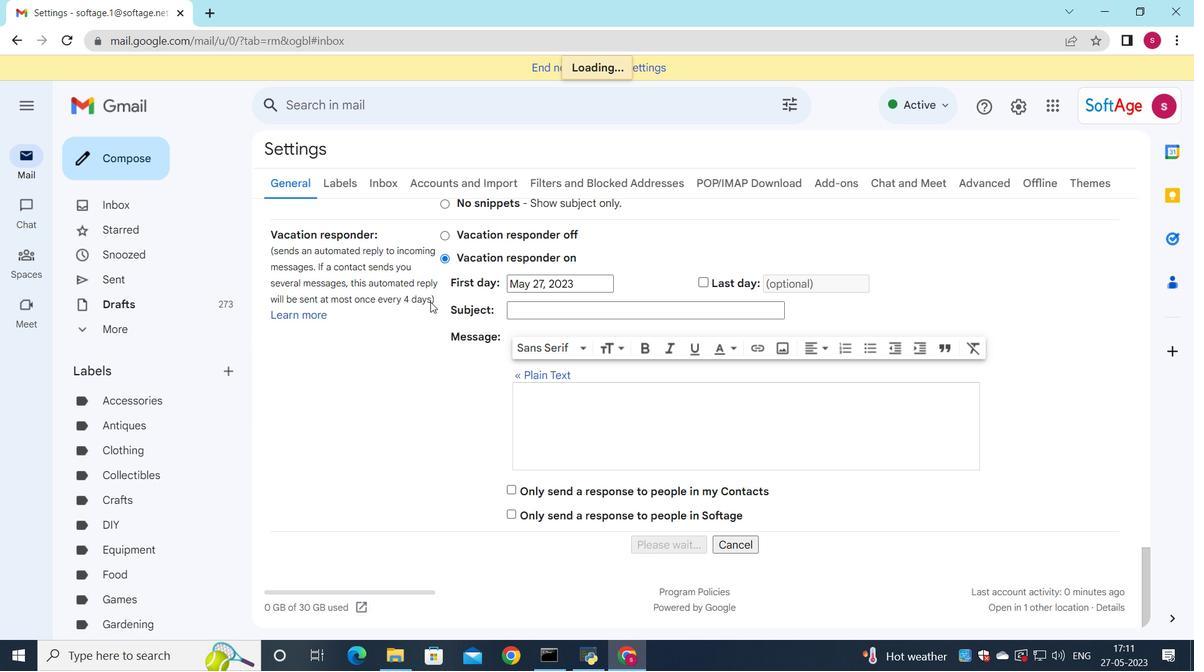 
Action: Mouse scrolled (435, 292) with delta (0, 0)
Screenshot: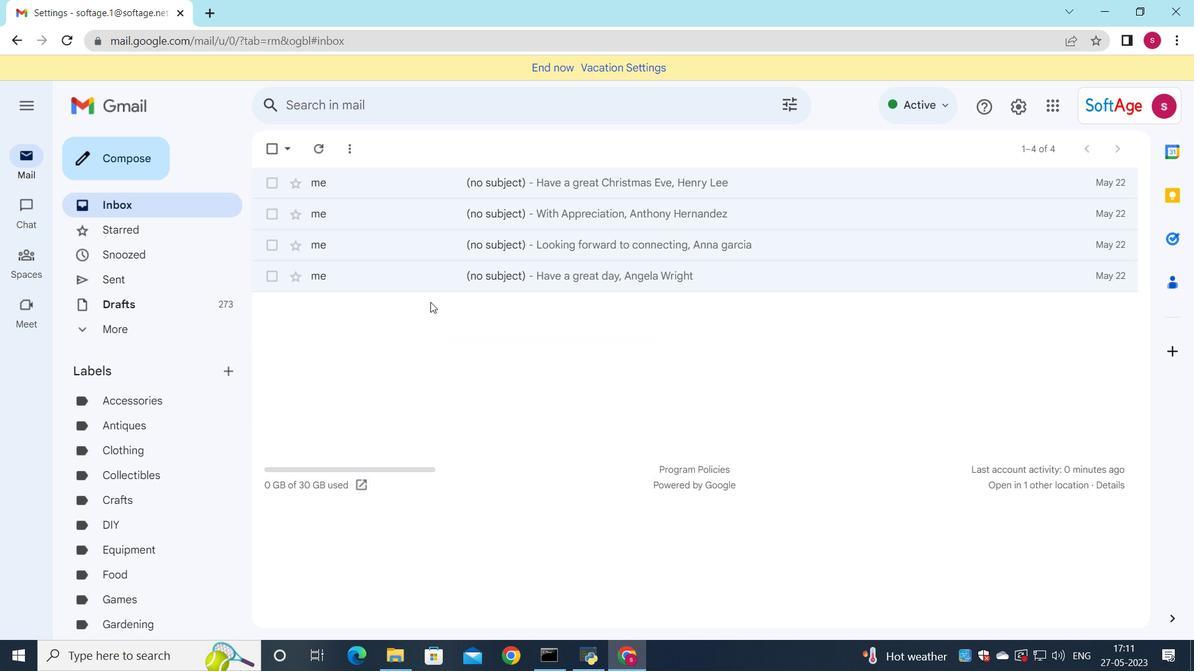 
Action: Mouse moved to (166, 169)
Screenshot: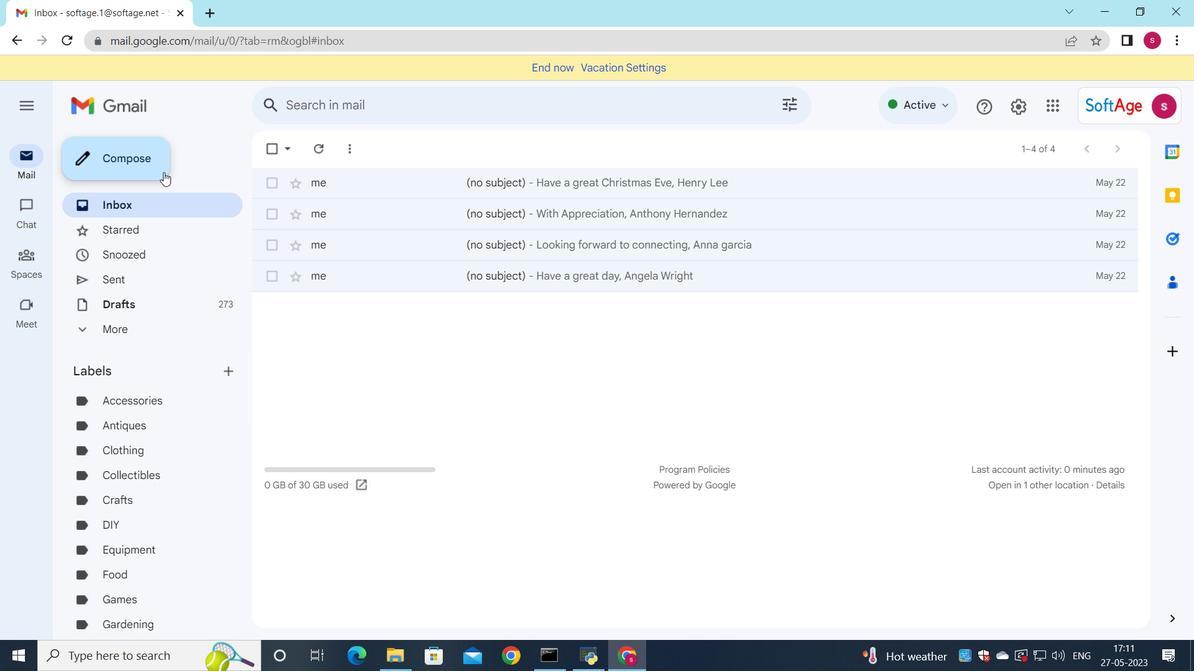 
Action: Mouse pressed left at (166, 169)
Screenshot: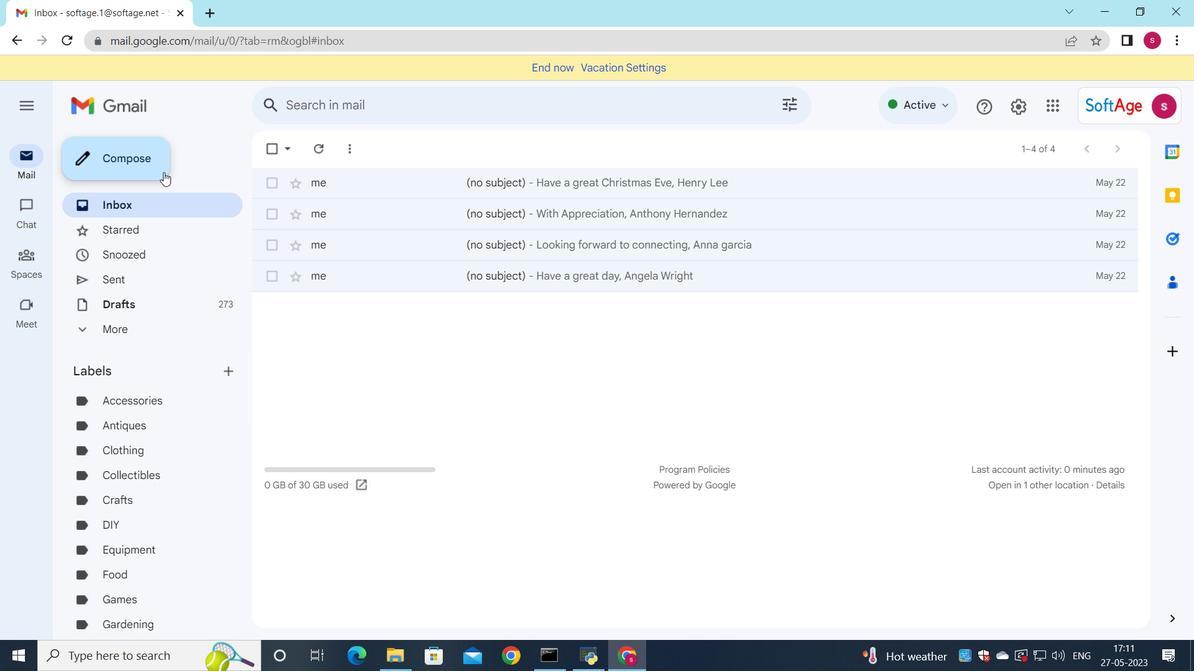 
Action: Mouse moved to (877, 276)
Screenshot: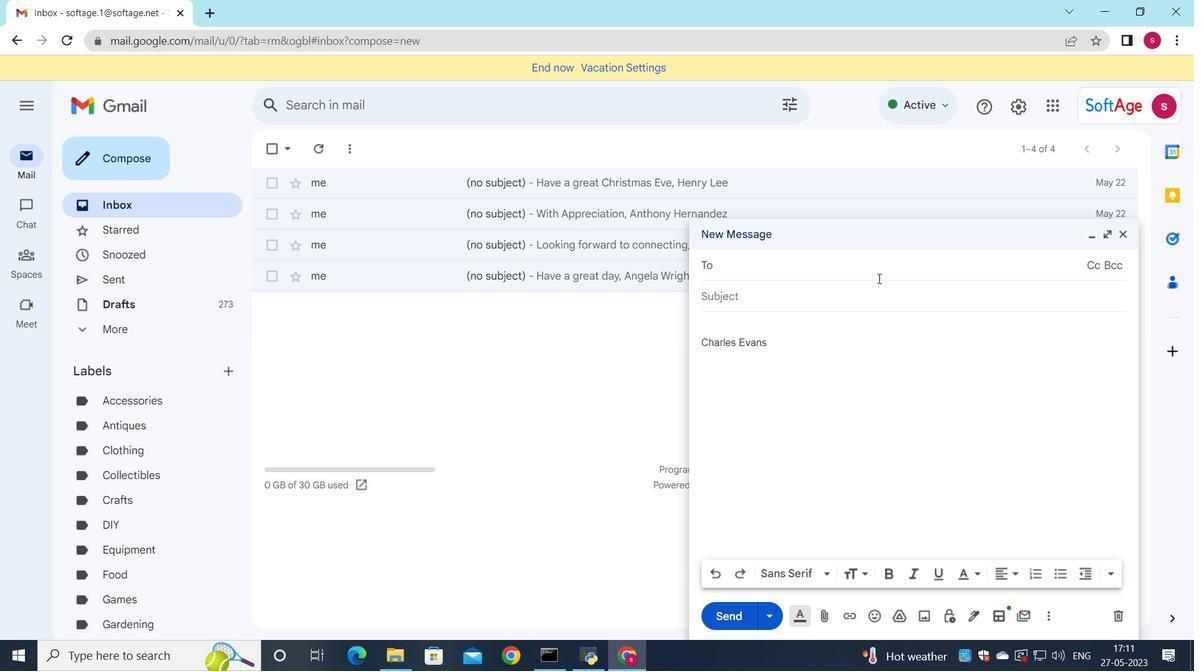 
Action: Key pressed soft
Screenshot: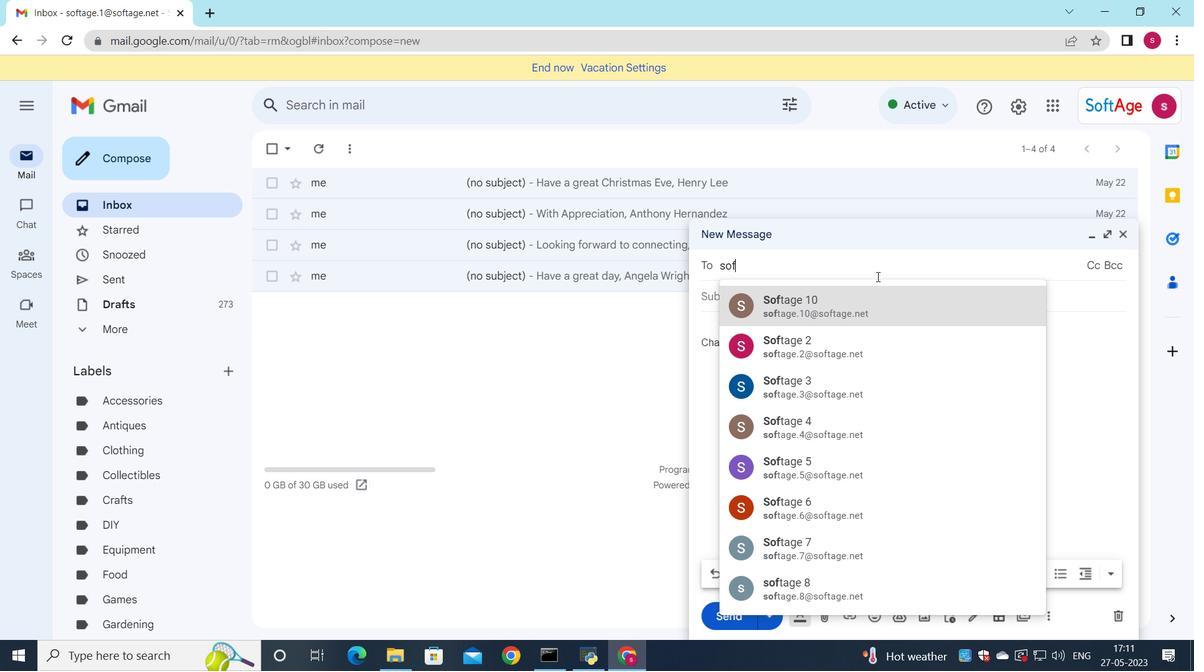 
Action: Mouse moved to (796, 391)
Screenshot: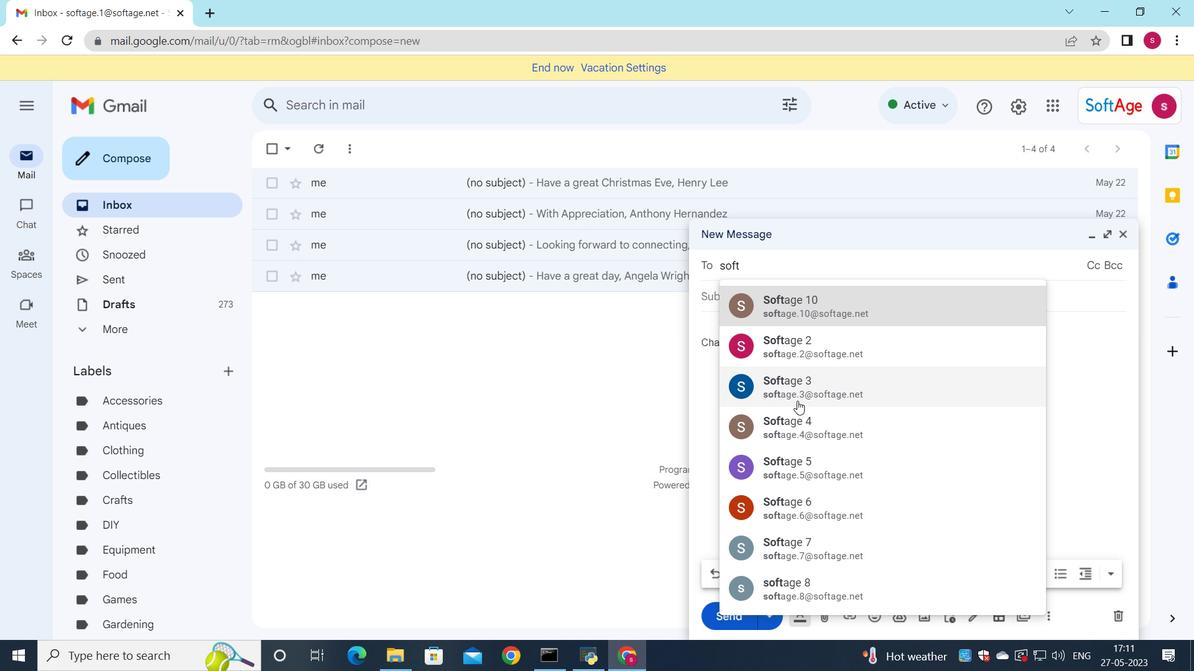 
Action: Mouse pressed left at (796, 391)
Screenshot: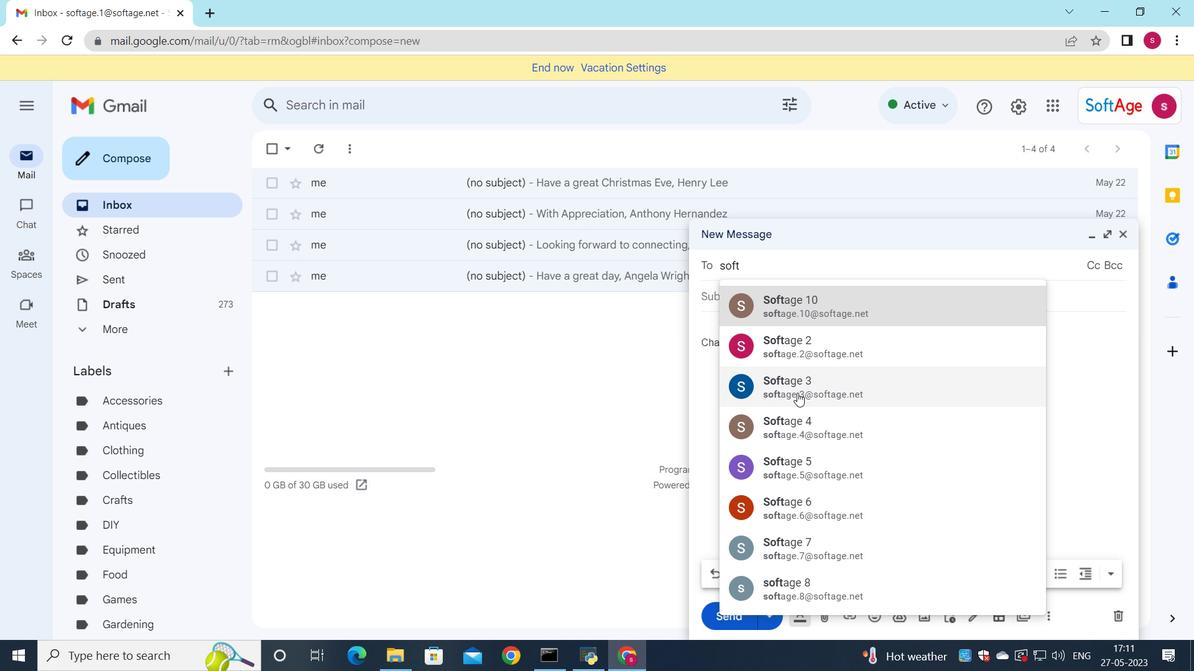 
Action: Mouse moved to (800, 397)
Screenshot: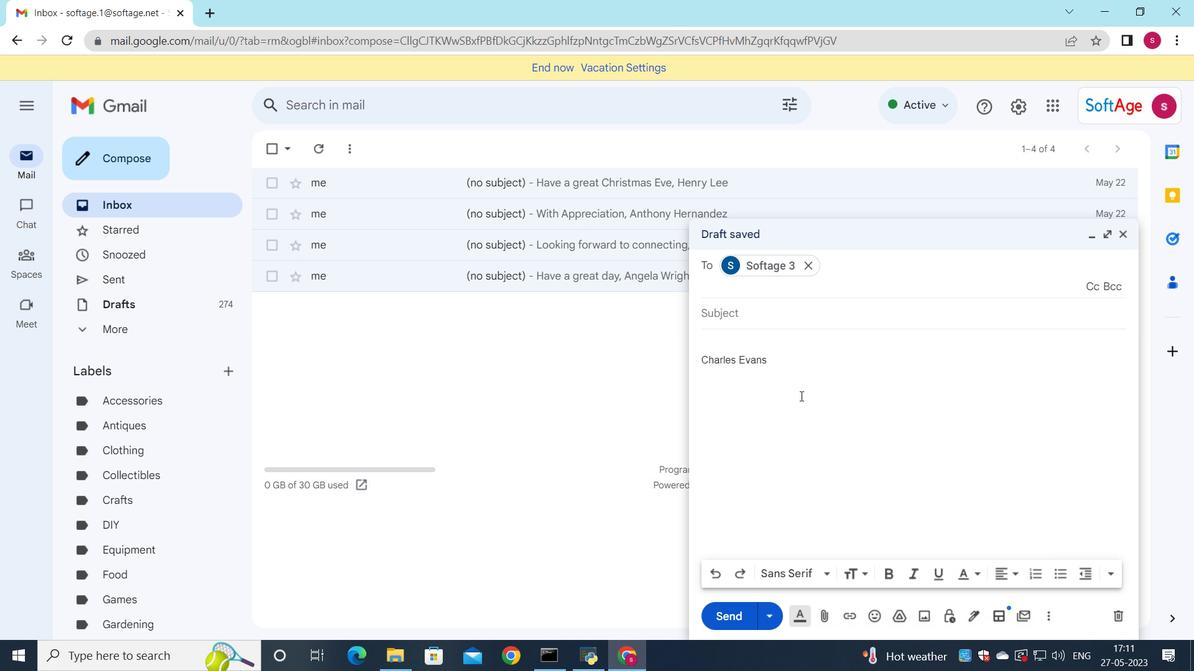 
Action: Key pressed s
Screenshot: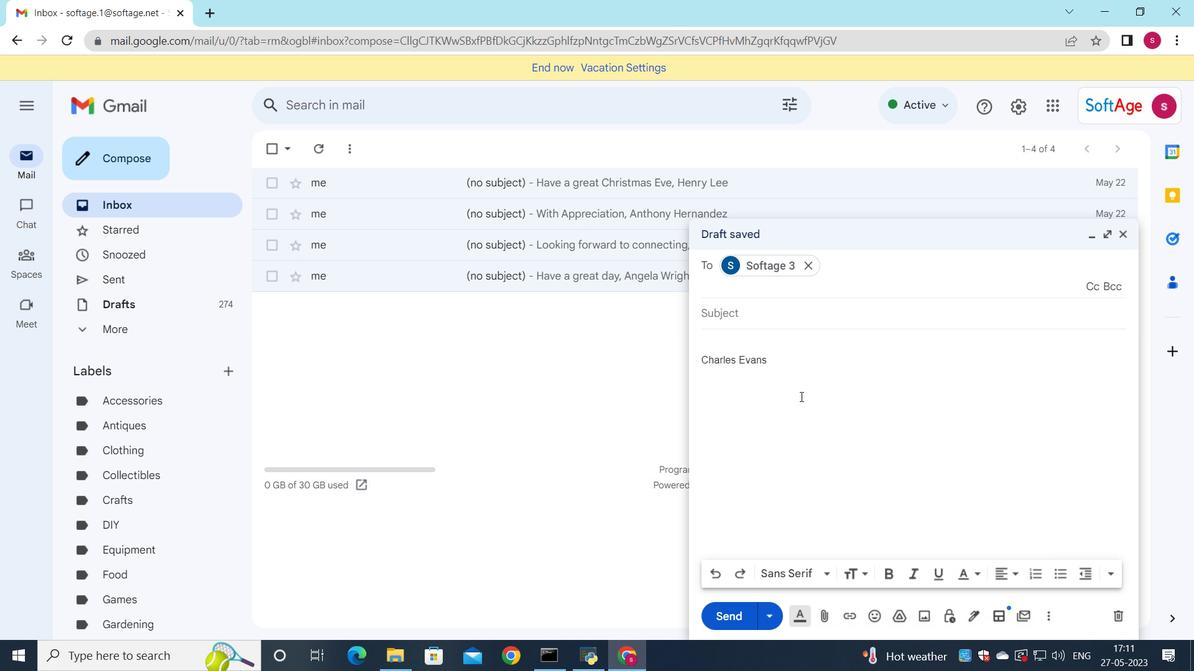 
Action: Mouse moved to (932, 432)
Screenshot: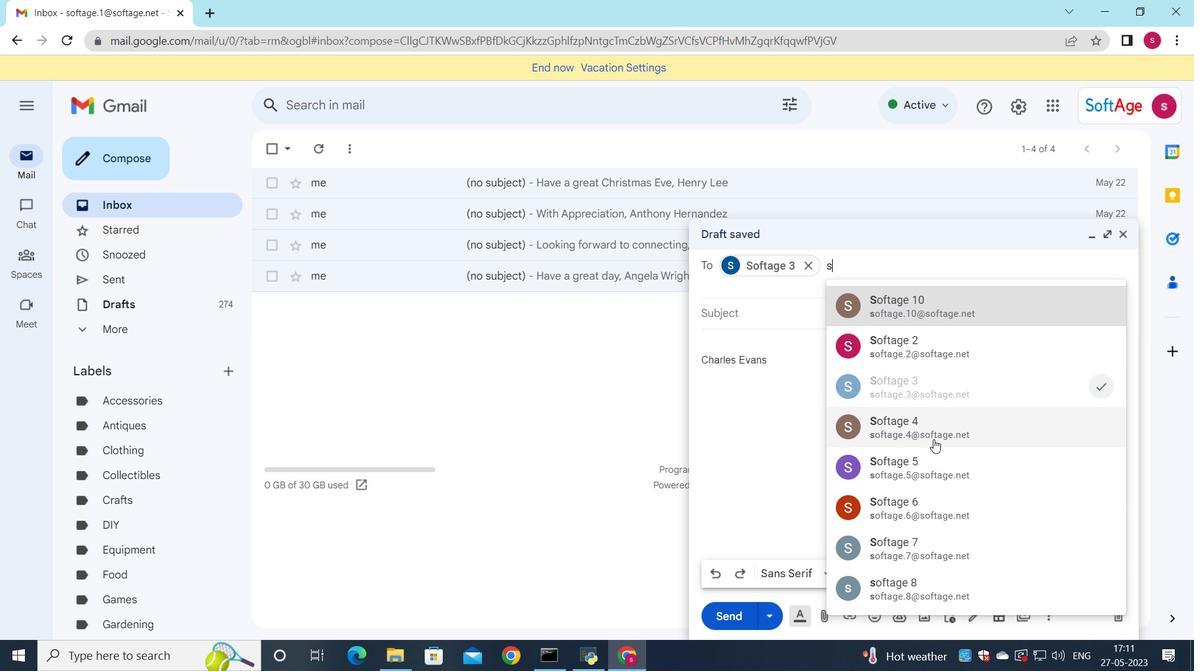 
Action: Mouse pressed left at (932, 432)
Screenshot: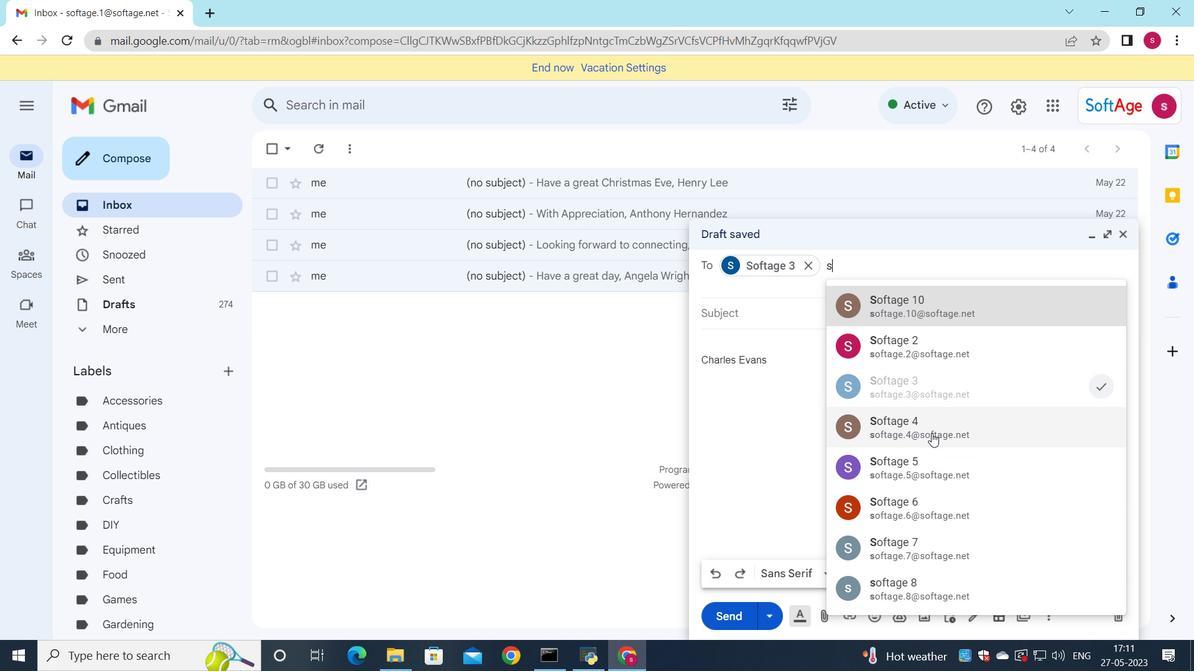 
Action: Mouse moved to (1090, 284)
Screenshot: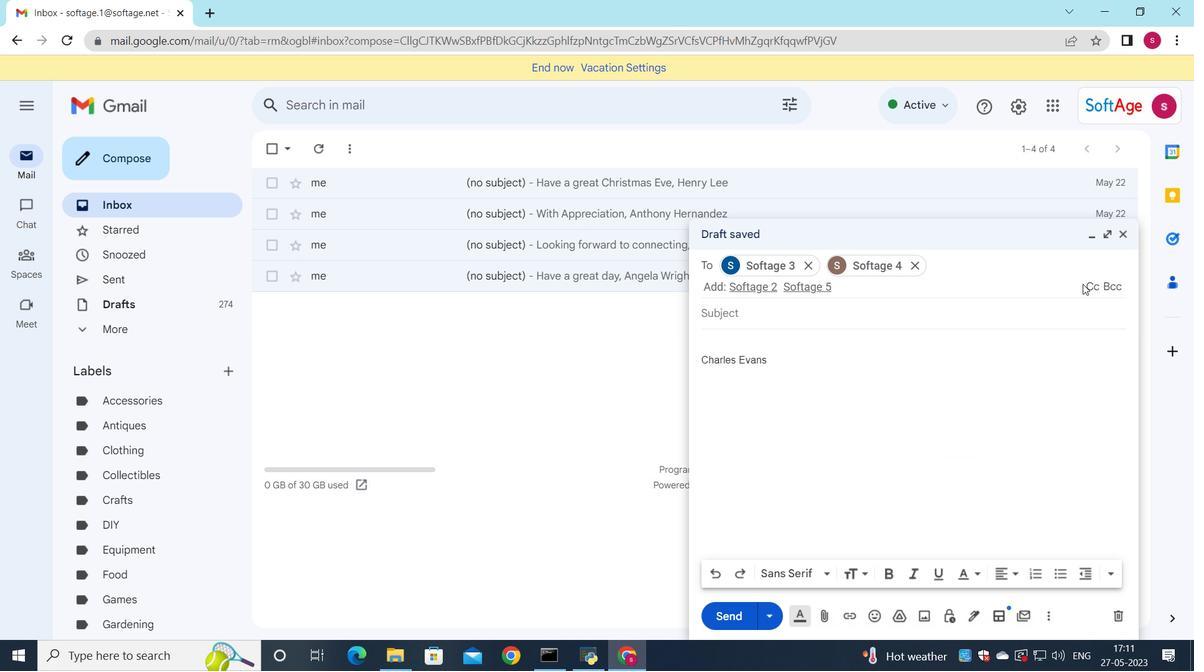 
Action: Mouse pressed left at (1090, 284)
Screenshot: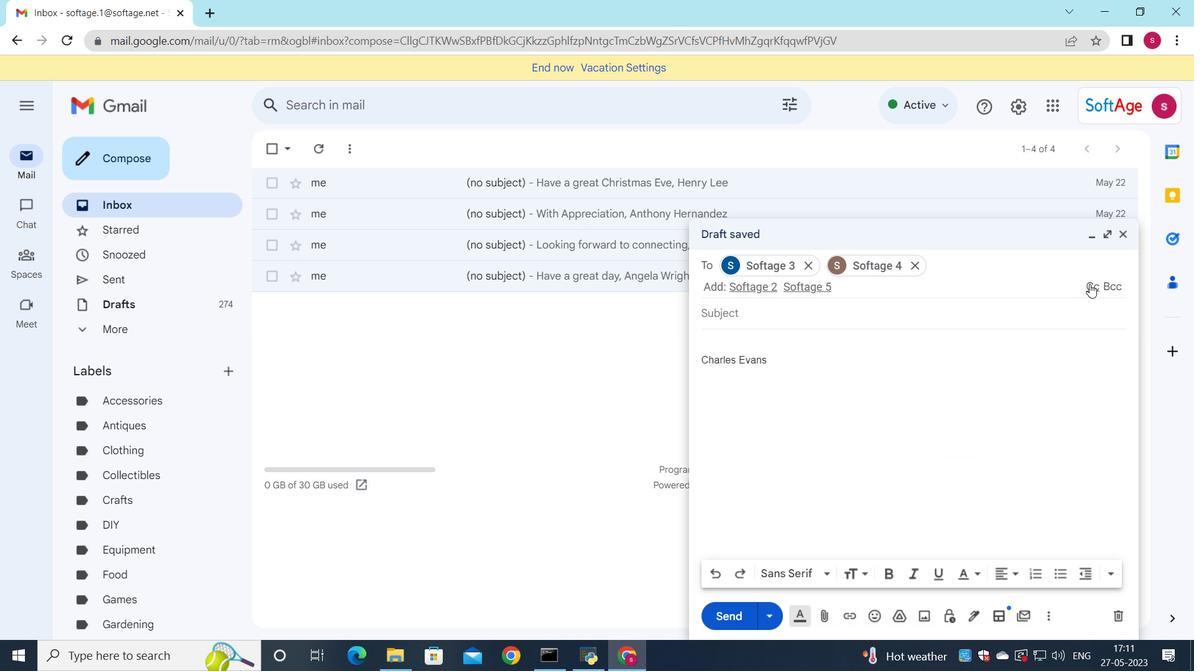 
Action: Mouse moved to (969, 313)
Screenshot: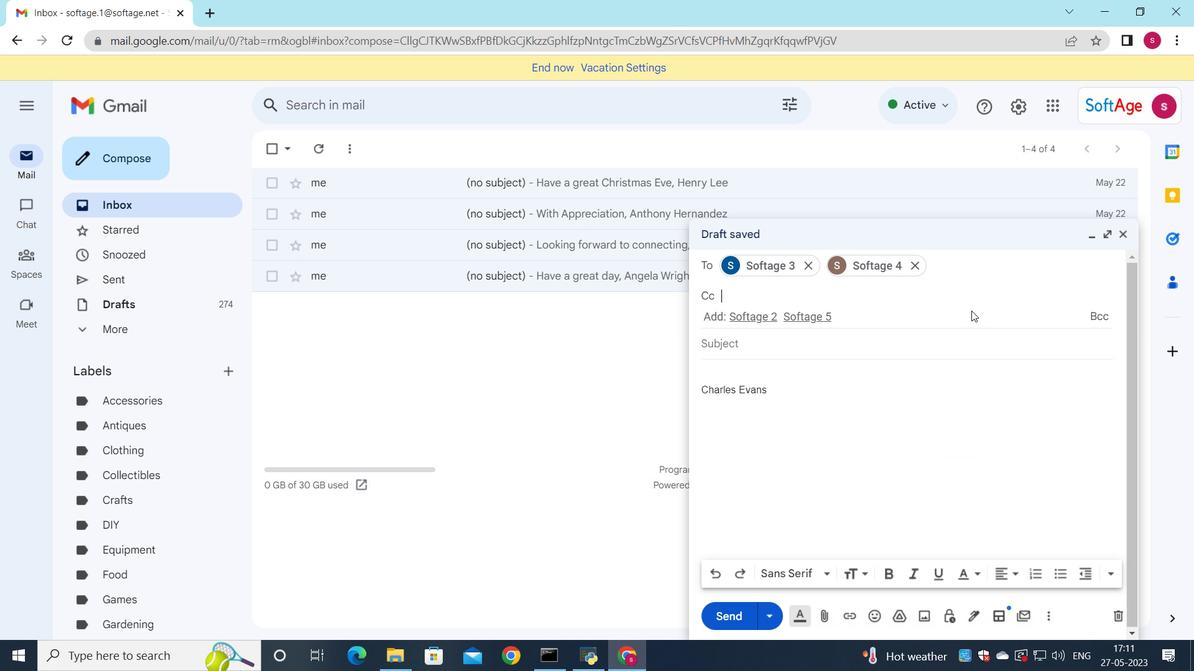 
Action: Key pressed s
Screenshot: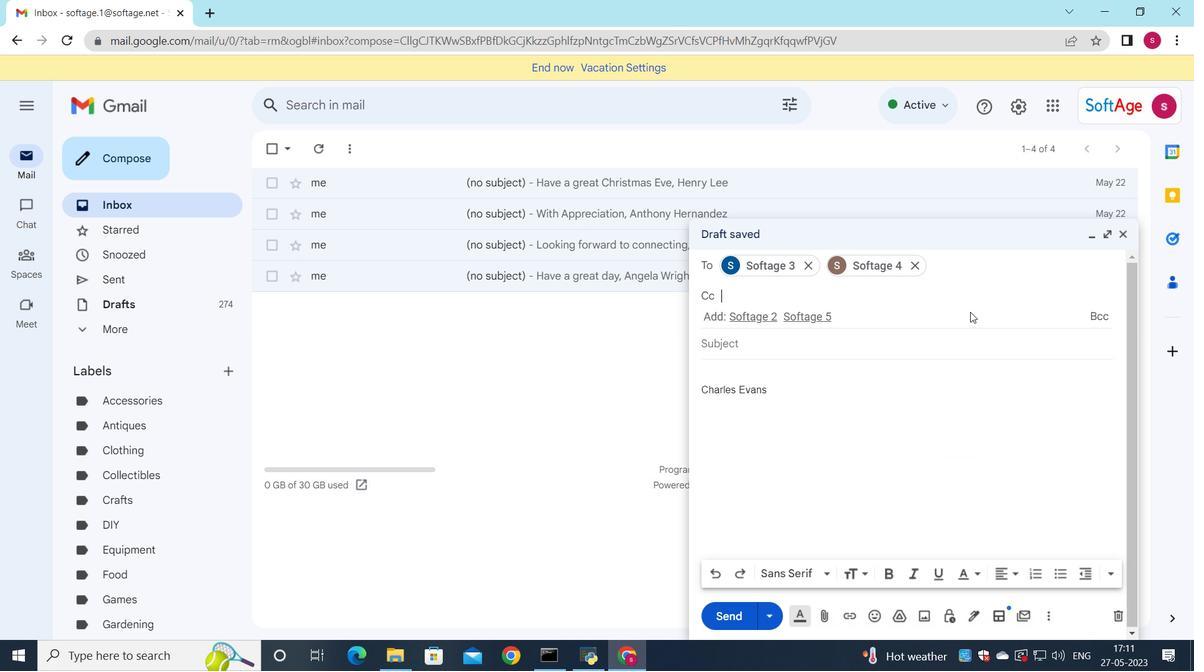 
Action: Mouse moved to (875, 493)
Screenshot: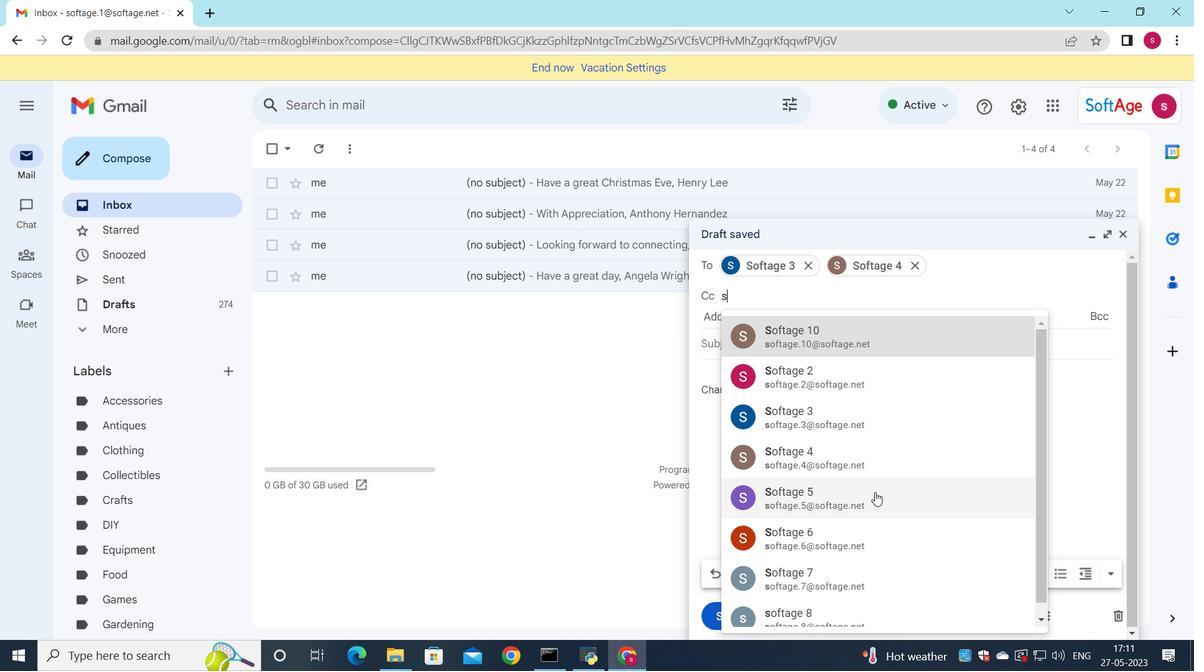 
Action: Mouse pressed left at (875, 493)
Screenshot: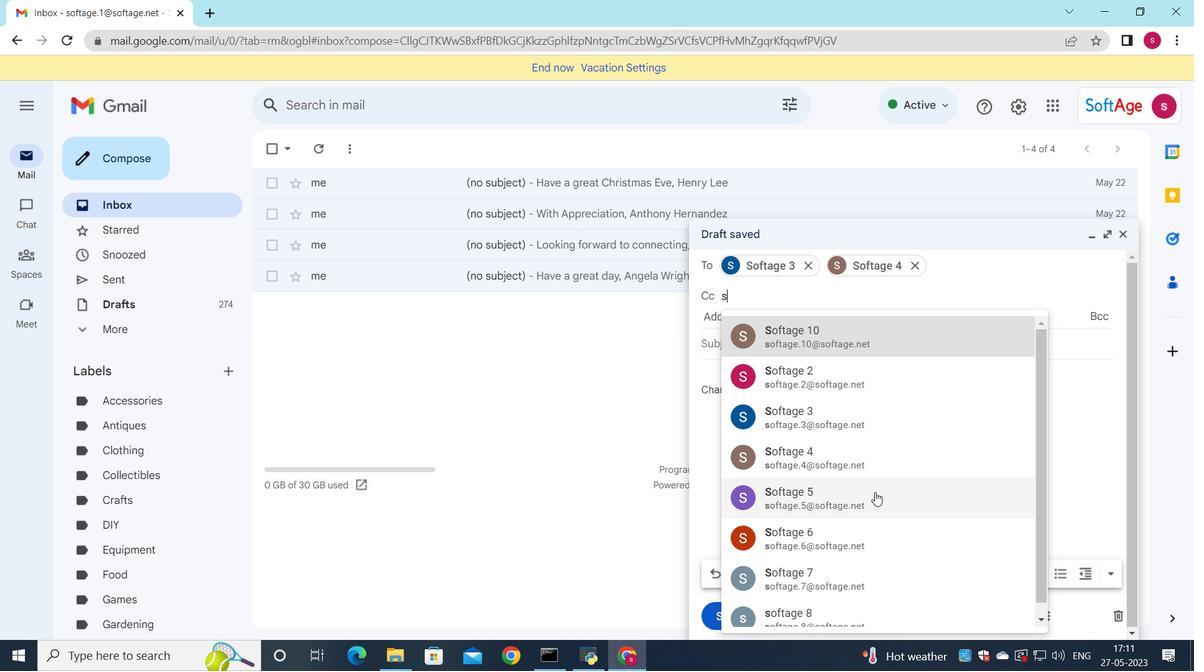 
Action: Mouse moved to (775, 338)
Screenshot: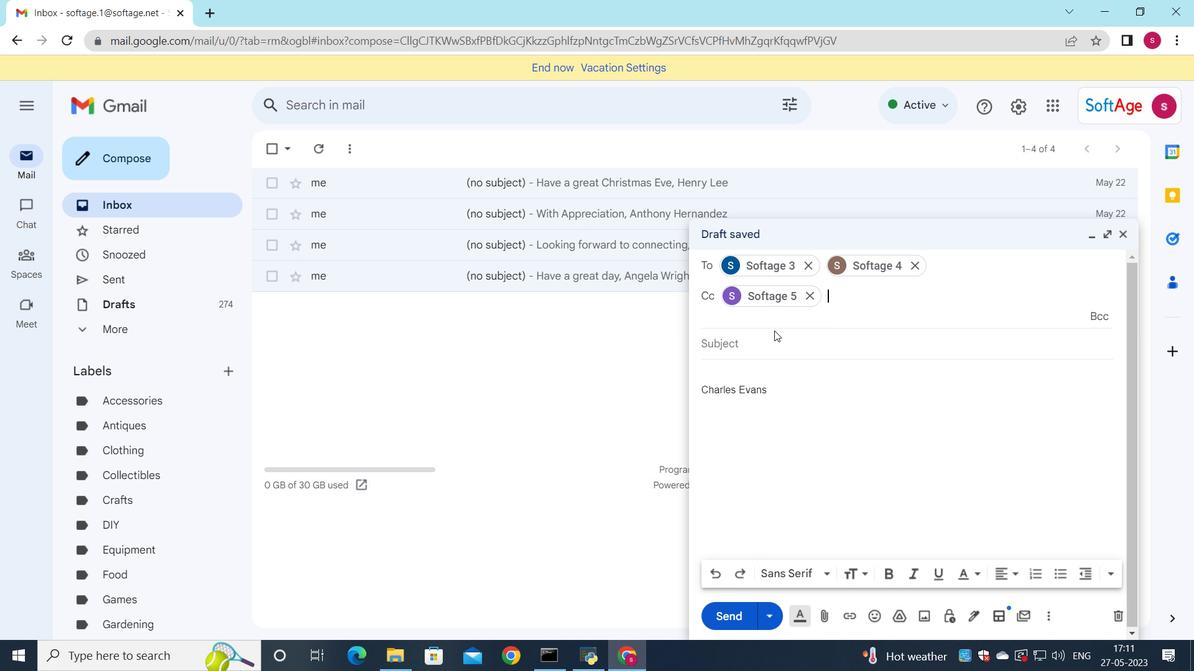 
Action: Mouse pressed left at (775, 338)
Screenshot: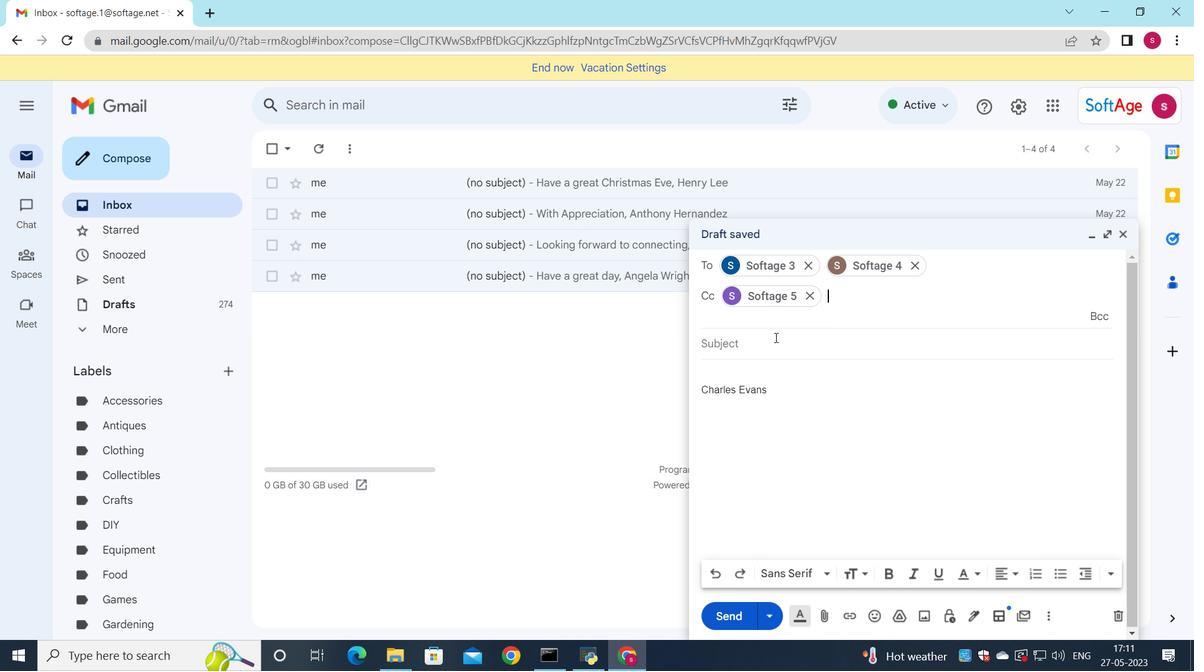 
Action: Key pressed <Key.shift>Project<Key.space>completion<Key.space>
Screenshot: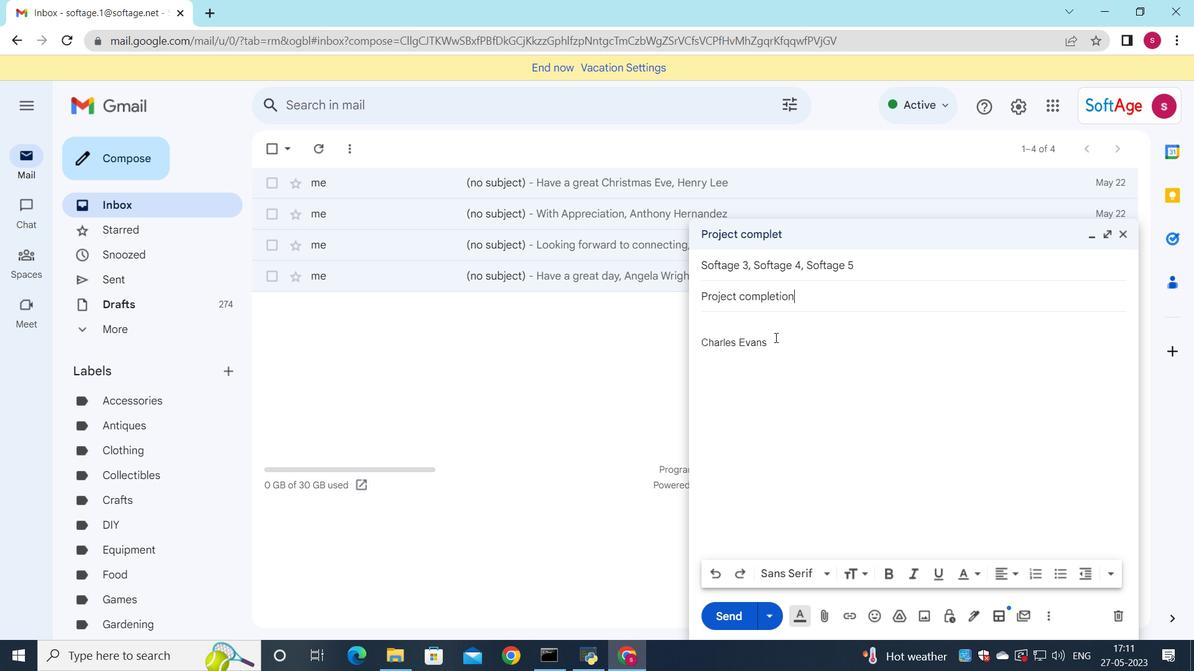 
Action: Mouse moved to (701, 322)
Screenshot: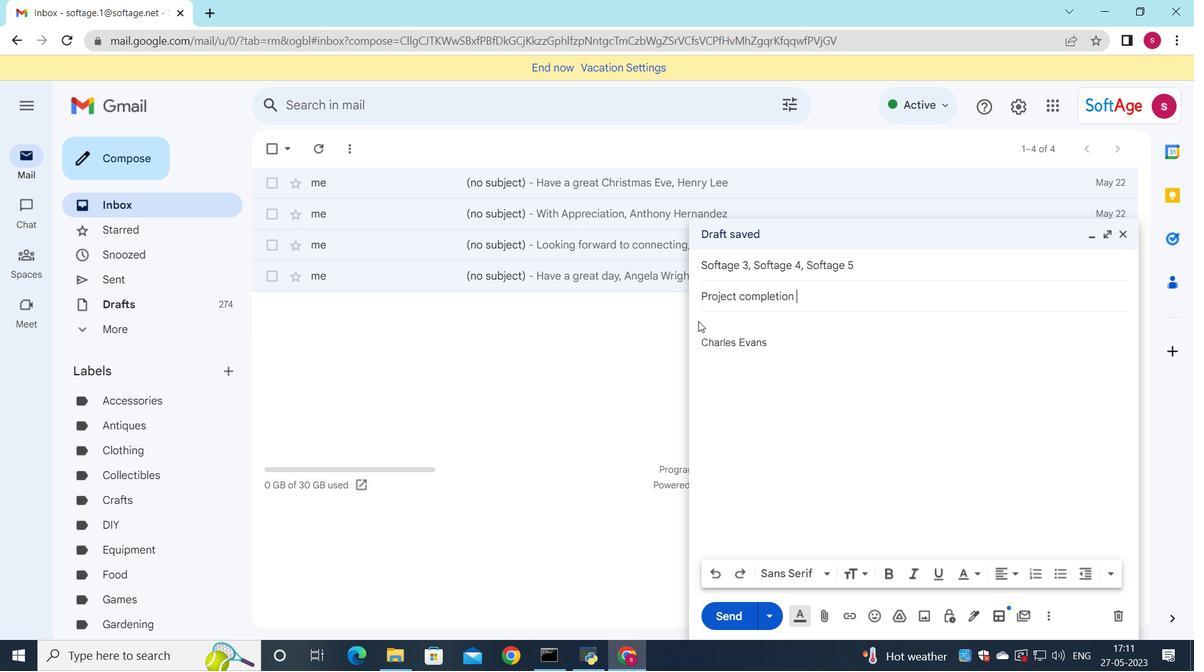 
Action: Mouse pressed left at (701, 322)
Screenshot: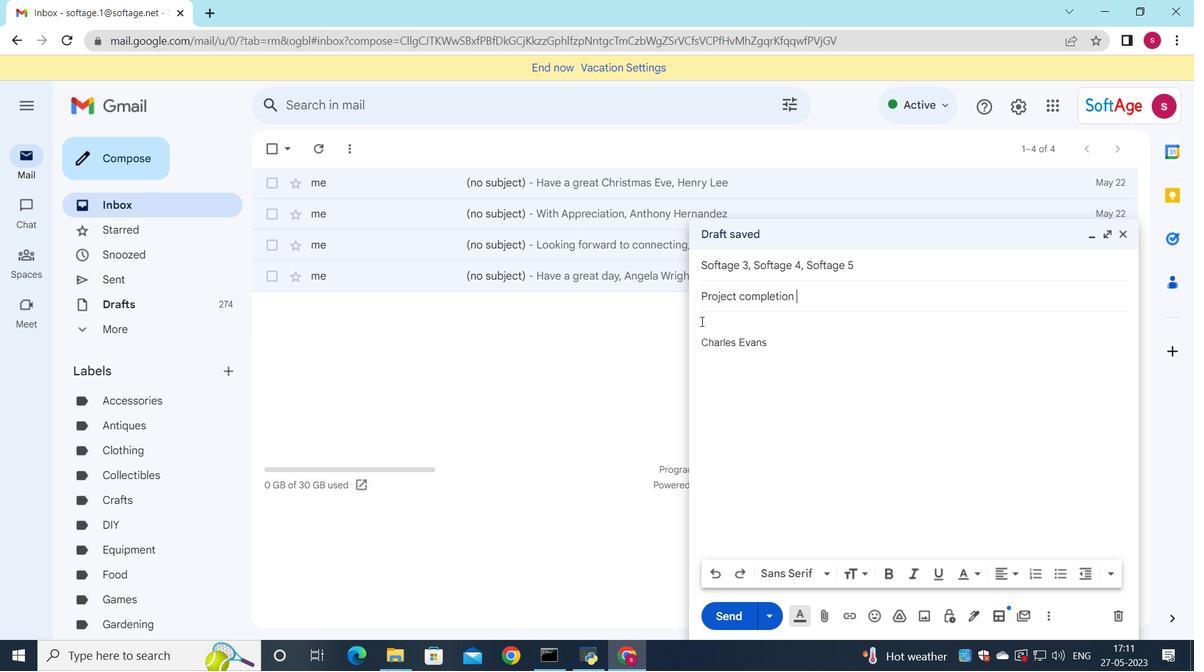 
Action: Mouse moved to (787, 337)
Screenshot: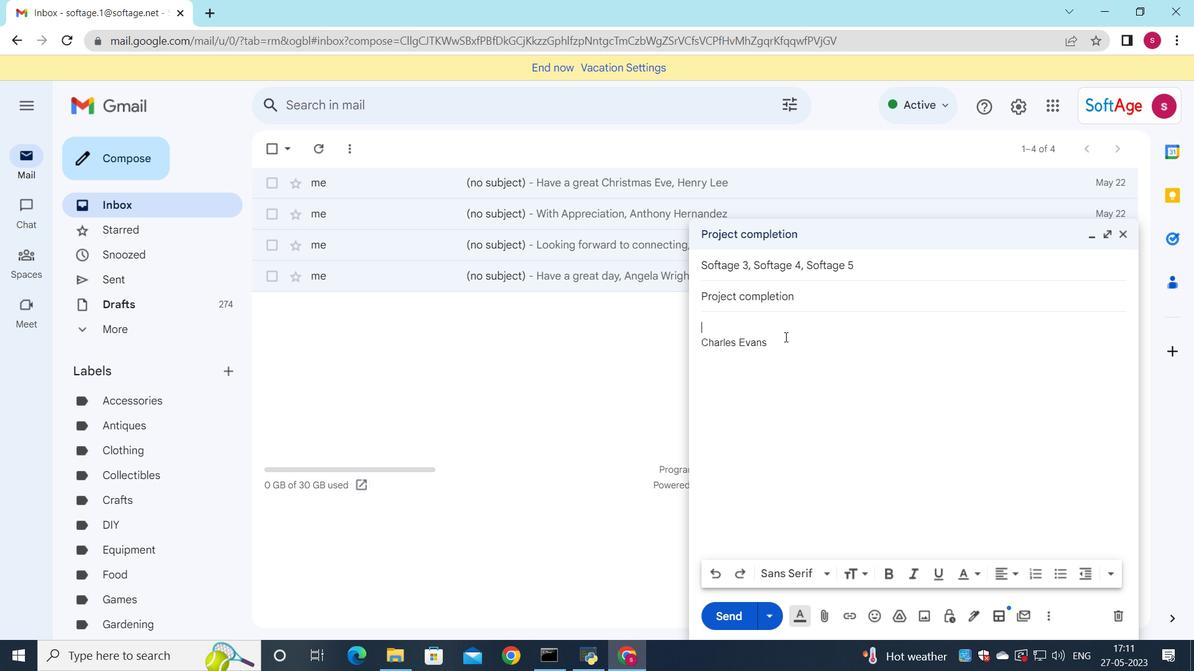 
Action: Key pressed <Key.shift>Please<Key.space>let<Key.space>me<Key.space>know<Key.space>if<Key.space>there<Key.space>are<Key.space>any<Key.space>changes
Screenshot: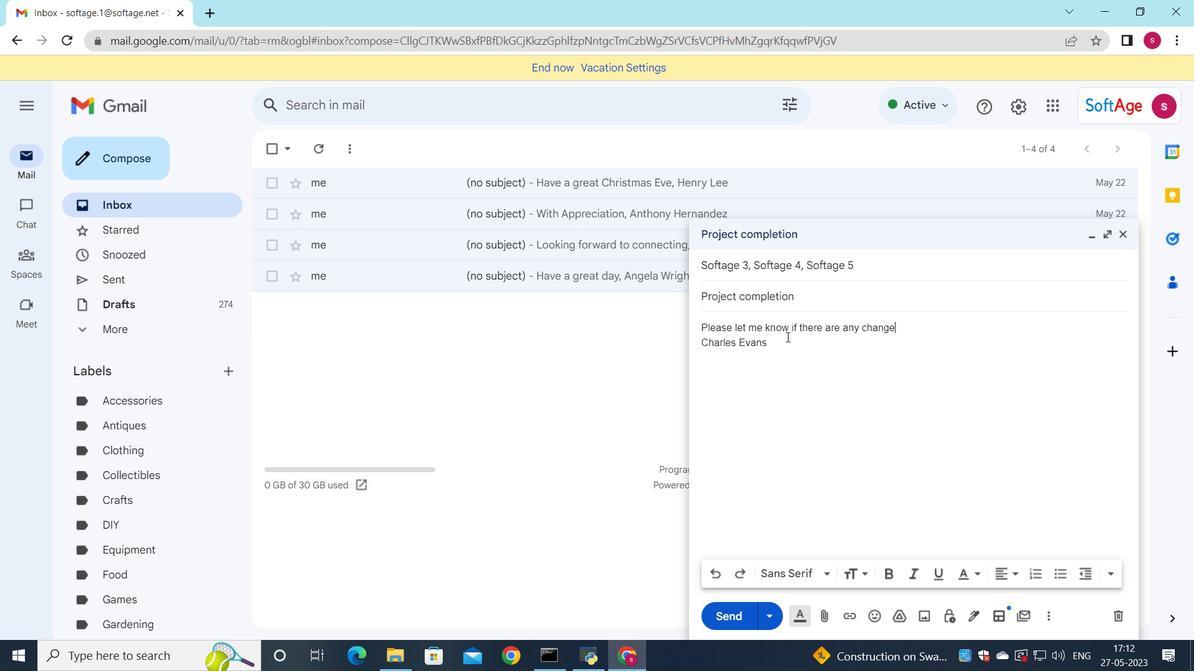 
Action: Mouse moved to (828, 341)
Screenshot: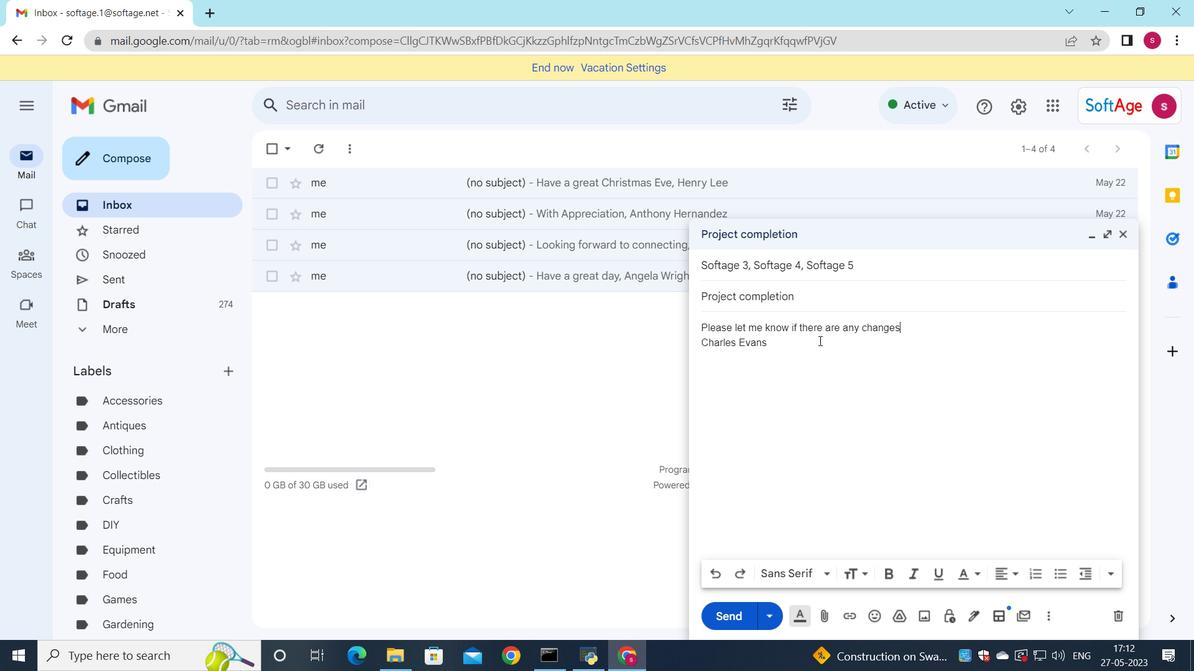 
Action: Key pressed <Key.space>to<Key.space>c<Key.backspace>schedule.
Screenshot: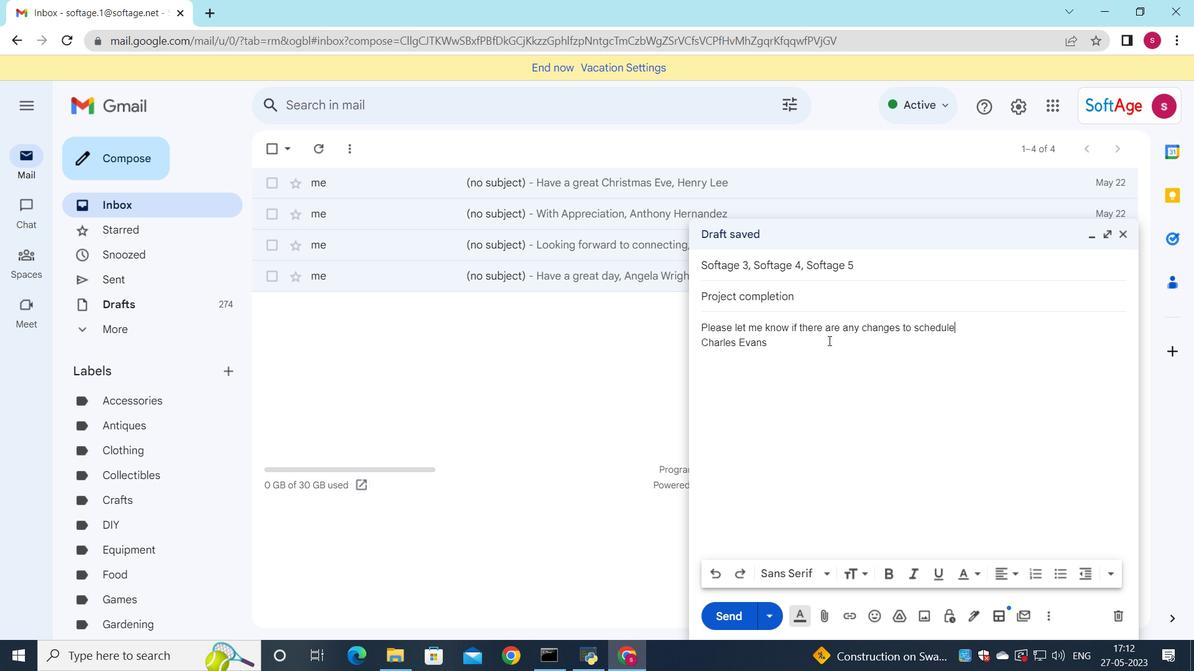 
Action: Mouse moved to (962, 329)
Screenshot: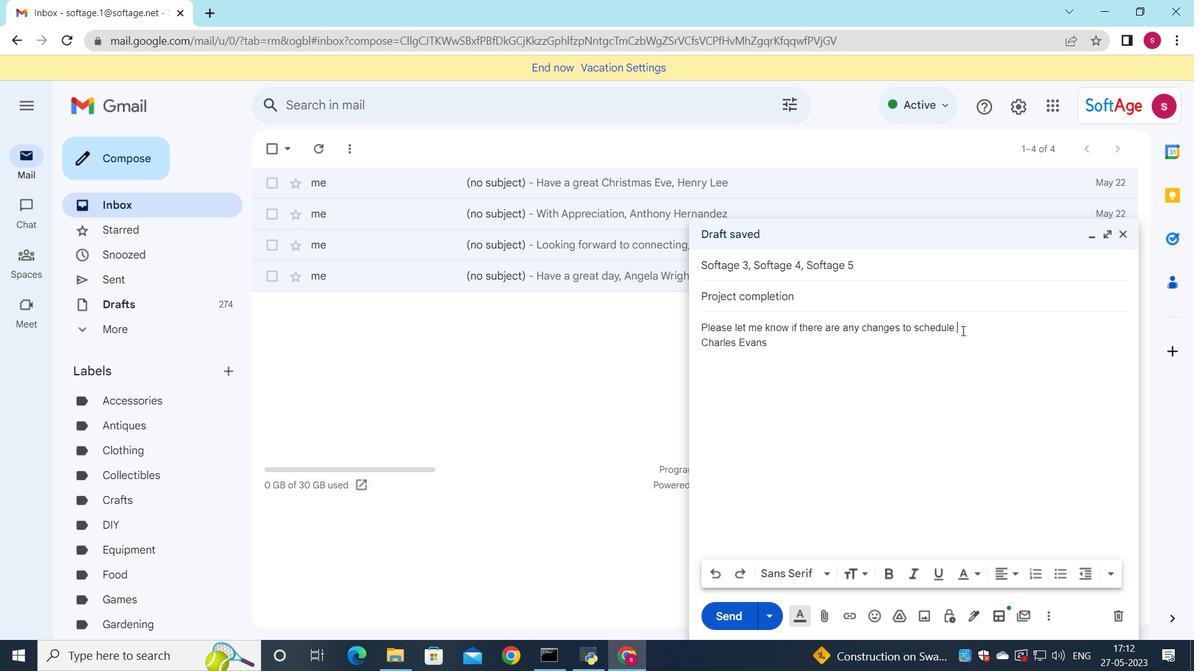 
Action: Mouse pressed left at (962, 329)
Screenshot: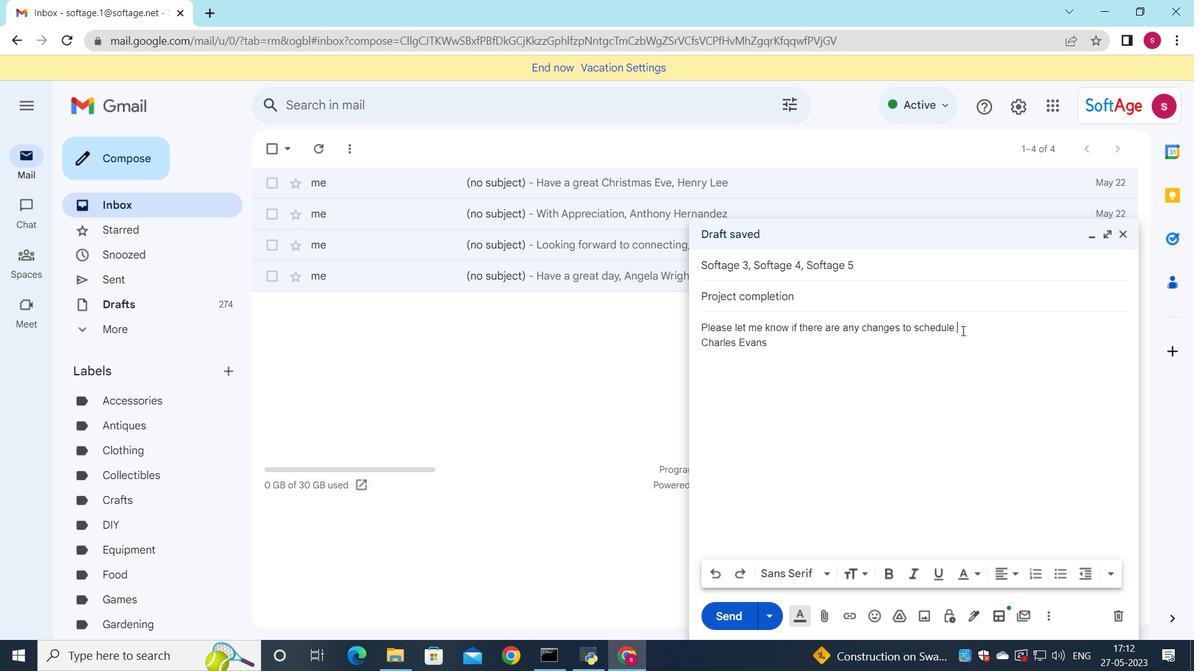 
Action: Mouse moved to (869, 577)
Screenshot: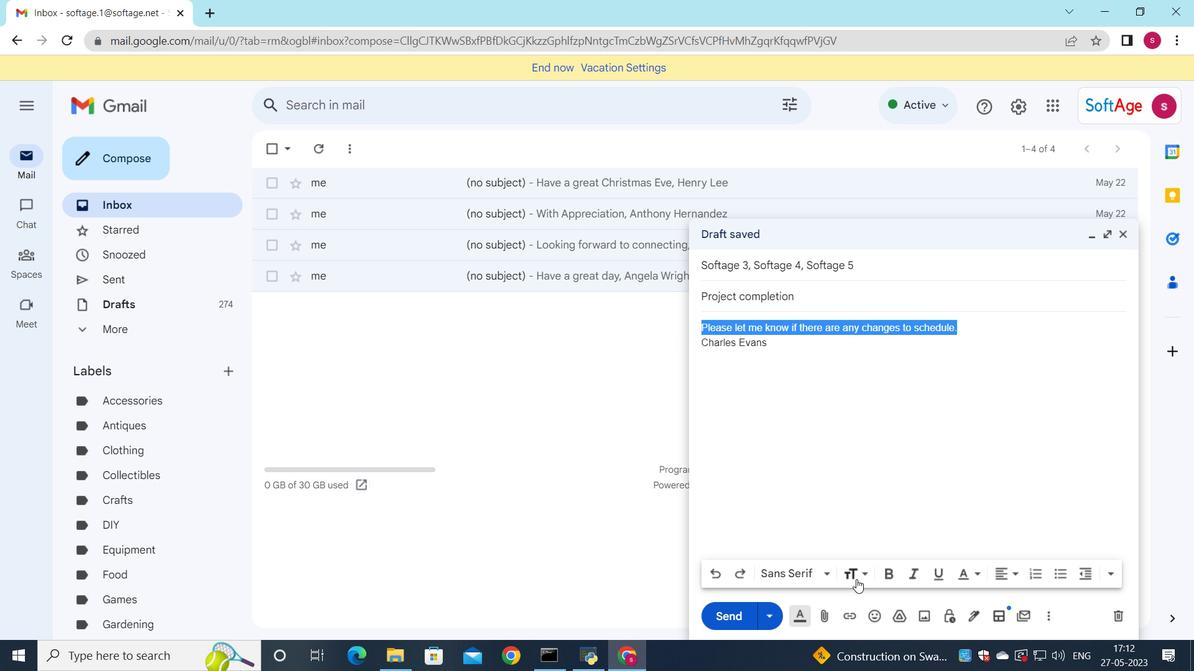 
Action: Mouse pressed left at (869, 577)
Screenshot: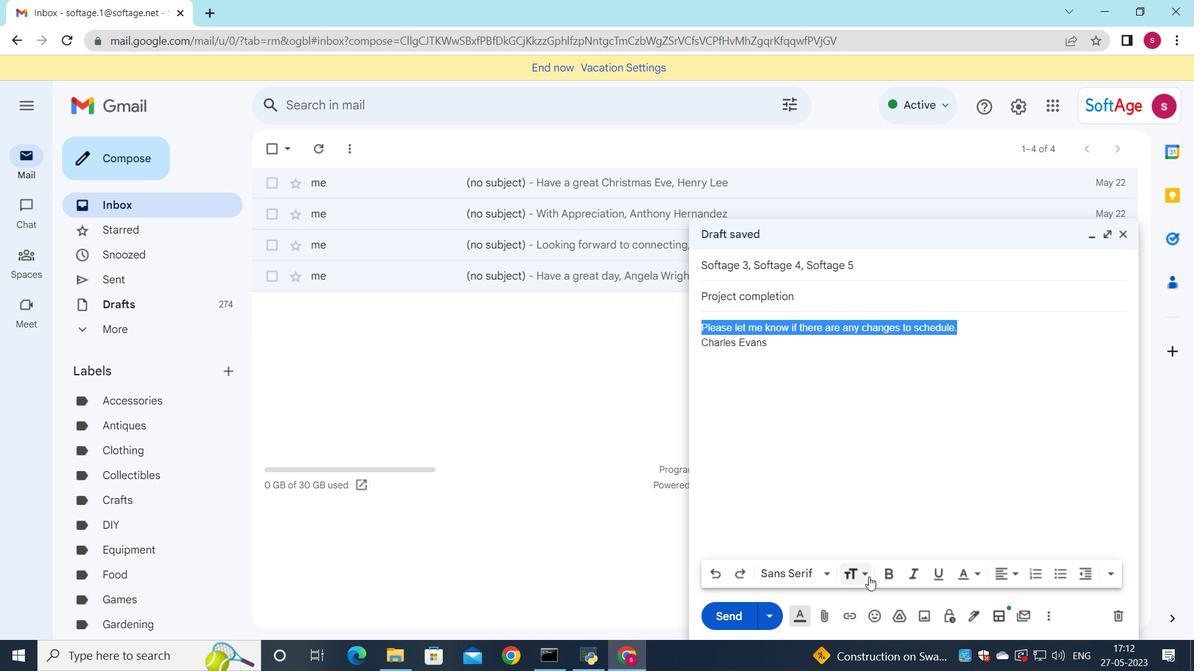
Action: Mouse moved to (907, 542)
Screenshot: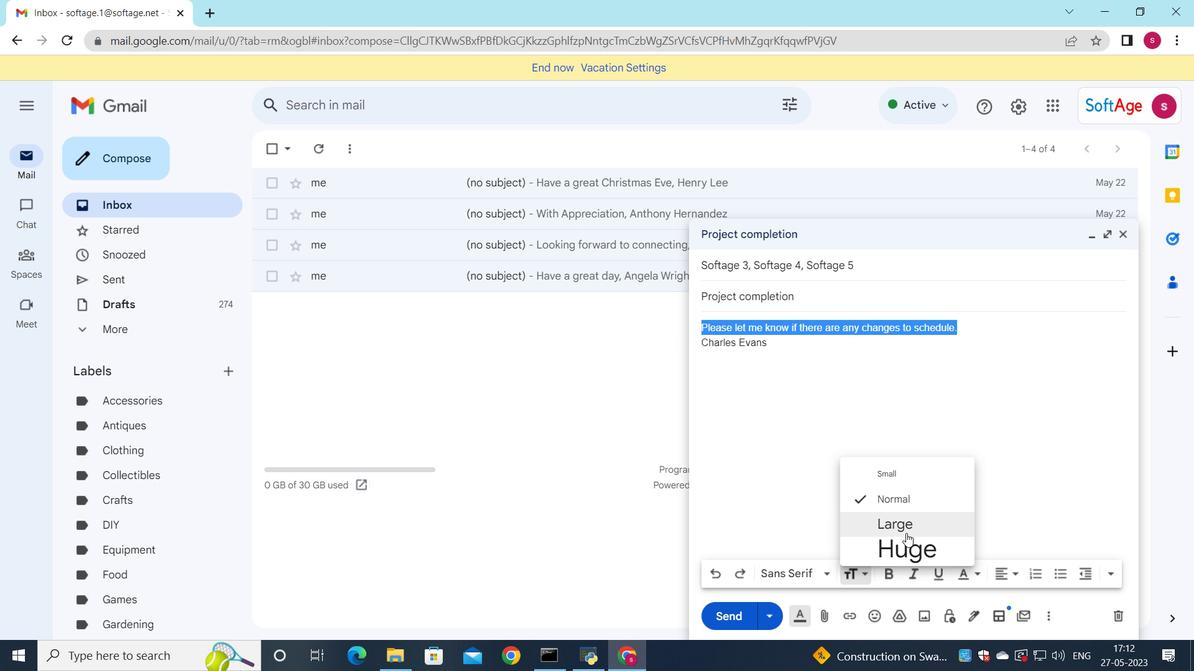 
Action: Mouse pressed left at (907, 542)
Screenshot: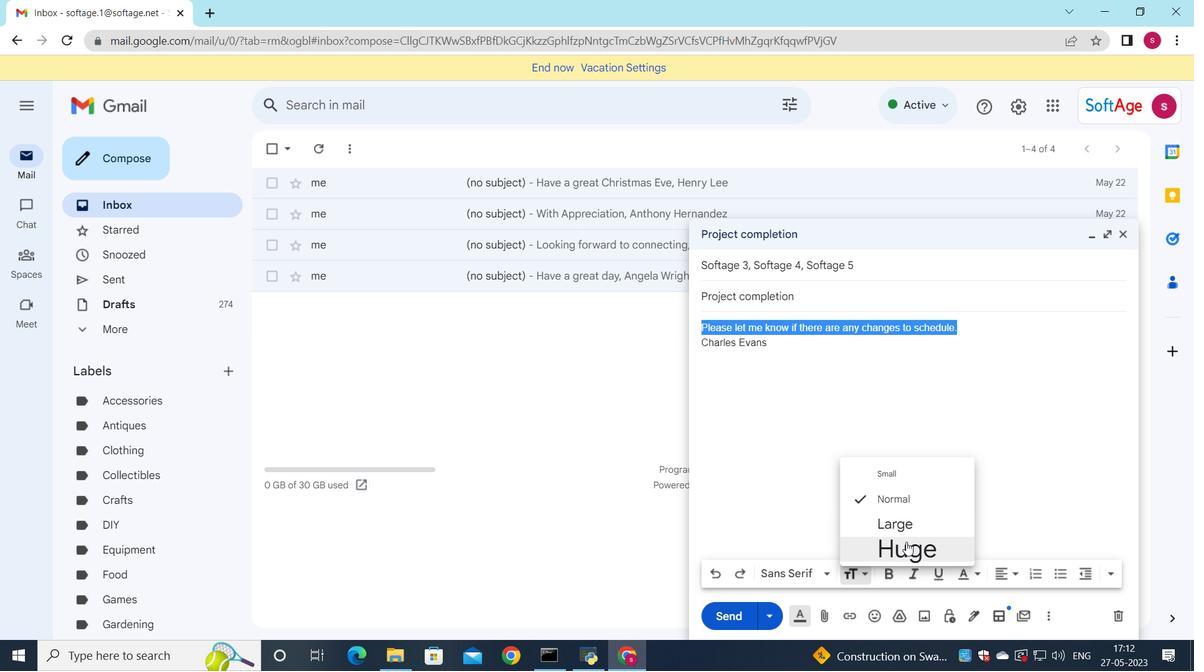 
Action: Mouse moved to (1015, 579)
Screenshot: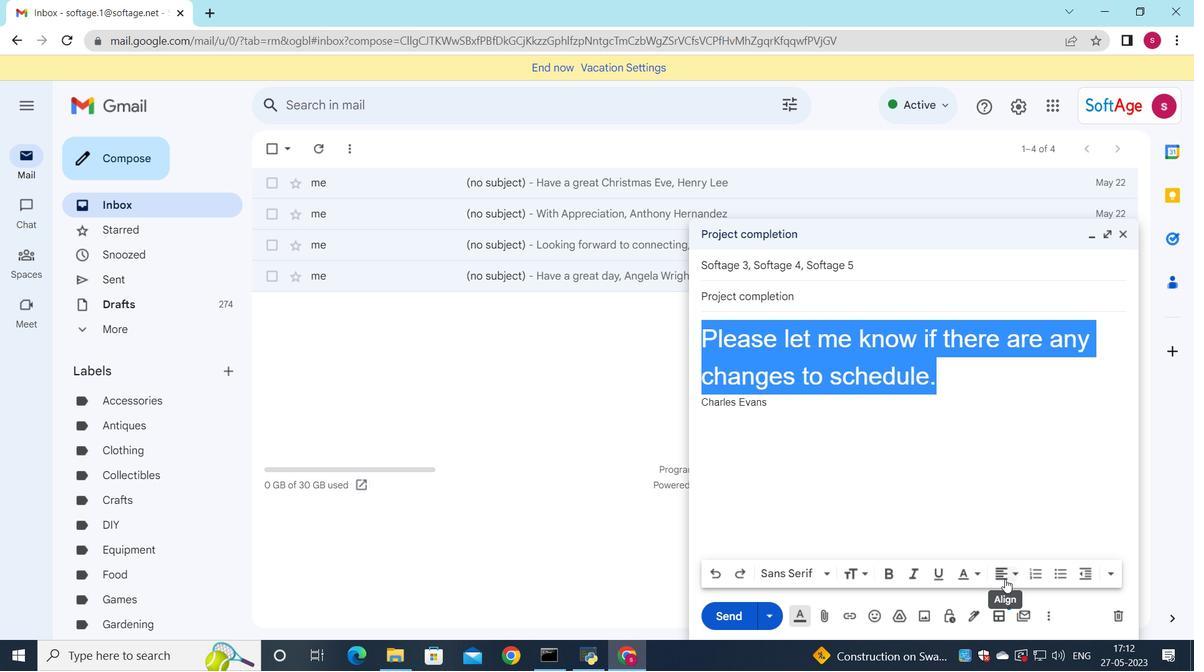 
Action: Mouse pressed left at (1015, 579)
Screenshot: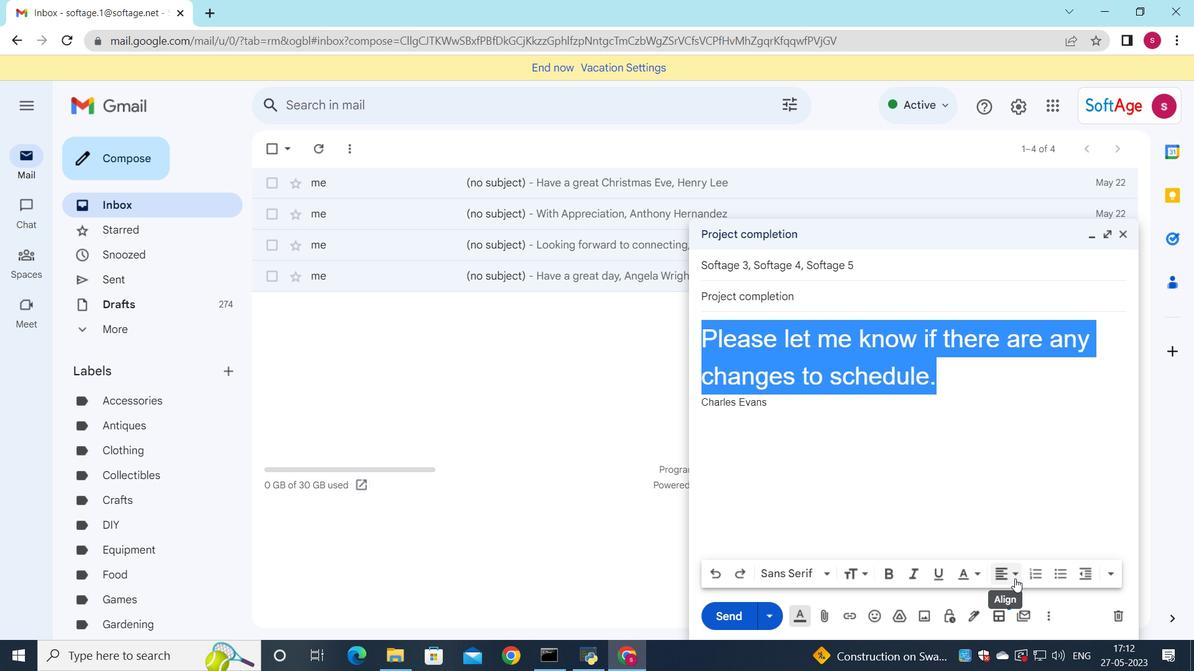 
Action: Mouse moved to (1007, 551)
Screenshot: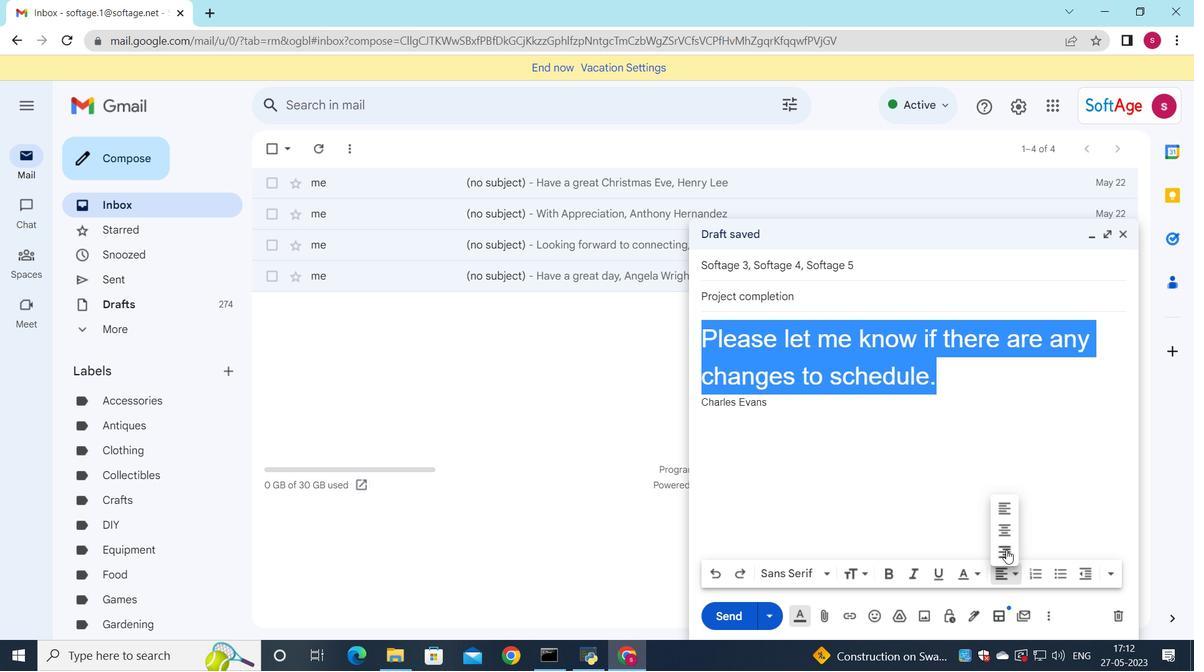 
Action: Mouse pressed left at (1007, 551)
Screenshot: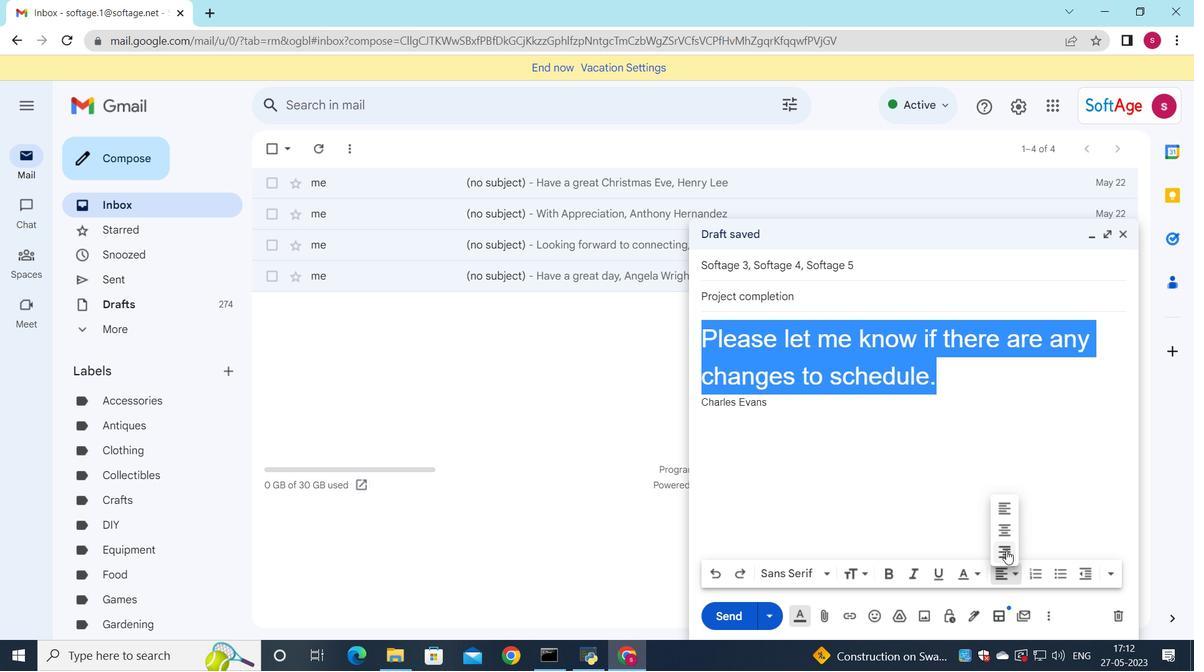 
Action: Mouse moved to (742, 610)
Screenshot: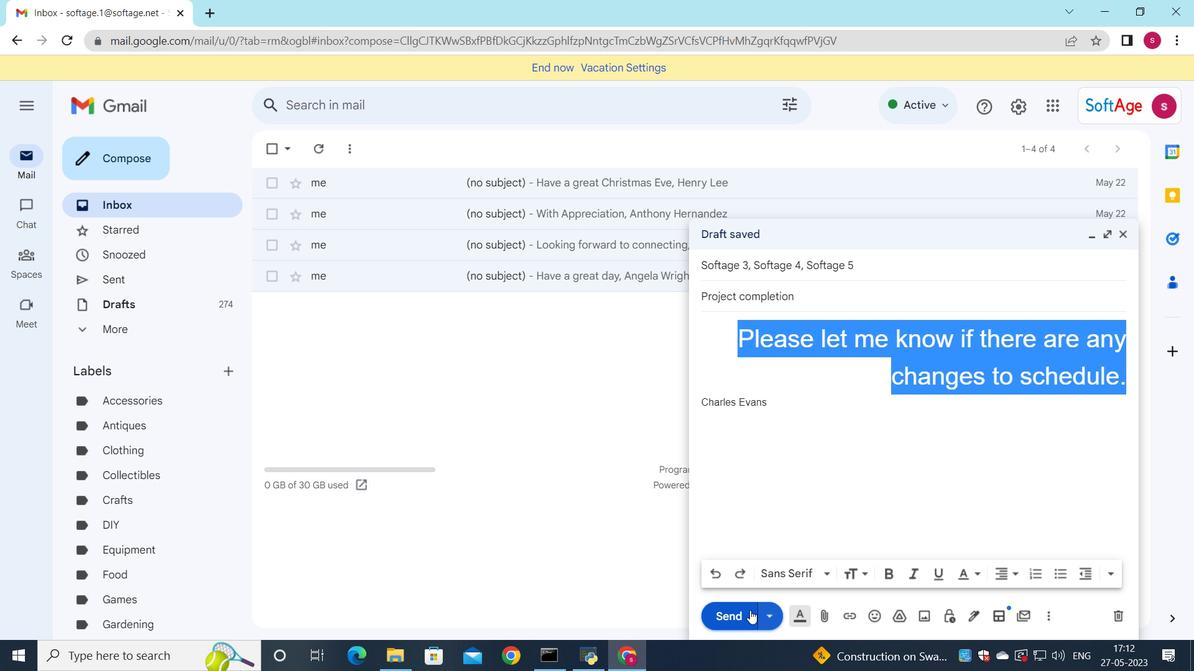 
Action: Mouse pressed left at (742, 610)
Screenshot: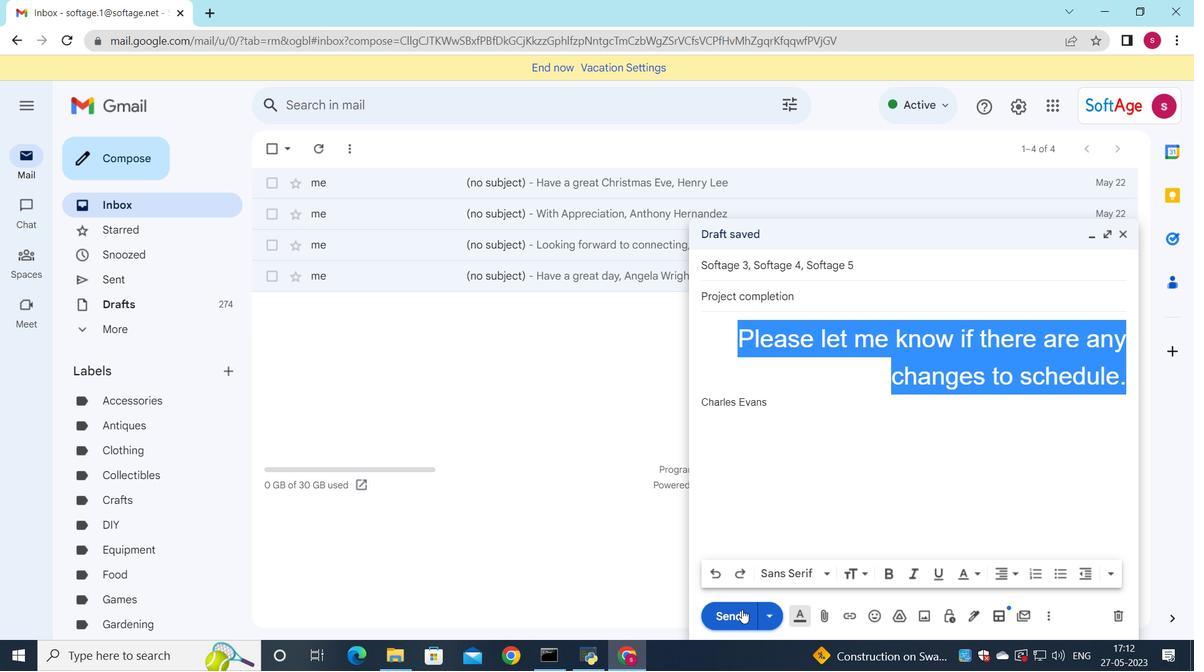 
Action: Mouse moved to (770, 599)
Screenshot: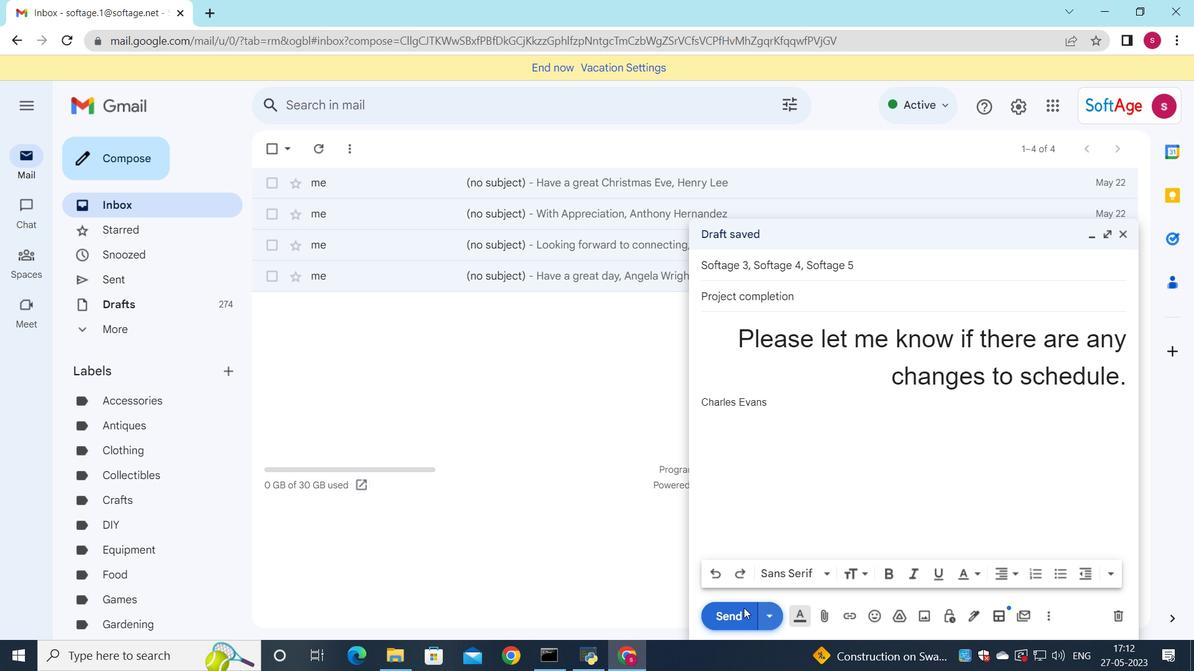 
